 Task: Write a soql queries for arranging the data in Descending order.
Action: Mouse moved to (29, 108)
Screenshot: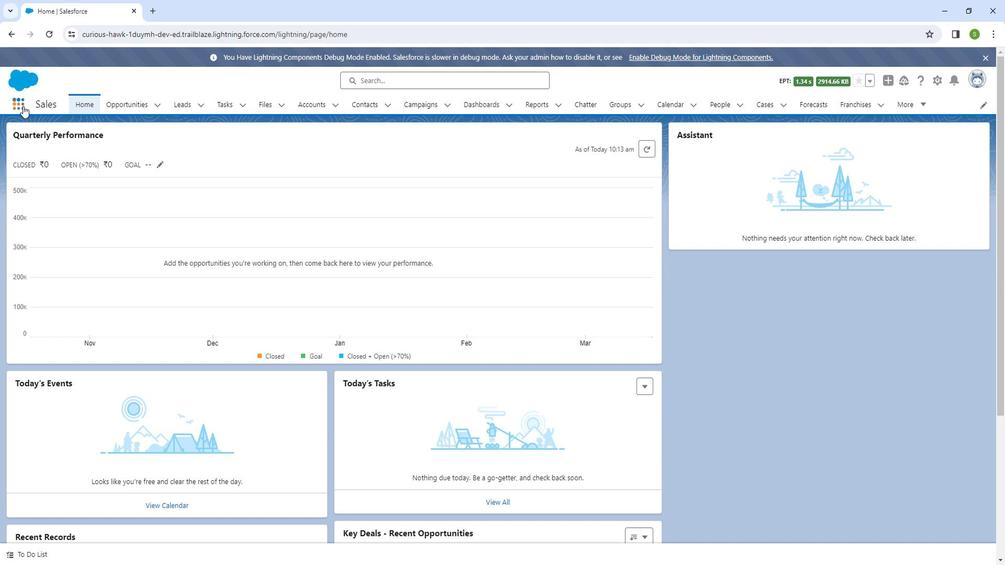 
Action: Mouse pressed left at (29, 108)
Screenshot: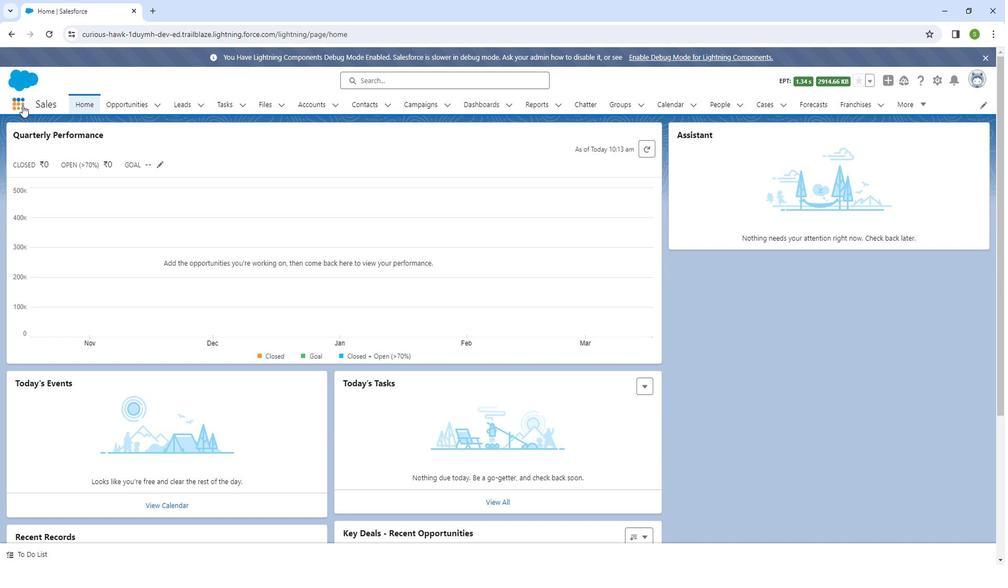 
Action: Mouse moved to (35, 292)
Screenshot: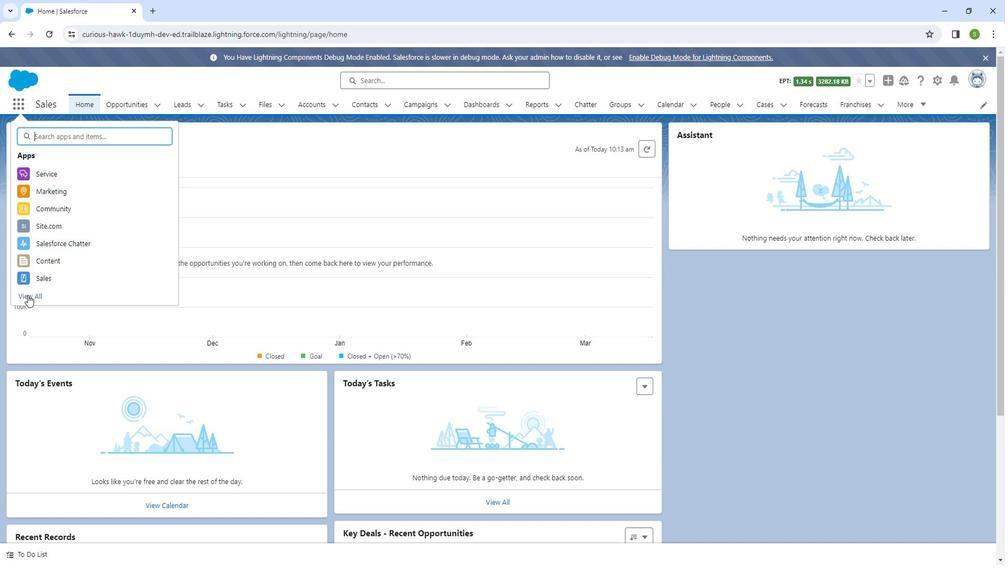 
Action: Mouse pressed left at (35, 292)
Screenshot: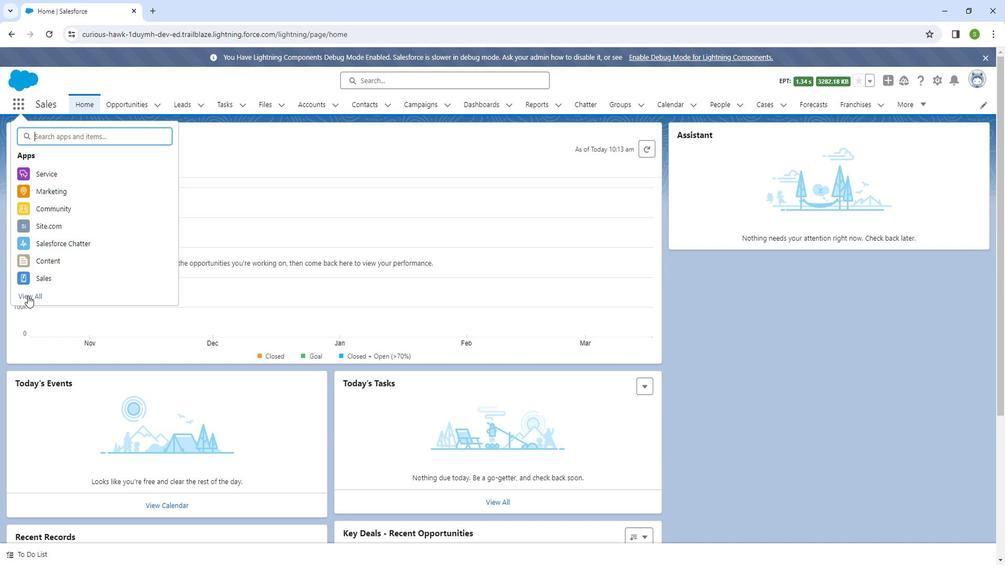 
Action: Mouse moved to (719, 390)
Screenshot: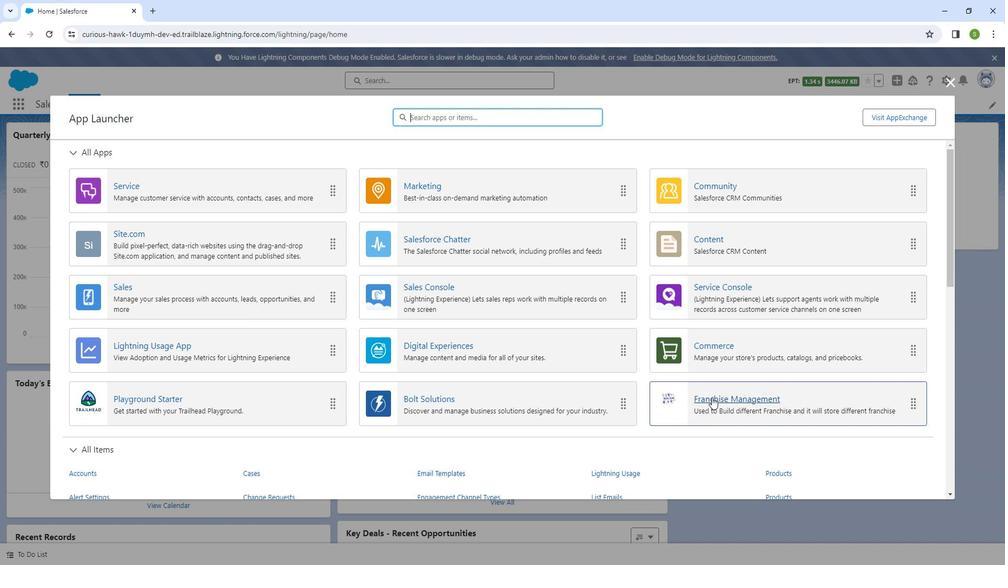 
Action: Mouse pressed left at (719, 390)
Screenshot: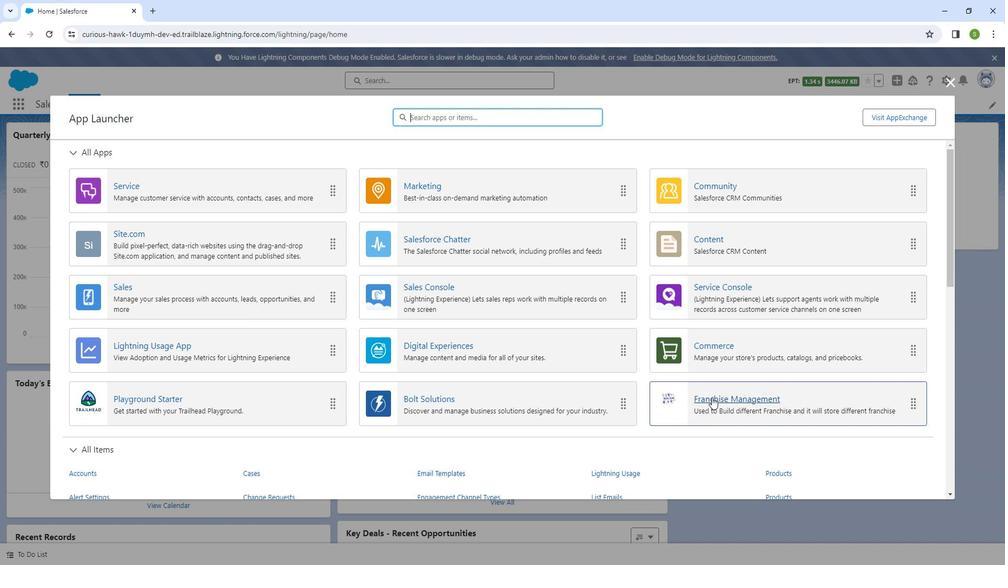 
Action: Mouse moved to (958, 86)
Screenshot: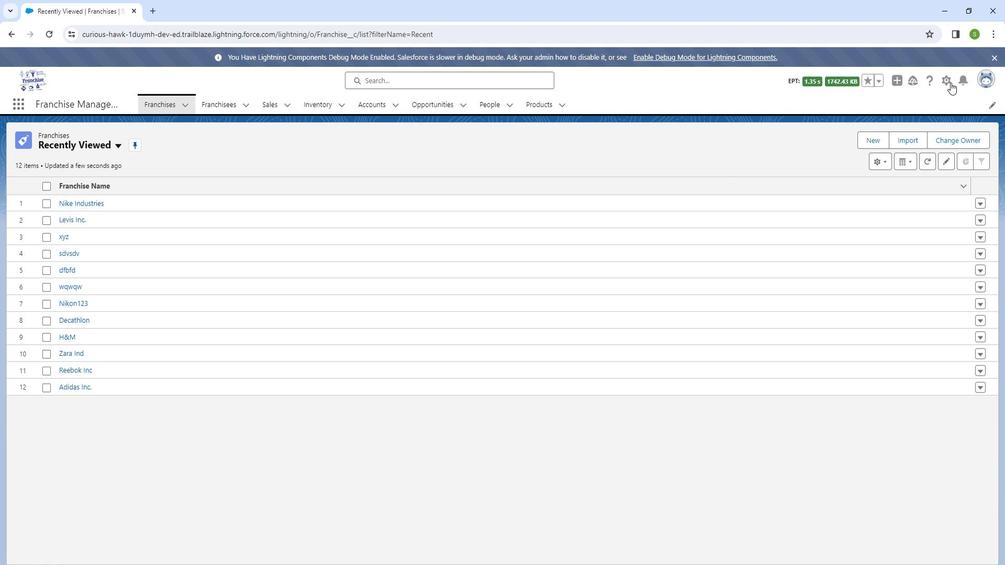 
Action: Mouse pressed left at (958, 86)
Screenshot: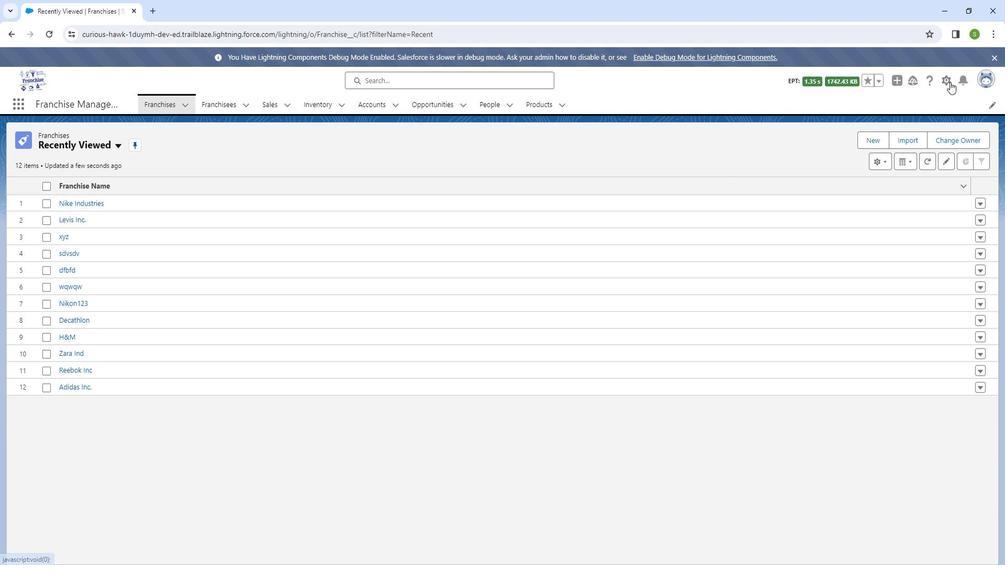
Action: Mouse moved to (913, 177)
Screenshot: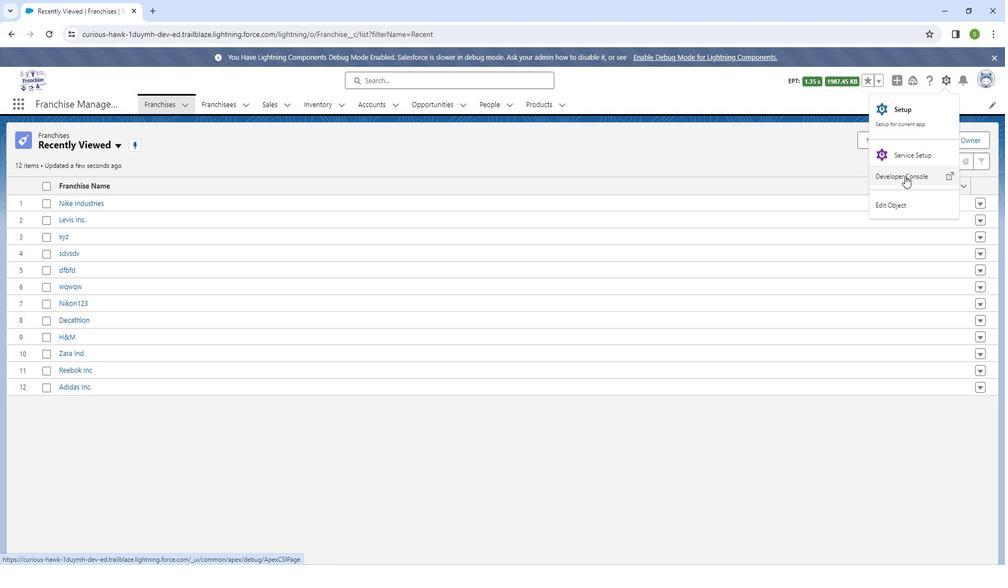 
Action: Mouse pressed right at (913, 177)
Screenshot: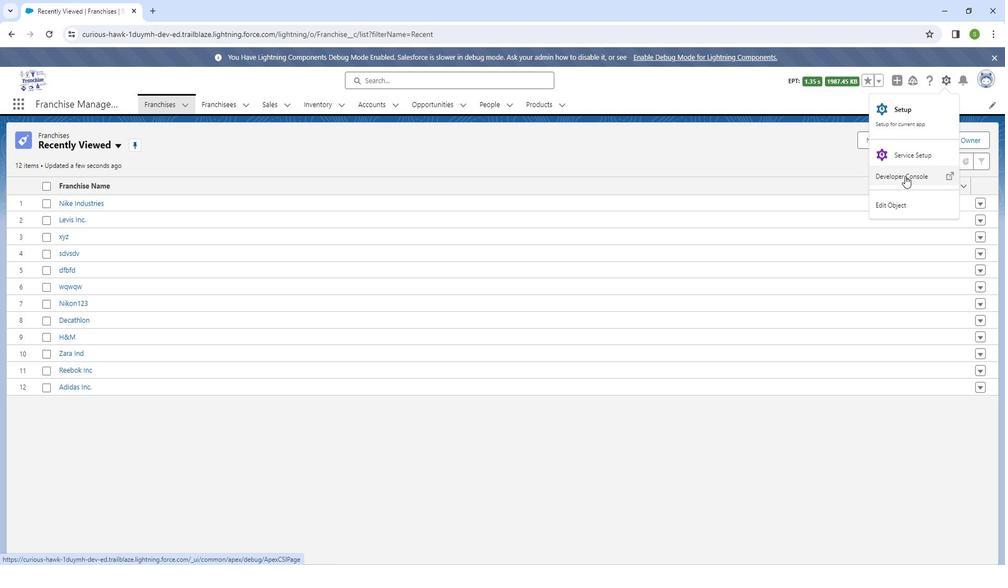 
Action: Mouse moved to (901, 186)
Screenshot: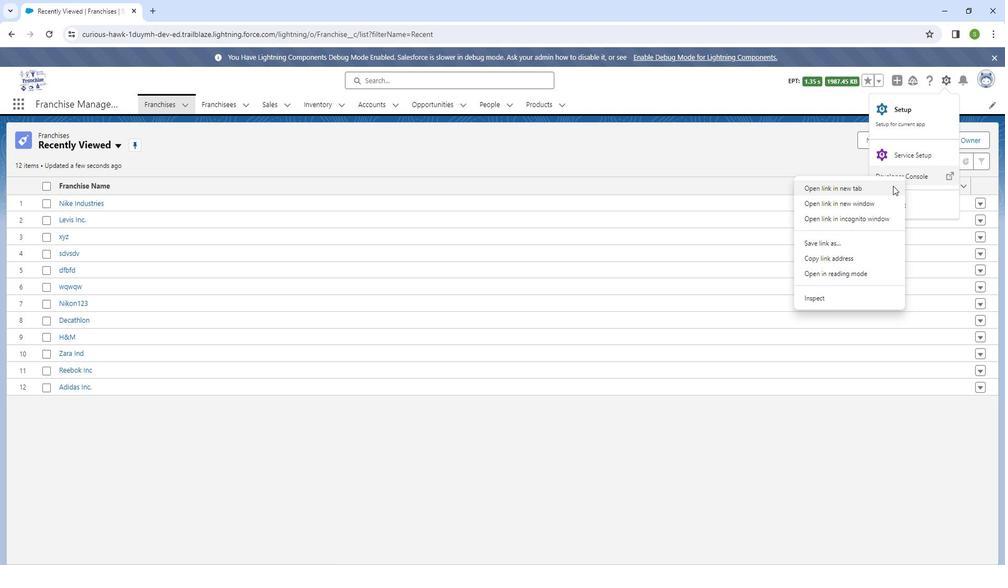 
Action: Mouse pressed left at (901, 186)
Screenshot: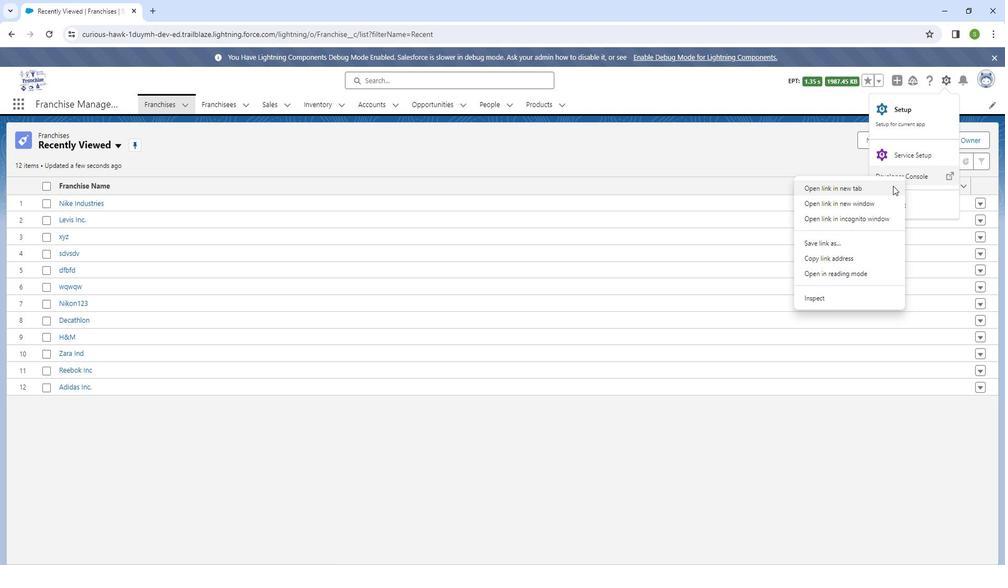 
Action: Mouse moved to (211, 16)
Screenshot: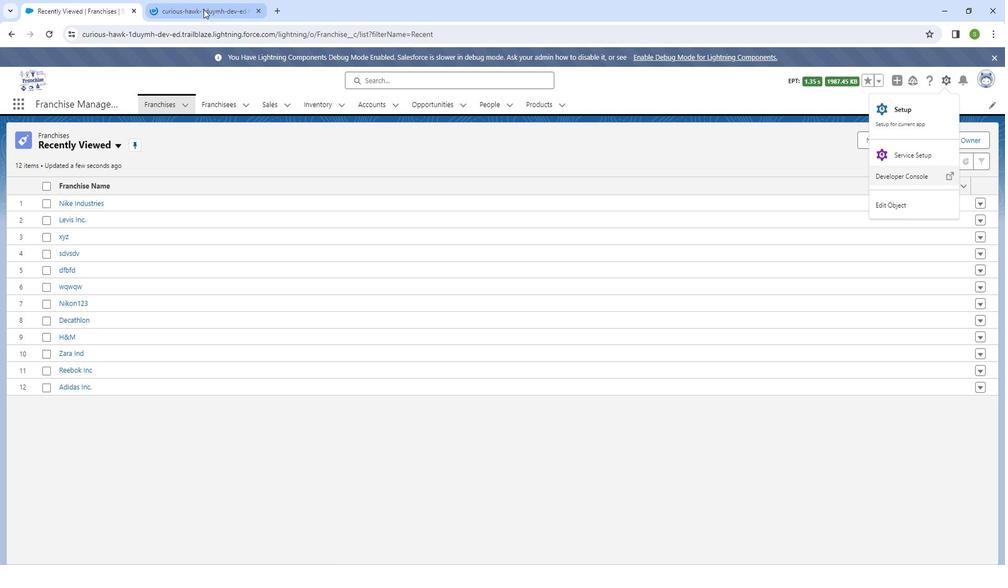 
Action: Mouse pressed left at (211, 16)
Screenshot: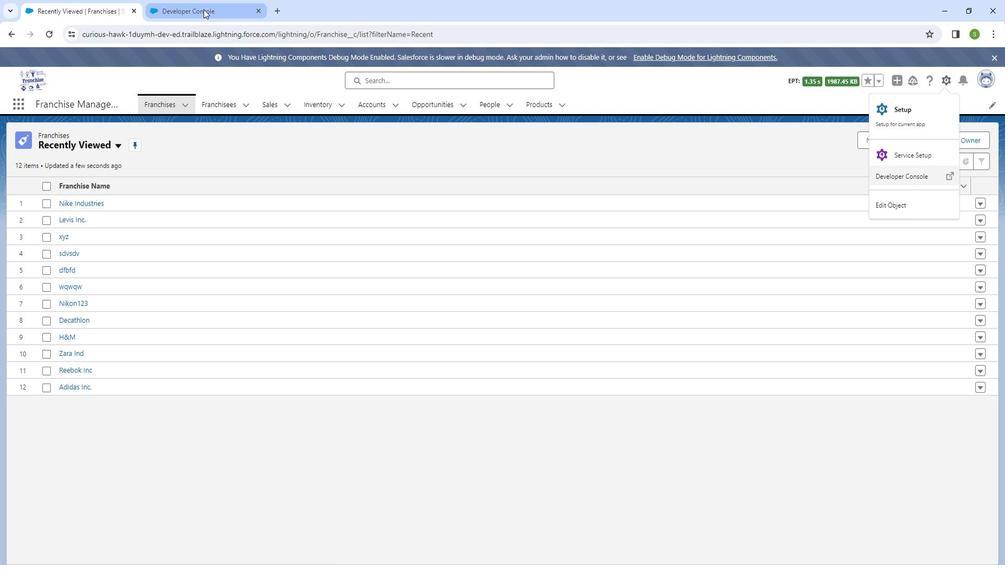 
Action: Mouse moved to (93, 84)
Screenshot: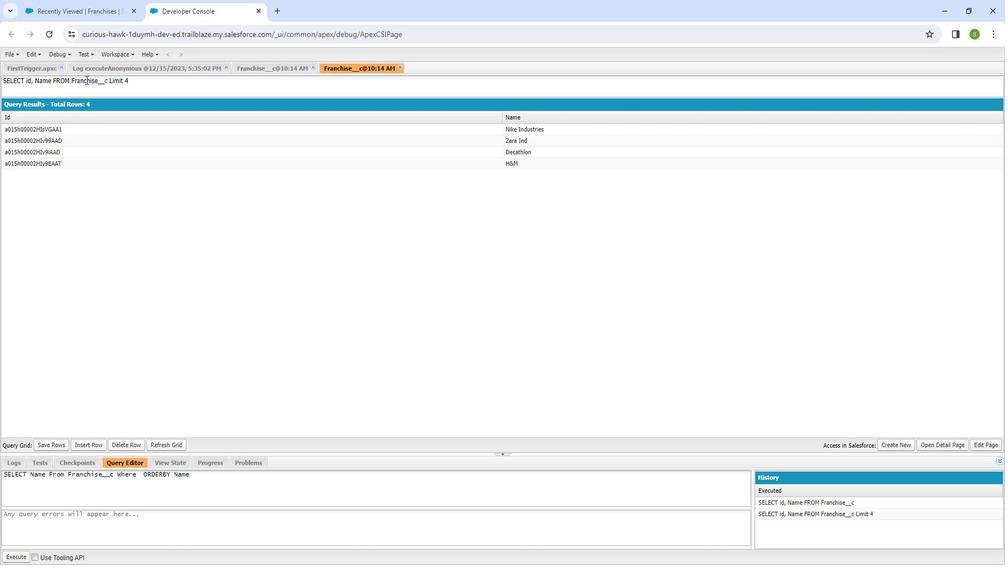 
Action: Key pressed <Key.alt_l><Key.alt_l><Key.alt_l><Key.alt_l><Key.alt_l><<191>>
Screenshot: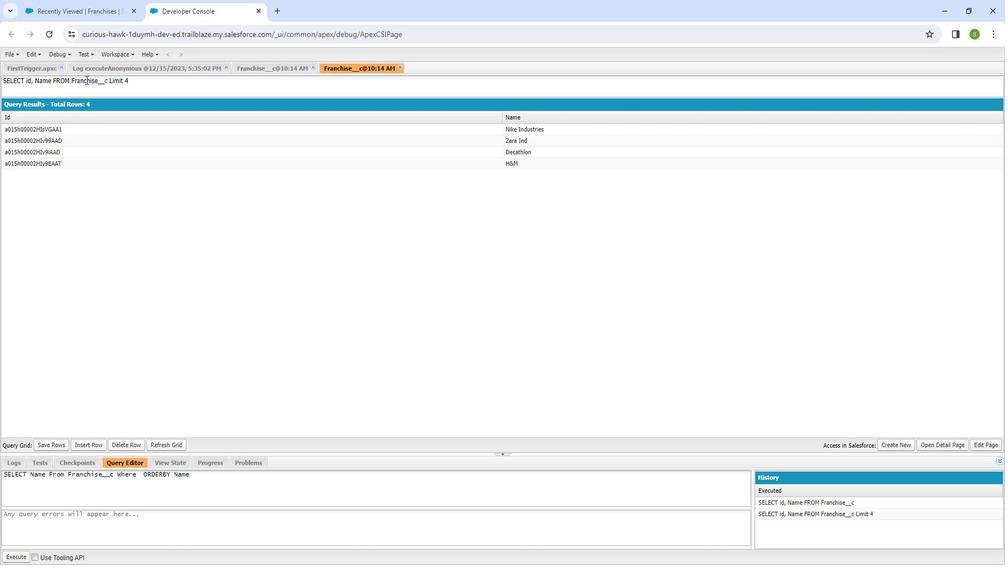 
Action: Mouse moved to (257, 449)
Screenshot: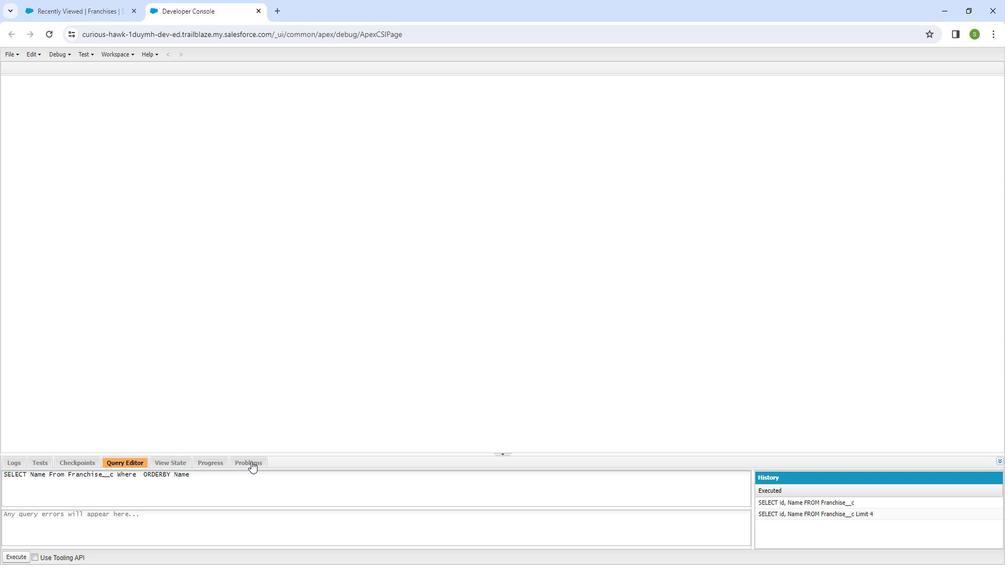 
Action: Mouse pressed left at (257, 449)
Screenshot: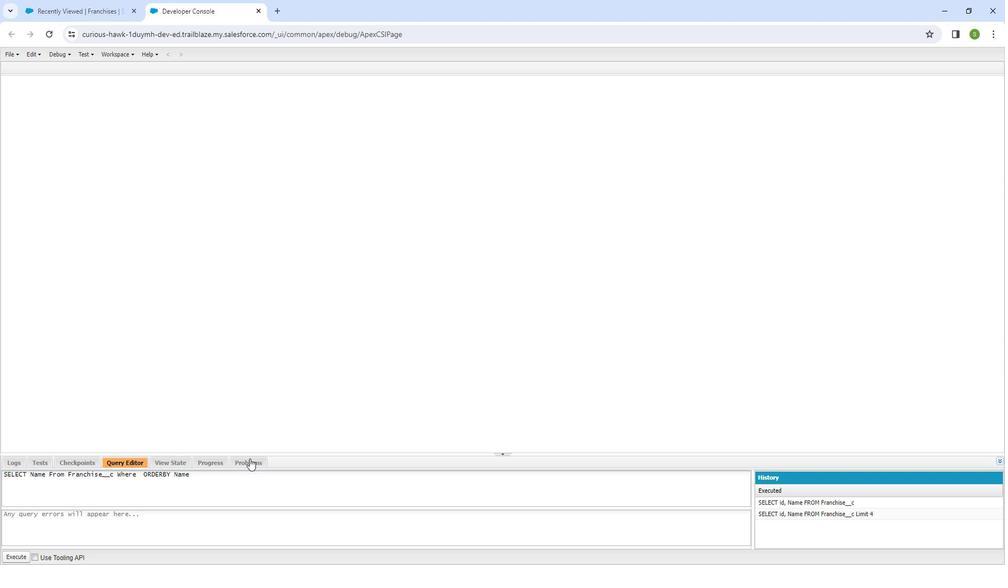 
Action: Mouse moved to (90, 129)
Screenshot: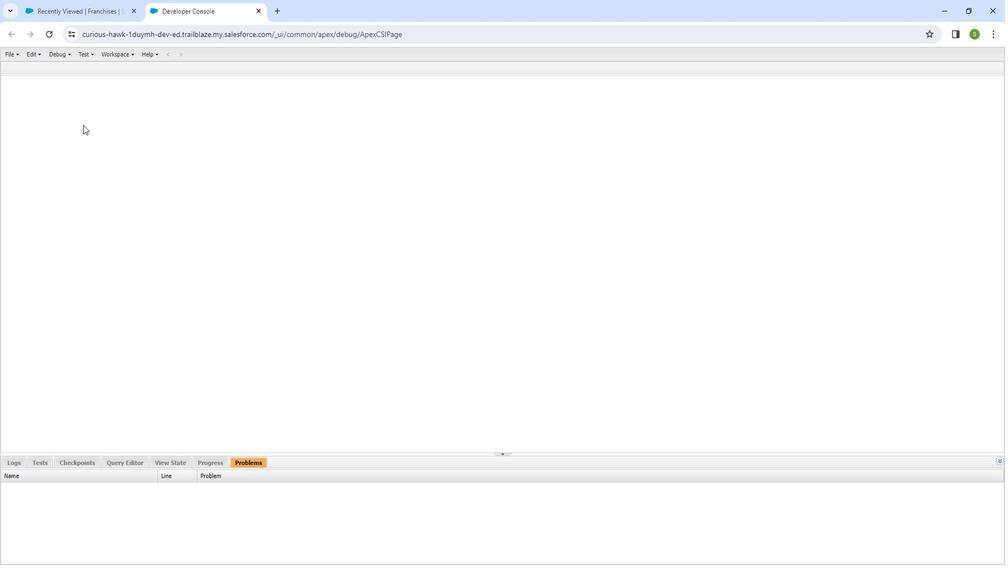 
Action: Key pressed ctrl+E
Screenshot: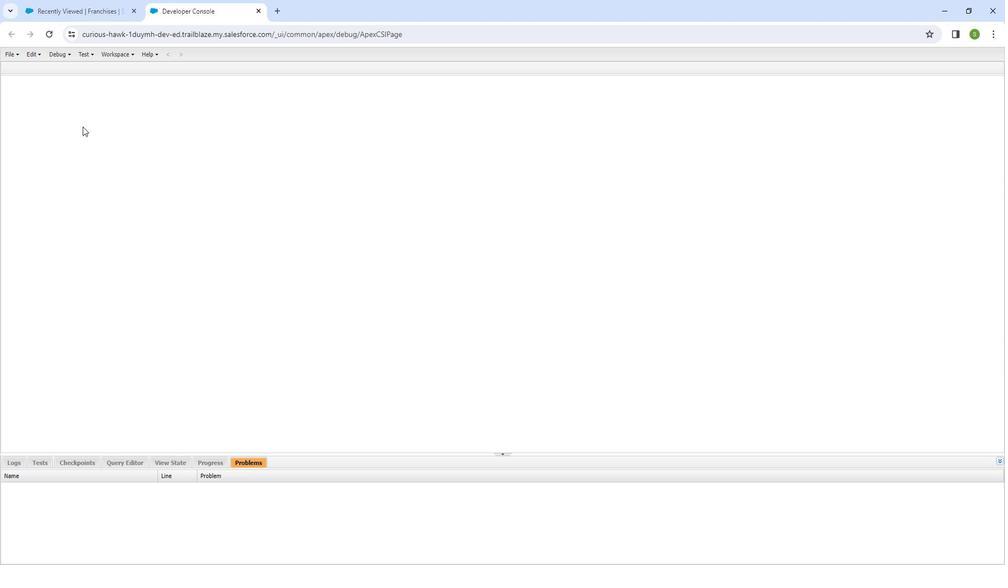 
Action: Mouse moved to (310, 277)
Screenshot: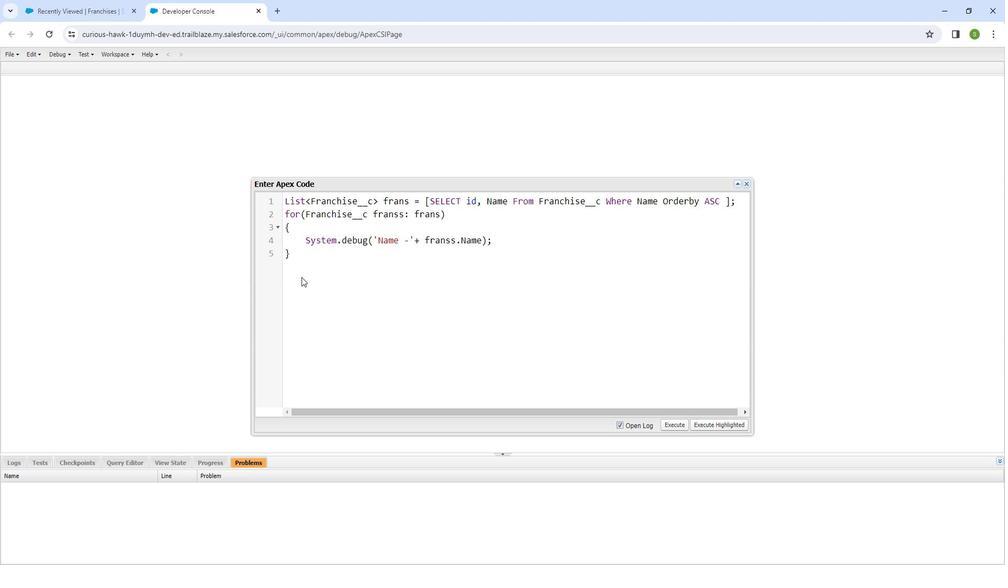 
Action: Mouse pressed left at (310, 277)
Screenshot: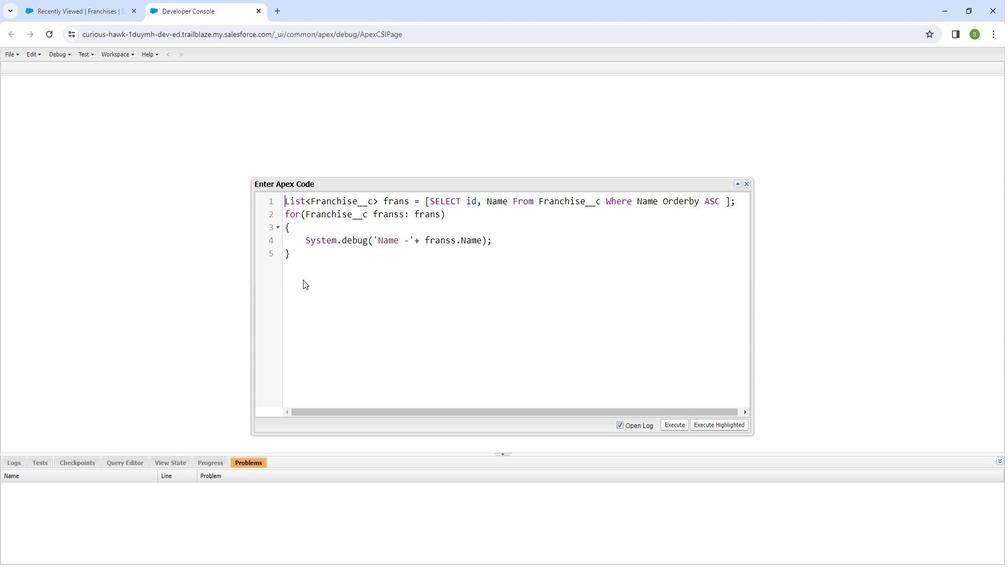 
Action: Mouse moved to (283, 202)
Screenshot: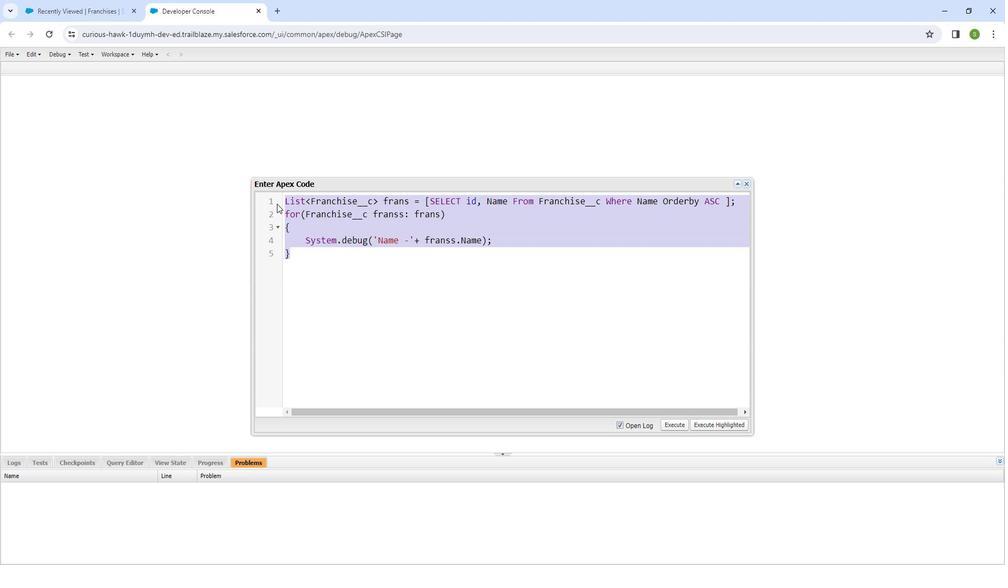 
Action: Key pressed <Key.backspace>
Screenshot: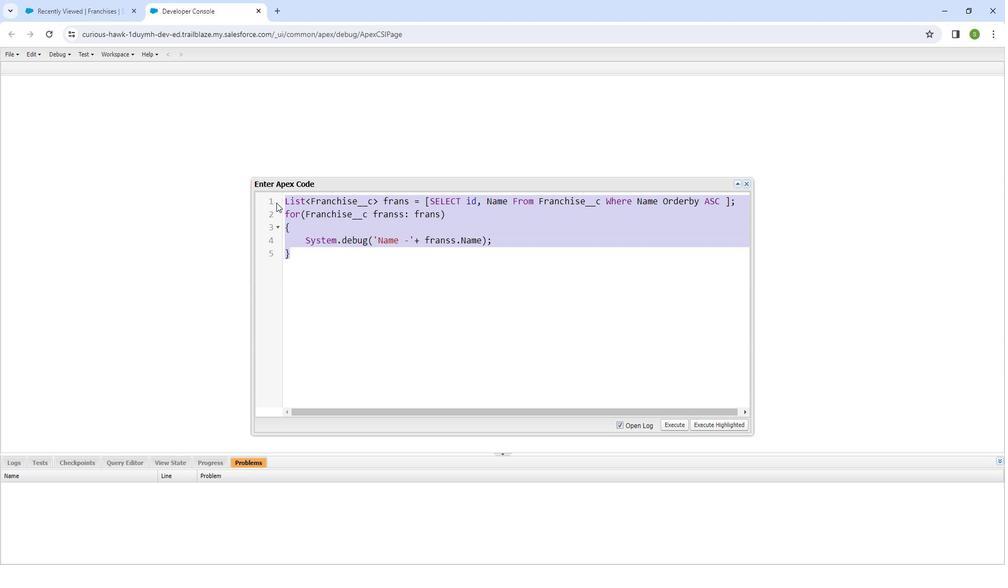 
Action: Mouse moved to (296, 204)
Screenshot: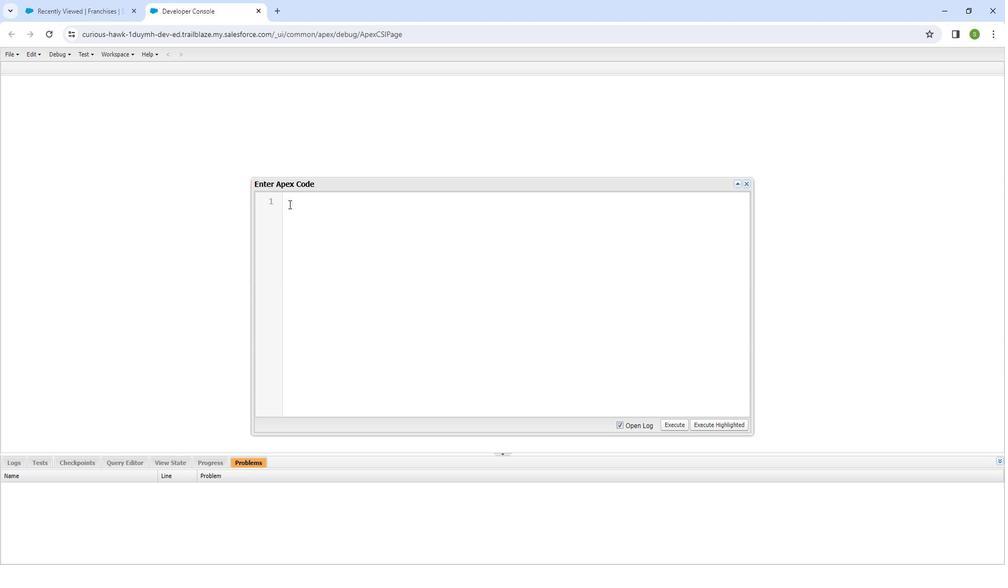 
Action: Mouse pressed left at (296, 204)
Screenshot: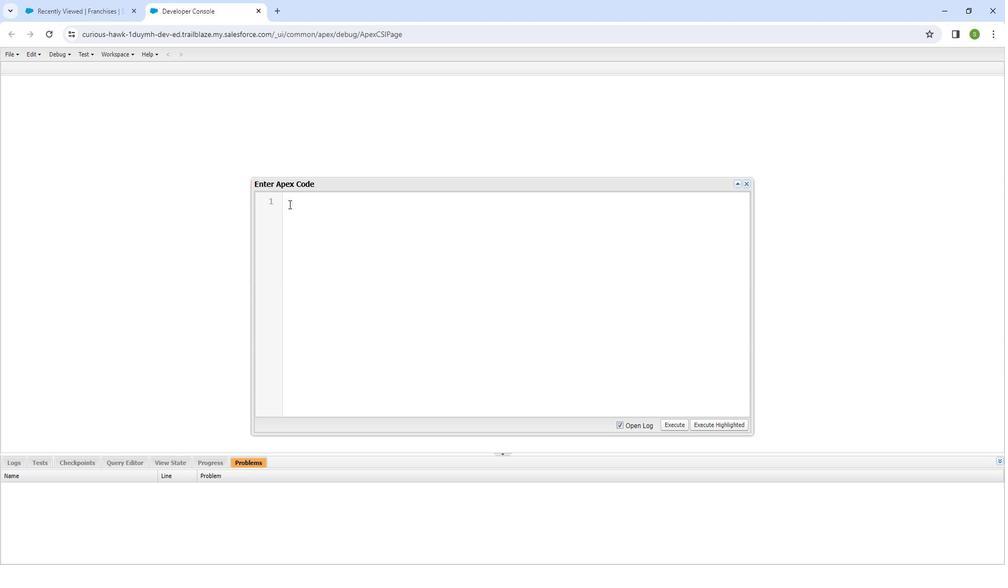 
Action: Mouse moved to (294, 204)
Screenshot: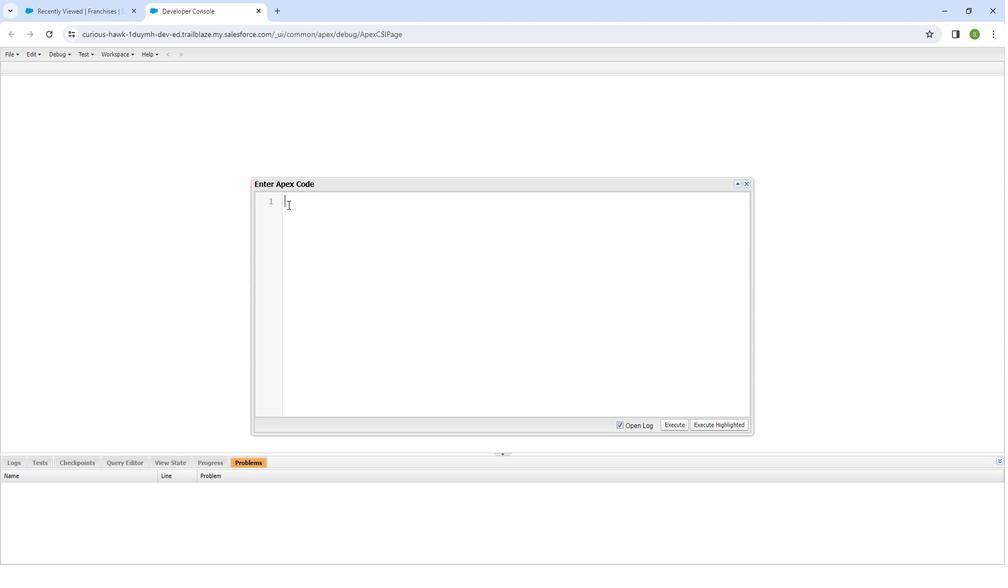 
Action: Key pressed <Key.shift_r>List<Key.shift_r><Key.shift_r><Key.shift_r><Key.shift_r><<Key.shift_r><Key.shift_r><Key.shift_r><Key.shift_r><Key.shift_r><Key.shift_r><Key.shift_r><Key.shift_r><Key.shift_r><Key.shift_r><Key.shift_r><Key.shift_r><Key.shift_r>Account<Key.shift_r>><Key.space>acclist<Key.space><Key.space>=<Key.space>[]<Key.left><Key.shift_r>SELECT<Key.space><Key.shift_r>Id<Key.backspace><Key.backspace><Key.shift_r>Name,<Key.space><Key.shift_r>Industry<Key.space><Key.shift_r>FROM<Key.space><Key.shift_r><Key.shift_r><Key.shift_r><Key.shift_r><Key.shift_r><Key.shift_r><Key.shift_r>Account<Key.space><Key.shift_r>ORDER<Key.space>b<Key.shift_r>Y<Key.backspace><Key.backspace><Key.shift_r>BY<Key.space><Key.shift_r>Industry<Key.space><Key.shift_r>DESC<Key.right>;<Key.enter>for<Key.shift_r>(<Key.shift_r>Account<Key.space>acc<Key.shift_r>:<Key.space>acclist<Key.right><Key.enter><Key.shift_r>{<Key.enter><Key.shift_r>System.debug<Key.shift_r>(;<Key.backspace>'<Key.shift_r>Industry<Key.space>-<Key.space><Key.right><Key.shift_r>:<Key.space><Key.backspace><Key.backspace>+<Key.space>acc.<Key.shift_r>Industry<Key.right>;<Key.enter>
Screenshot: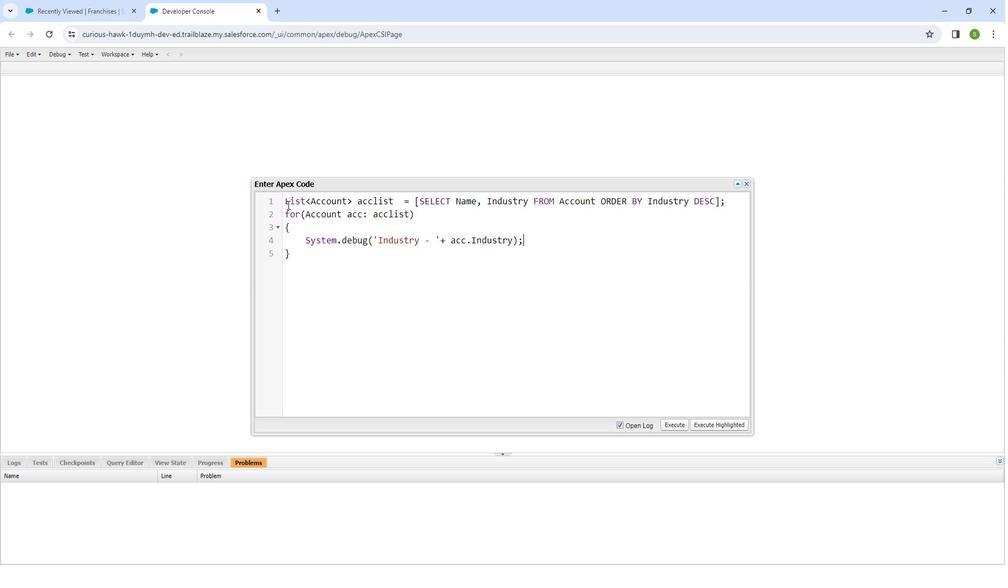 
Action: Mouse moved to (679, 416)
Screenshot: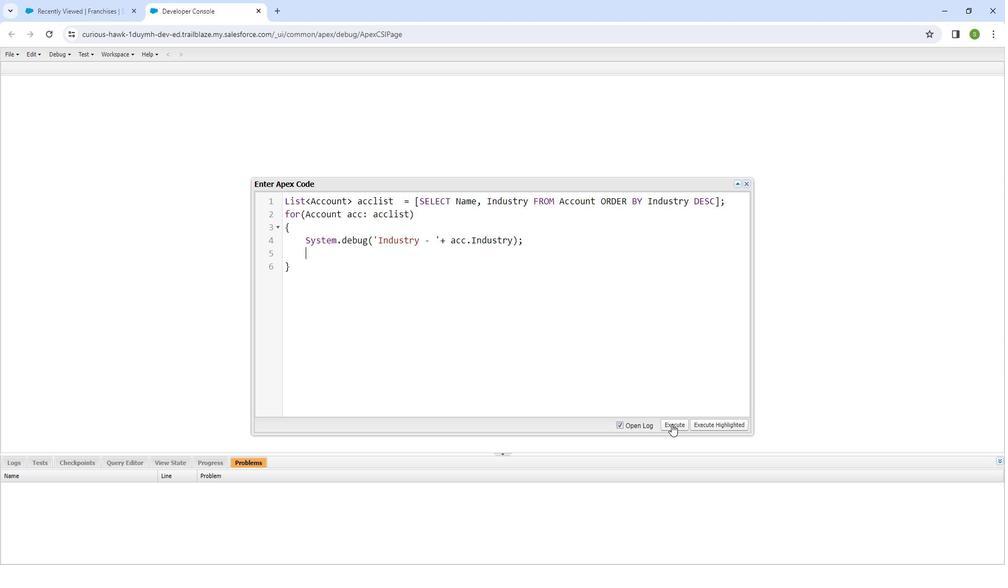 
Action: Mouse pressed left at (679, 416)
Screenshot: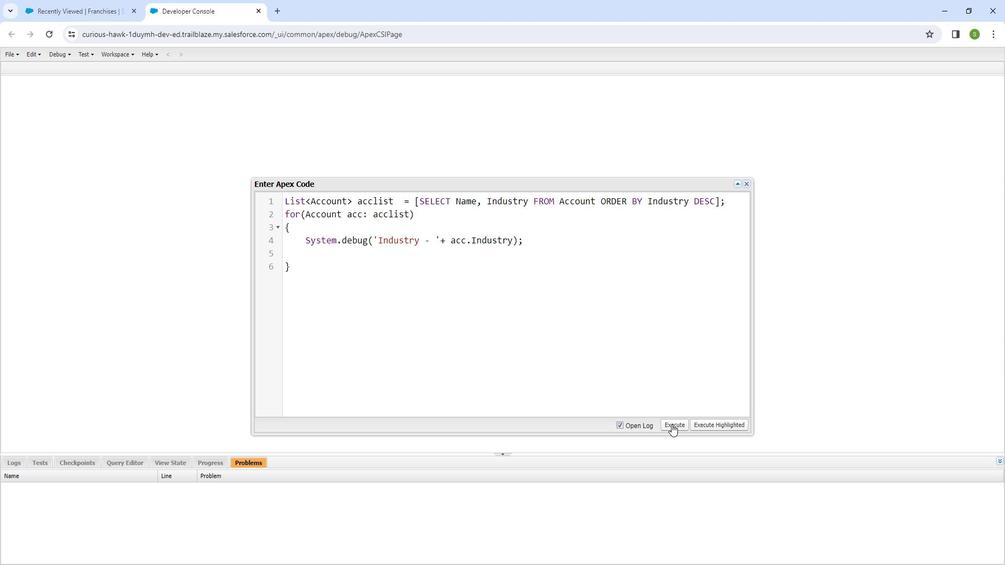 
Action: Mouse moved to (102, 437)
Screenshot: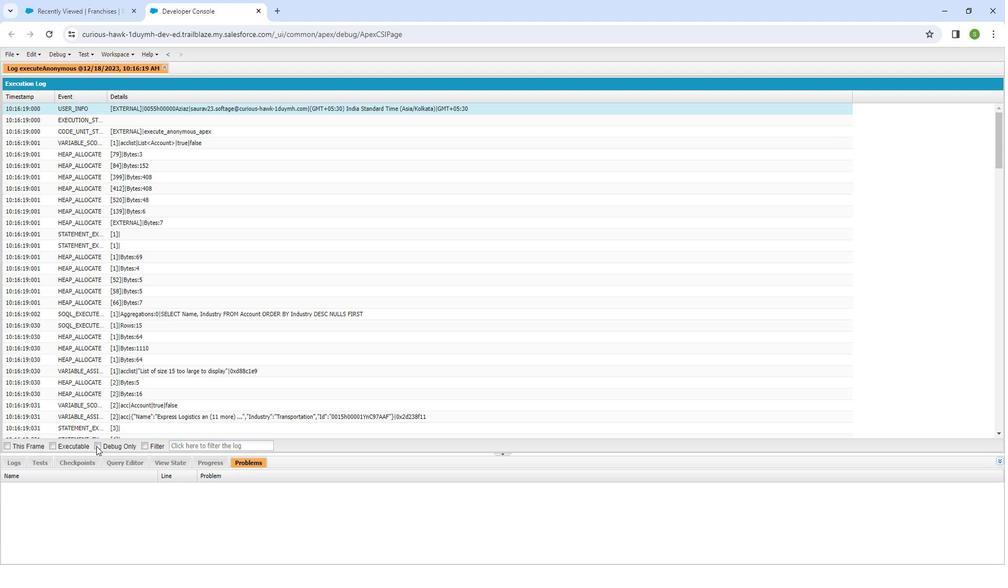
Action: Mouse pressed left at (102, 437)
Screenshot: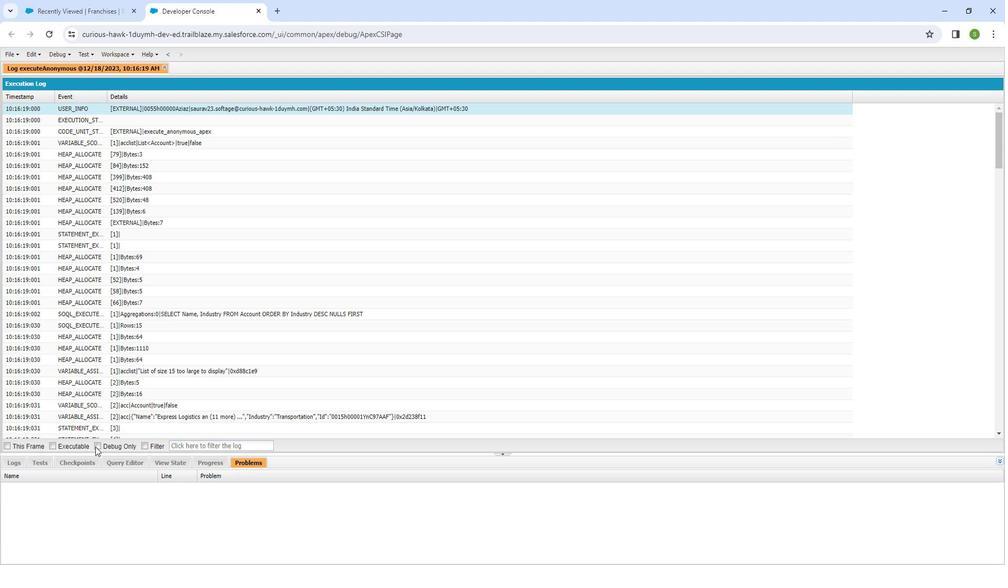 
Action: Mouse moved to (140, 455)
Screenshot: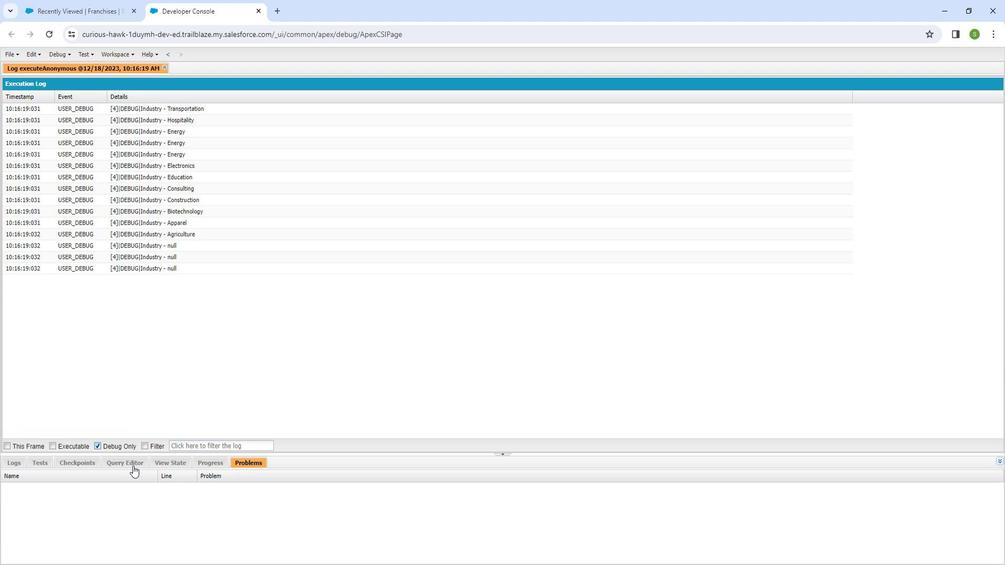 
Action: Mouse pressed left at (140, 455)
Screenshot: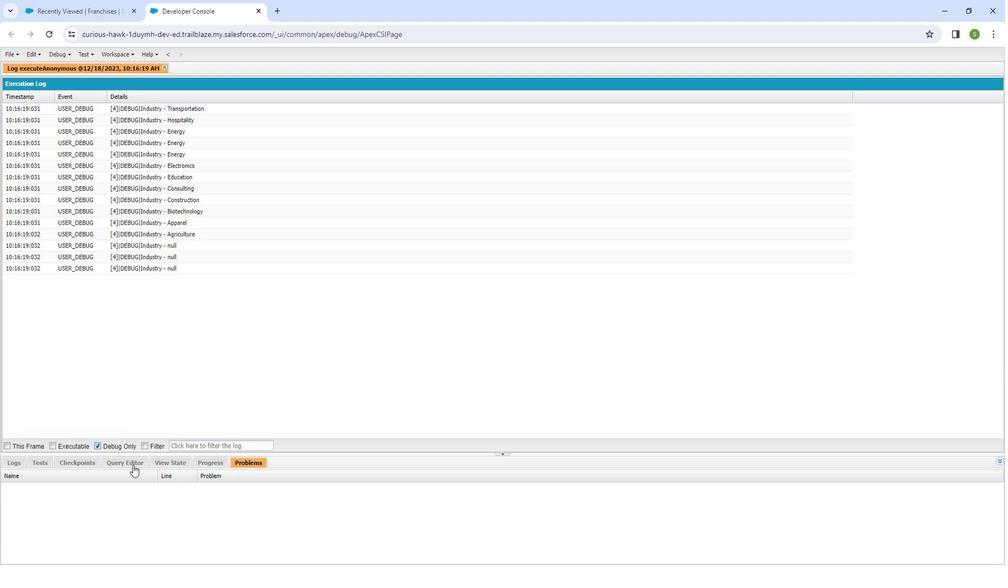 
Action: Mouse moved to (199, 467)
Screenshot: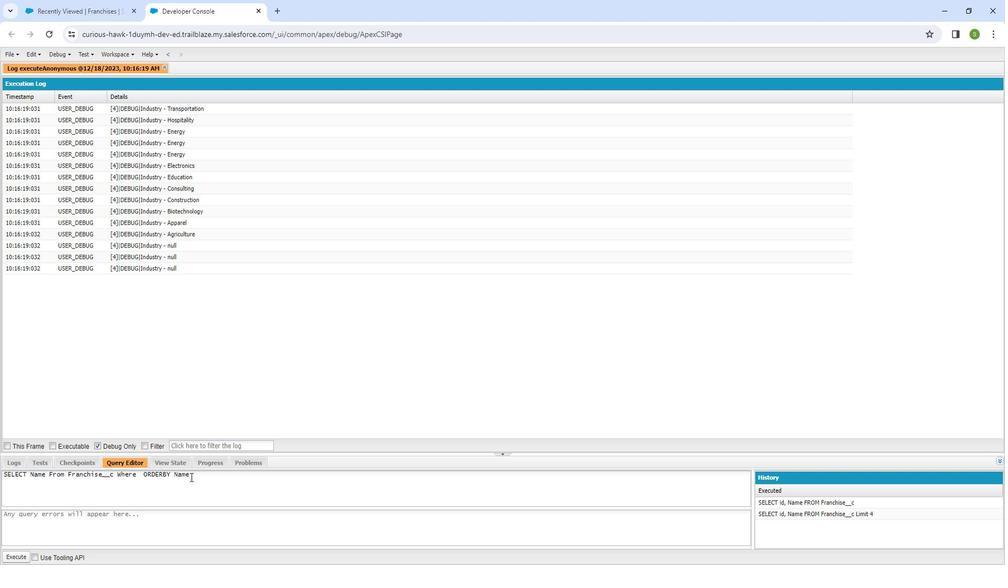
Action: Mouse pressed left at (199, 467)
Screenshot: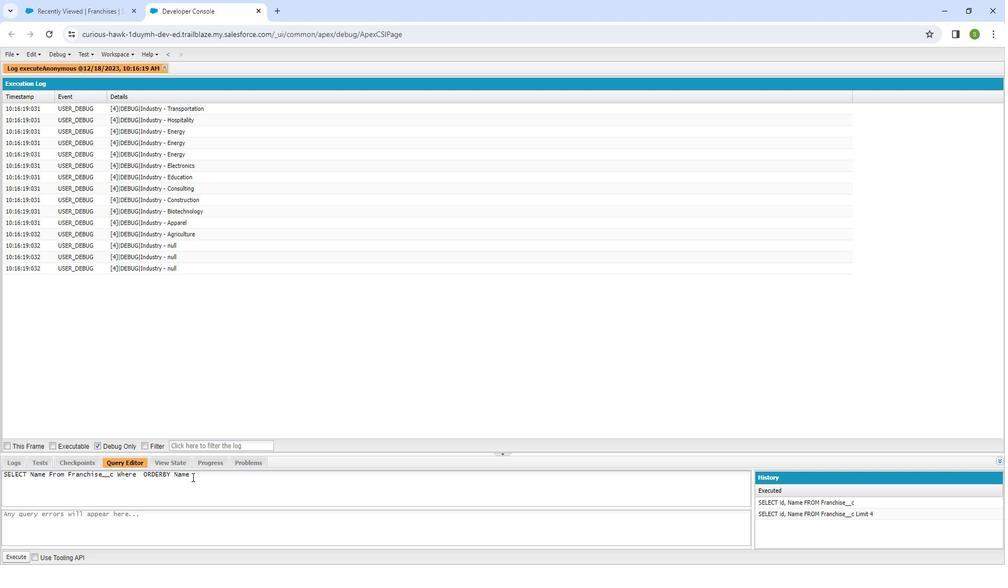 
Action: Mouse moved to (7, 465)
Screenshot: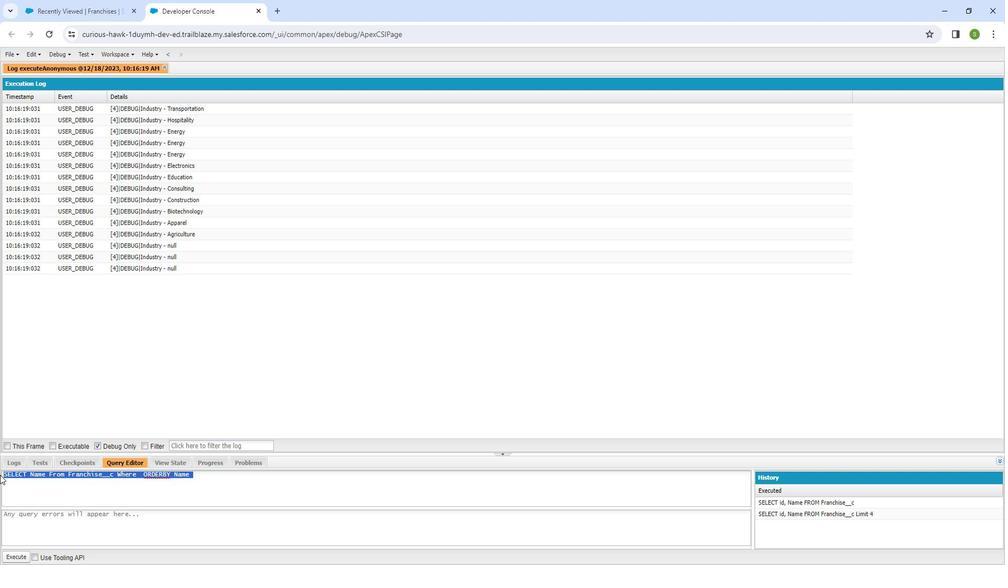 
Action: Key pressed <Key.backspace>
Screenshot: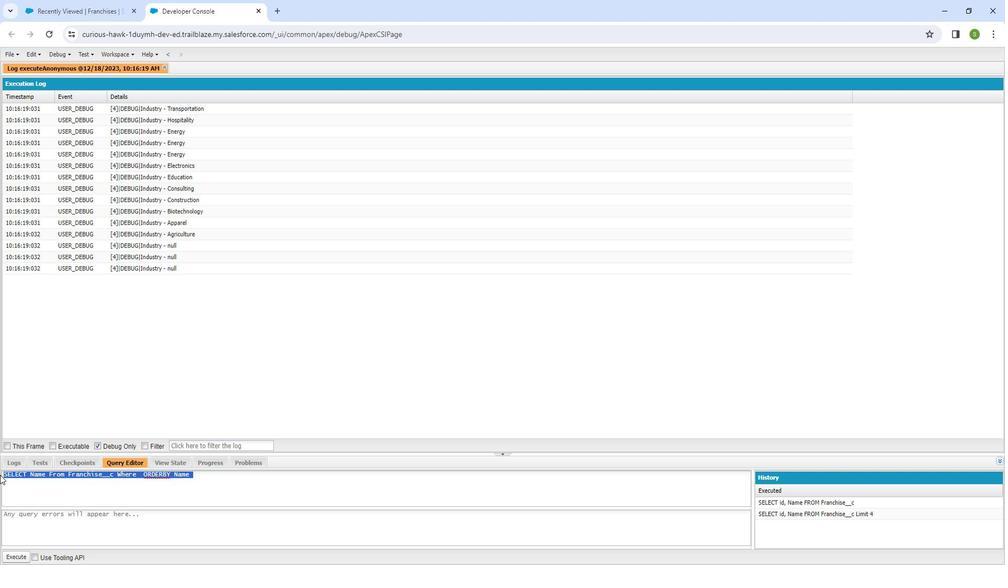 
Action: Mouse moved to (42, 470)
Screenshot: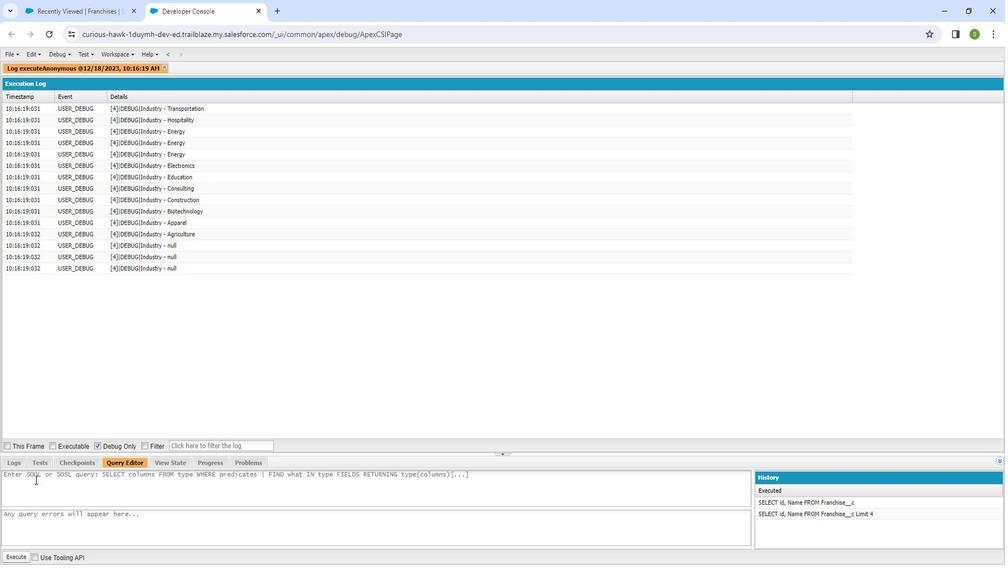 
Action: Mouse pressed left at (42, 470)
Screenshot: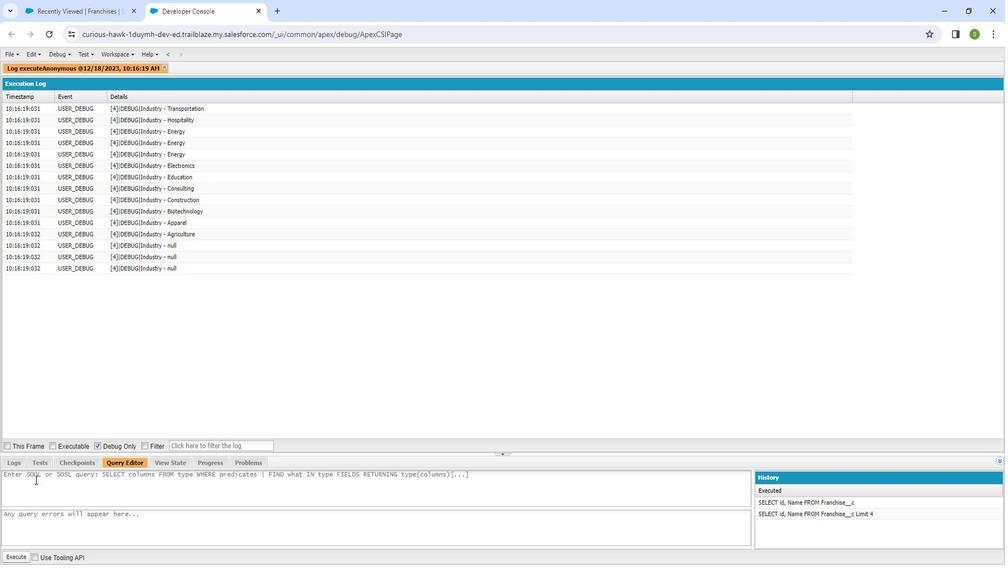 
Action: Mouse moved to (55, 467)
Screenshot: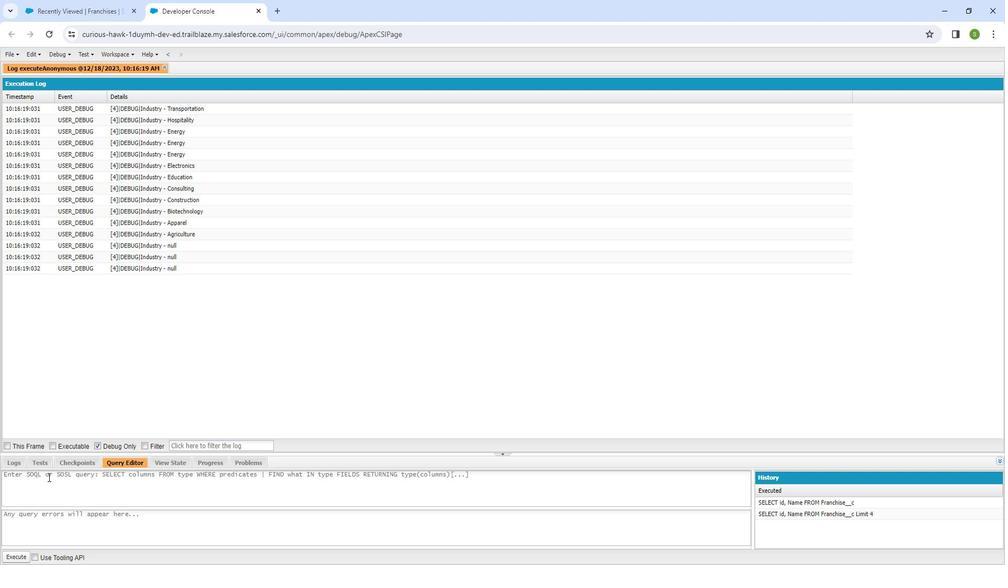 
Action: Key pressed <Key.shift_r>SLE<Key.backspace><Key.backspace><Key.shift_r>ELECT<Key.space><Key.shift_r><Key.shift_r><Key.shift_r><Key.shift_r><Key.shift_r><Key.shift_r><Key.shift_r><Key.shift_r><Key.shift_r><Key.shift_r><Key.shift_r><Key.shift_r><Key.shift_r><Key.shift_r><Key.shift_r><Key.shift_r><Key.shift_r><Key.shift_r><Key.shift_r><Key.shift_r><Key.shift_r><Key.shift_r><Key.shift_r><Key.shift_r><Key.shift_r><Key.shift_r><Key.shift_r><Key.shift_r><Key.shift_r><Key.shift_r><Key.shift_r><Key.shift_r><Key.shift_r>NA<Key.backspace><Key.backspace><Key.shift_r>Id,<Key.shift_r><Key.shift_r><Key.shift_r><Key.shift_r><Key.shift_r><Key.space><Key.shift_r>Name,<Key.space><Key.shift_r>Indystry<Key.backspace><Key.backspace><Key.backspace><Key.backspace><Key.backspace>ustry<Key.space><Key.shift_r>FO<Key.backspace><Key.shift_r><Key.shift_r><Key.shift_r>ROM<Key.space><Key.shift_r><Key.shift_r><Key.shift_r><Key.shift_r><Key.shift_r><Key.shift_r><Key.shift_r><Key.shift_r><Key.shift_r><Key.shift_r><Key.shift_r><Key.shift_r>Account<Key.space><Key.shift_r>WH<Key.backspace><Key.backspace><Key.shift_r><Key.shift_r><Key.shift_r><Key.shift_r><Key.shift_r><Key.shift_r><Key.shift_r><Key.shift_r><Key.shift_r><Key.shift_r><Key.shift_r><Key.shift_r><Key.shift_r><Key.shift_r><Key.shift_r><Key.shift_r><Key.shift_r><Key.shift_r><Key.shift_r><Key.shift_r><Key.shift_r><Key.shift_r><Key.shift_r><Key.shift_r><Key.shift_r><Key.shift_r><Key.shift_r><Key.shift_r><Key.shift_r>O<Key.backspace><Key.shift_r>WHer<Key.backspace><Key.backspace><Key.shift_r>ERE<Key.space><Key.shift_r><Key.shift_r><Key.shift_r><Key.shift_r><Key.shift_r><Key.shift_r><Key.shift_r><Key.shift_r><Key.shift_r><Key.shift_r><Key.shift_r><Key.shift_r><Key.shift_r><Key.shift_r><Key.shift_r><Key.shift_r><Key.shift_r><Key.shift_r>Industry<Key.space><Key.shift_r>ORder<Key.backspace><Key.backspace><Key.backspace><Key.shift_r>DER<Key.space><Key.shift_r>BY<Key.space><Key.shift_r>DESC
Screenshot: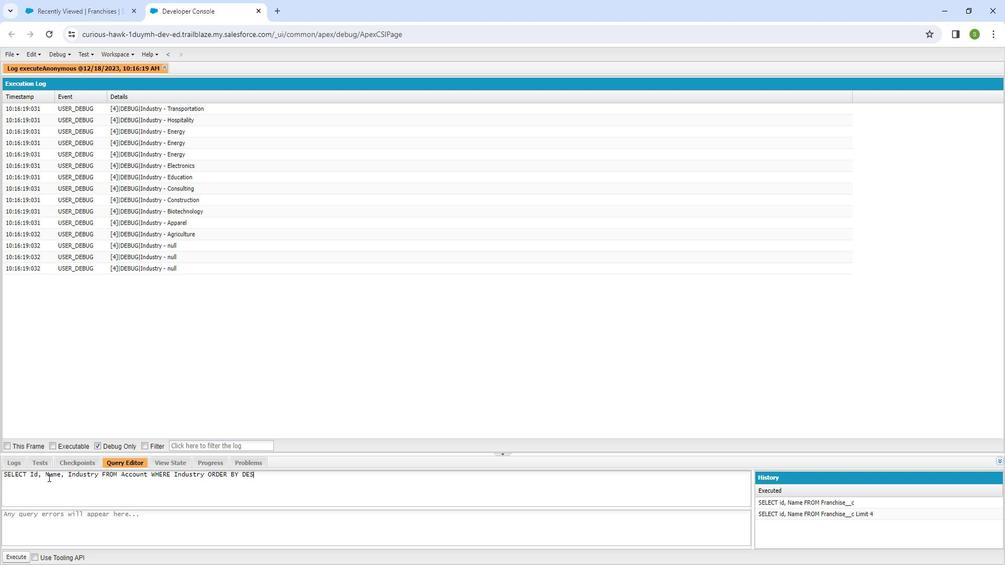 
Action: Mouse moved to (28, 545)
Screenshot: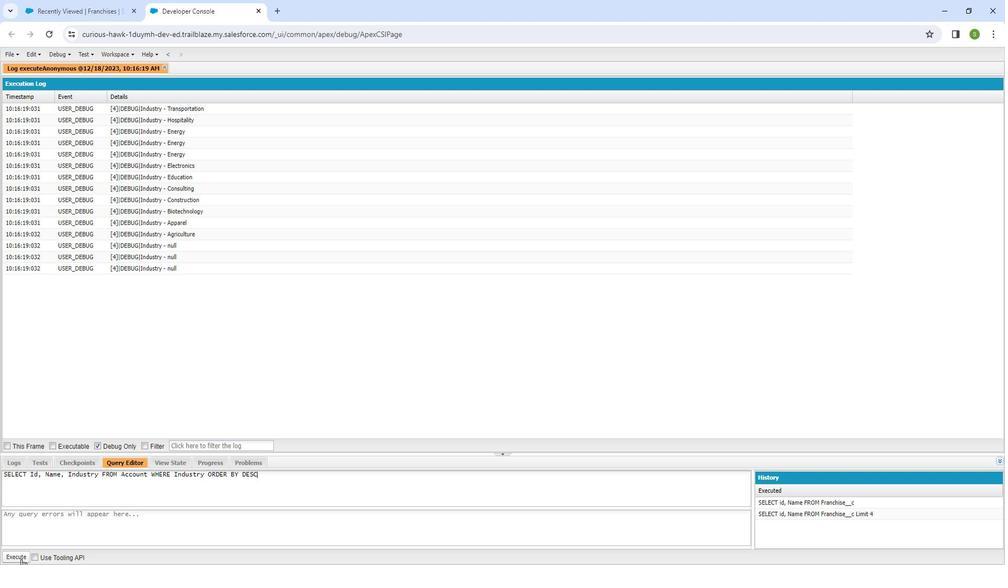 
Action: Mouse pressed left at (28, 545)
Screenshot: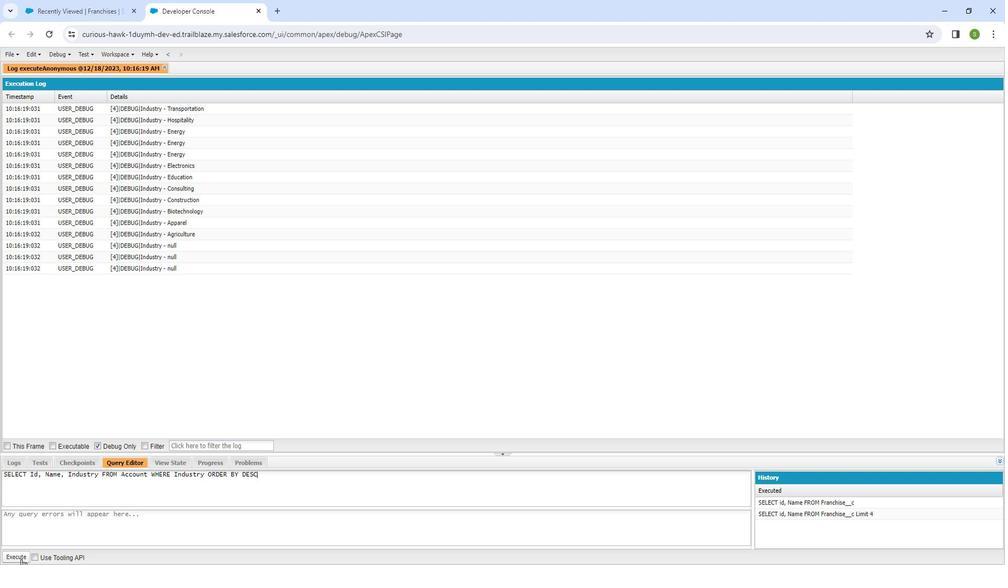 
Action: Mouse moved to (85, 500)
Screenshot: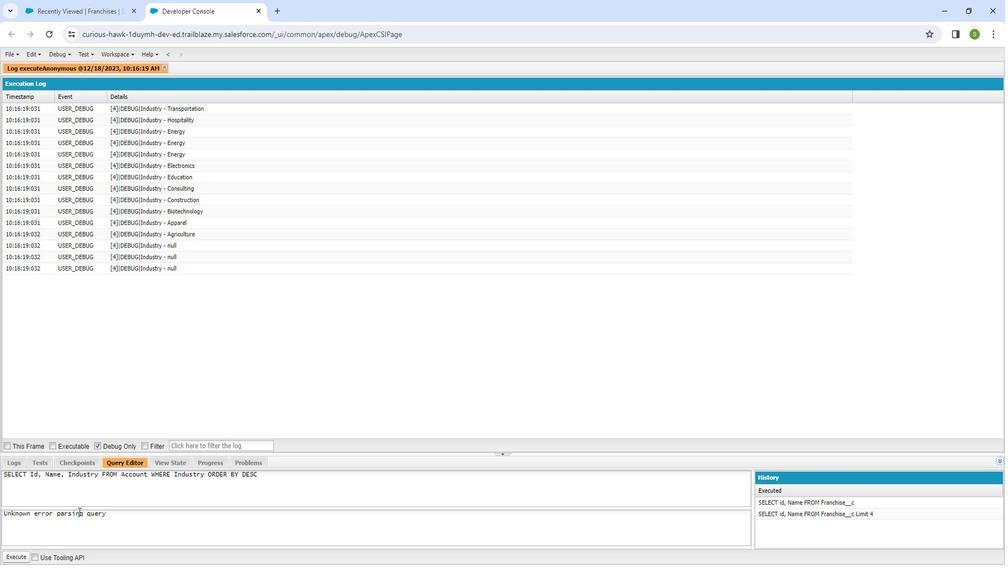 
Action: Key pressed ctrl+E
Screenshot: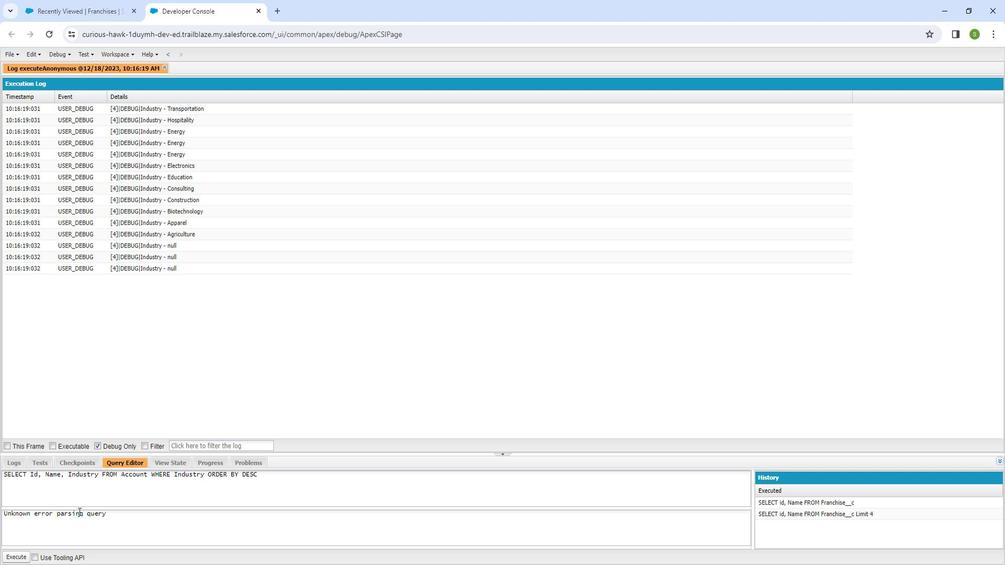 
Action: Mouse moved to (213, 465)
Screenshot: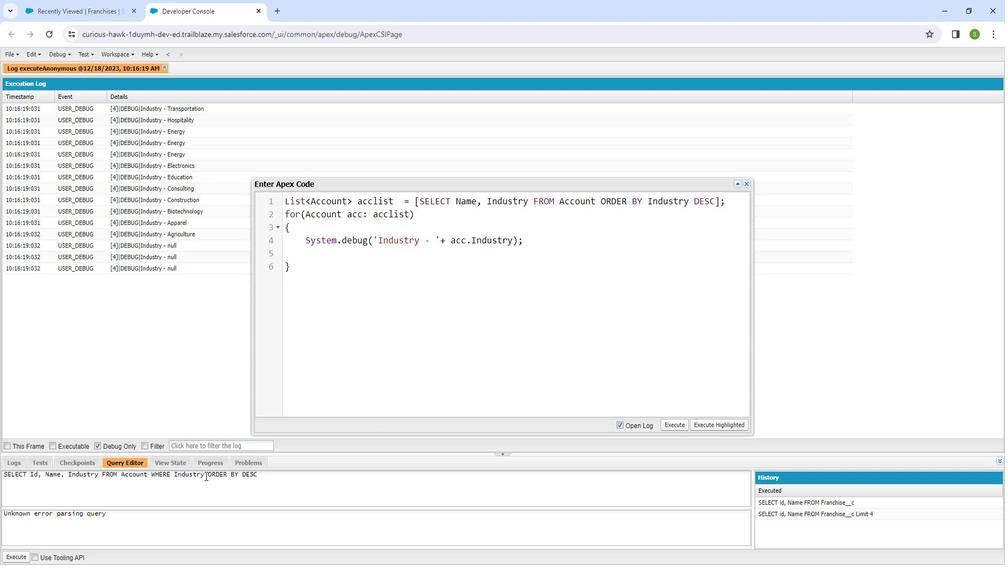 
Action: Mouse pressed left at (213, 465)
Screenshot: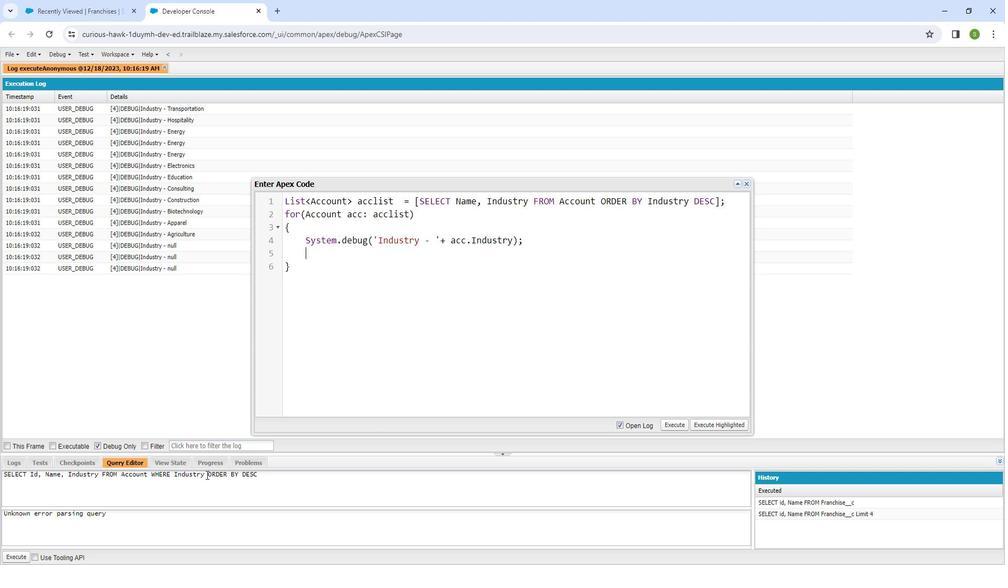 
Action: Mouse moved to (159, 463)
Screenshot: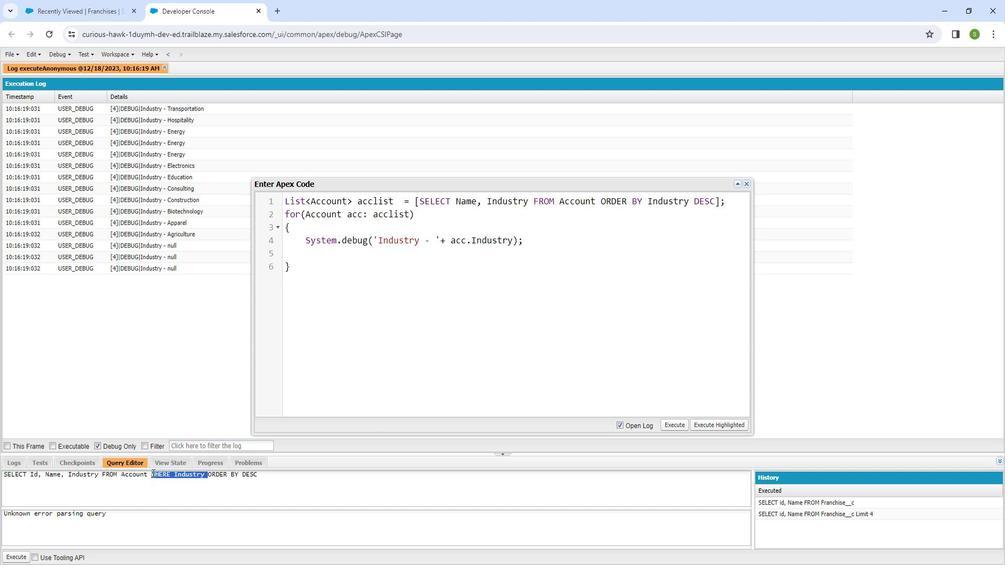 
Action: Key pressed <Key.backspace>
Screenshot: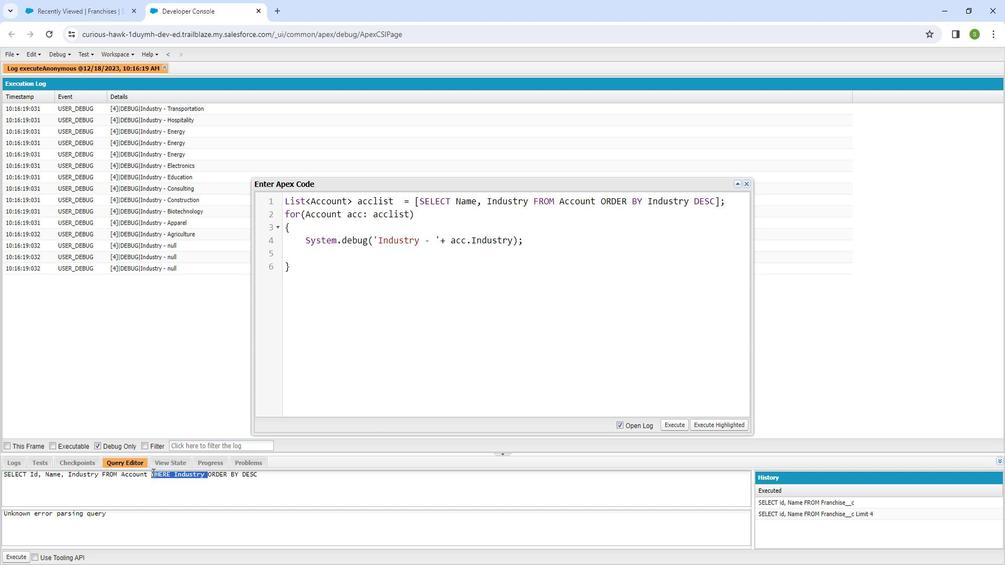 
Action: Mouse moved to (159, 462)
Screenshot: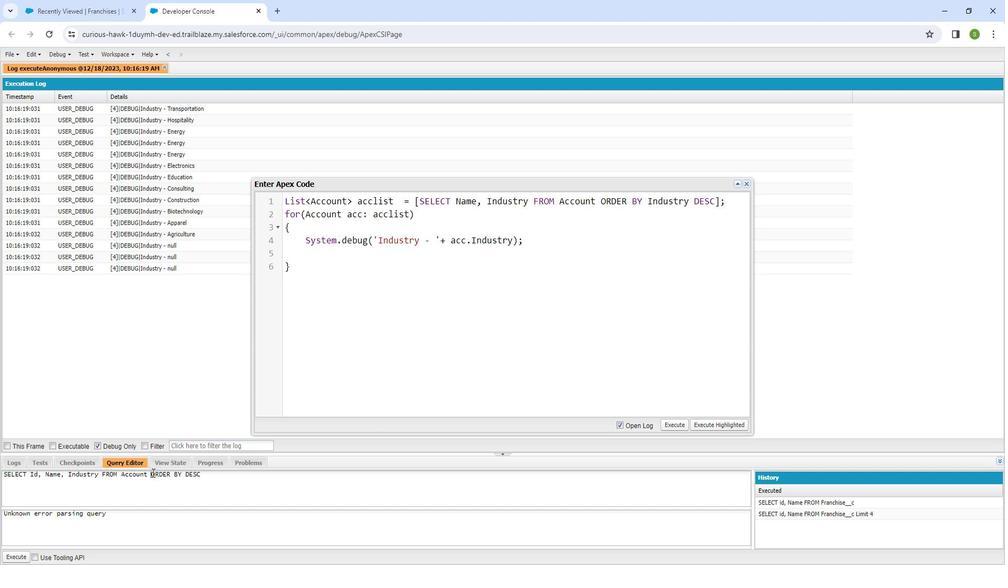 
Action: Key pressed <Key.backspace>
Screenshot: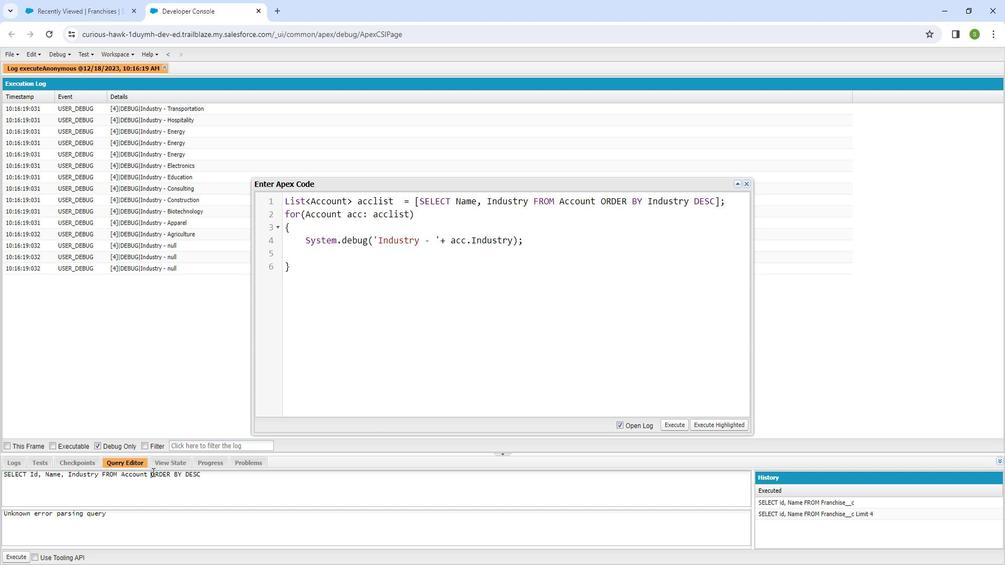 
Action: Mouse moved to (168, 478)
Screenshot: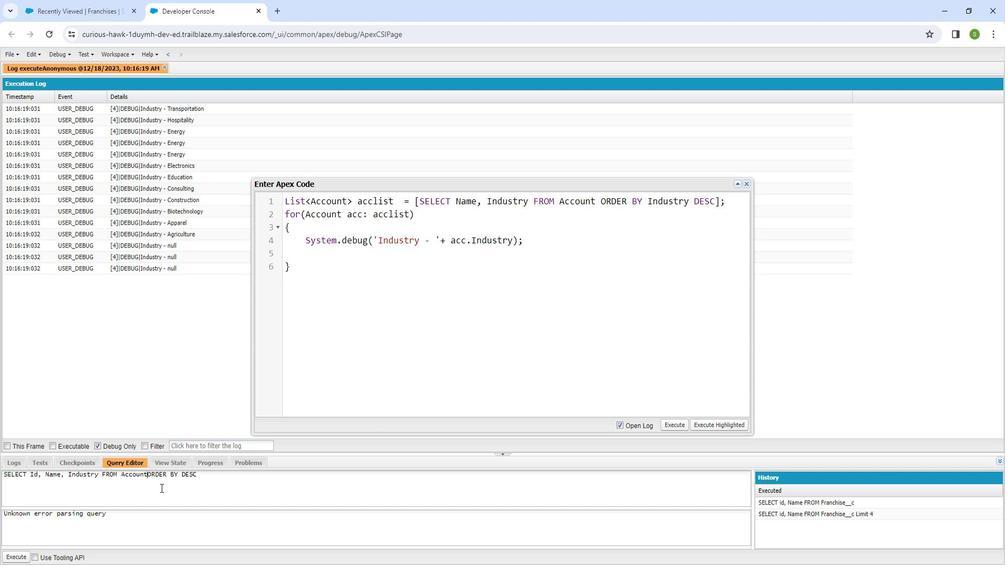 
Action: Key pressed <Key.space>
Screenshot: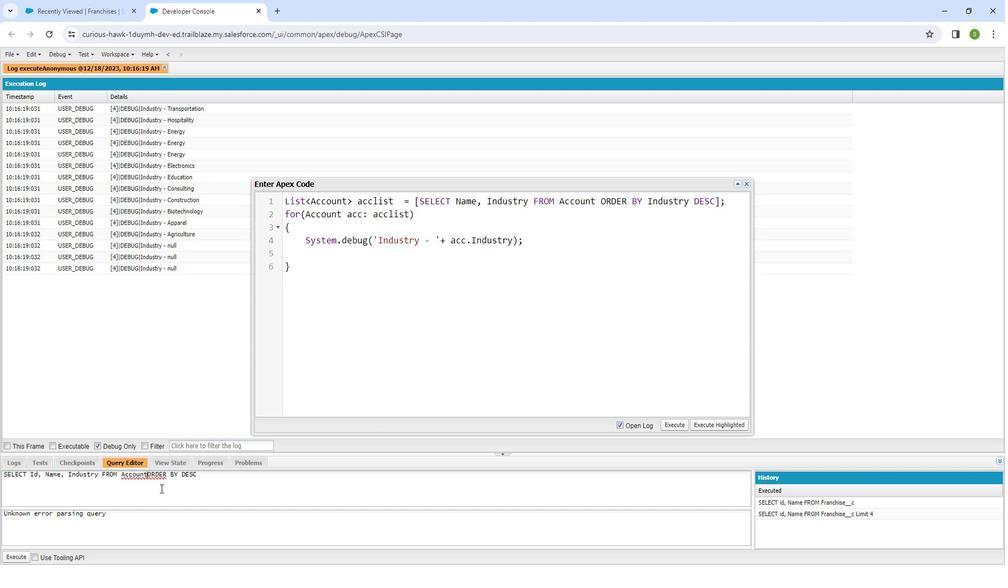 
Action: Mouse moved to (28, 542)
Screenshot: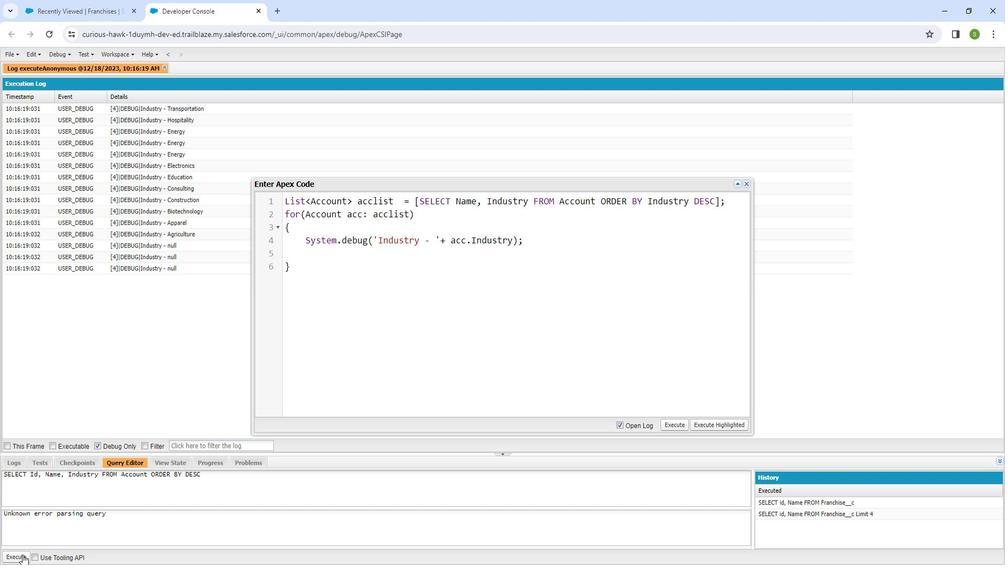 
Action: Mouse pressed left at (28, 542)
Screenshot: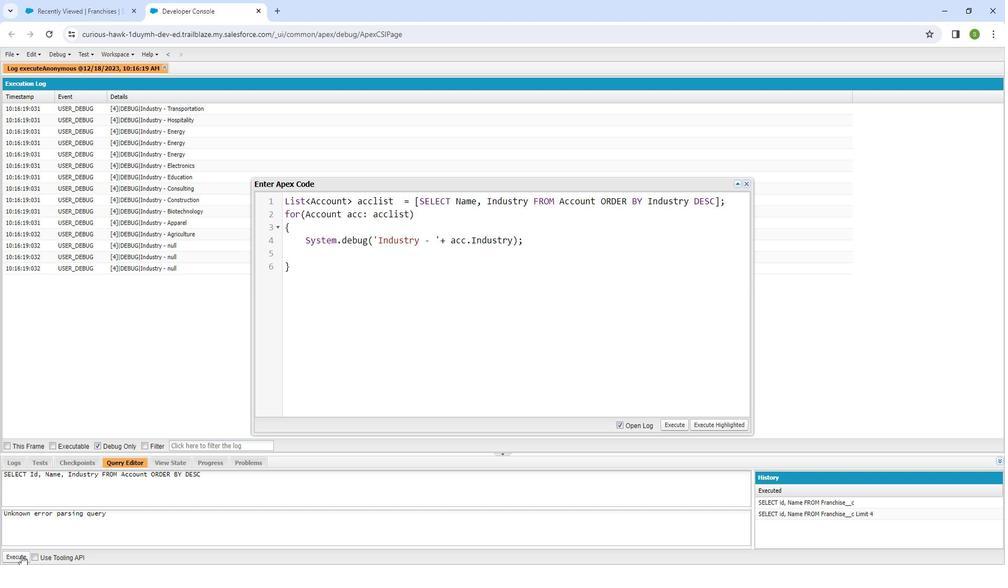 
Action: Mouse moved to (49, 465)
Screenshot: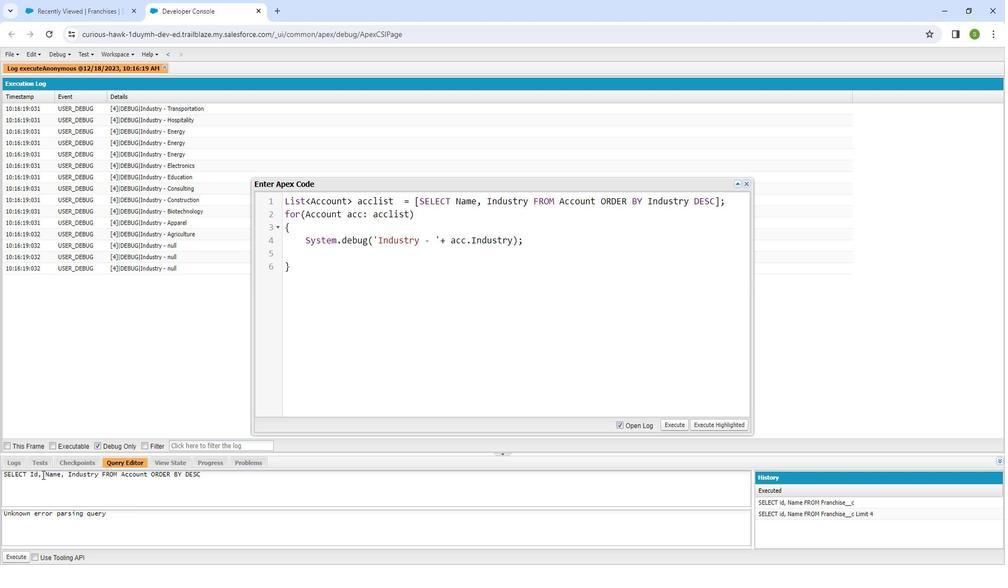 
Action: Mouse pressed left at (49, 465)
Screenshot: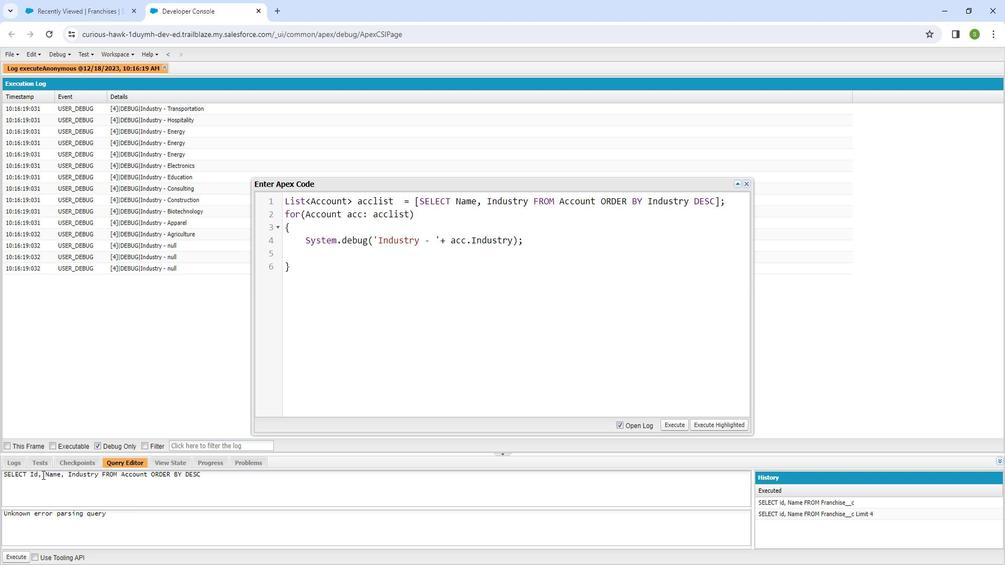 
Action: Mouse moved to (80, 465)
Screenshot: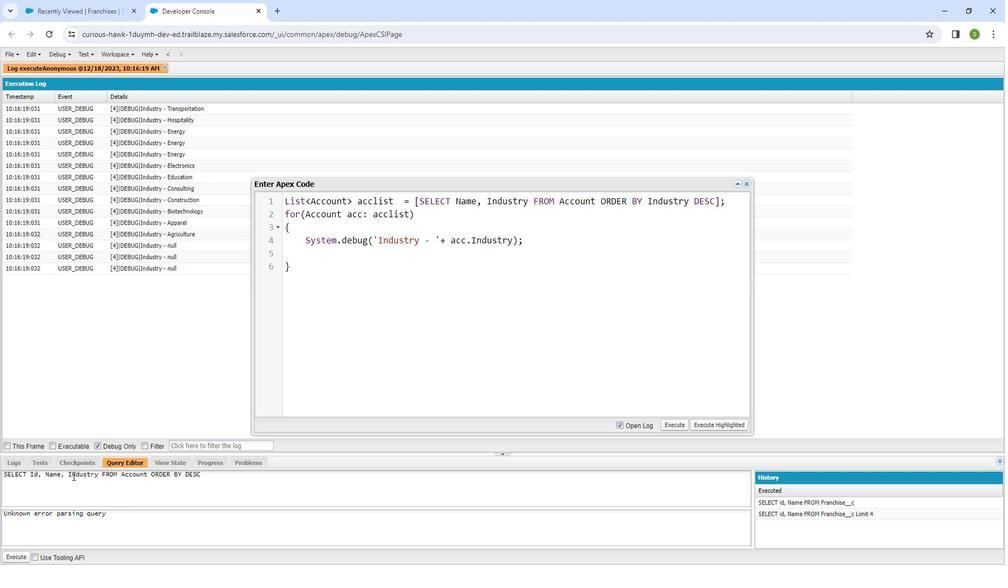 
Action: Key pressed <Key.backspace><Key.backspace><Key.backspace>
Screenshot: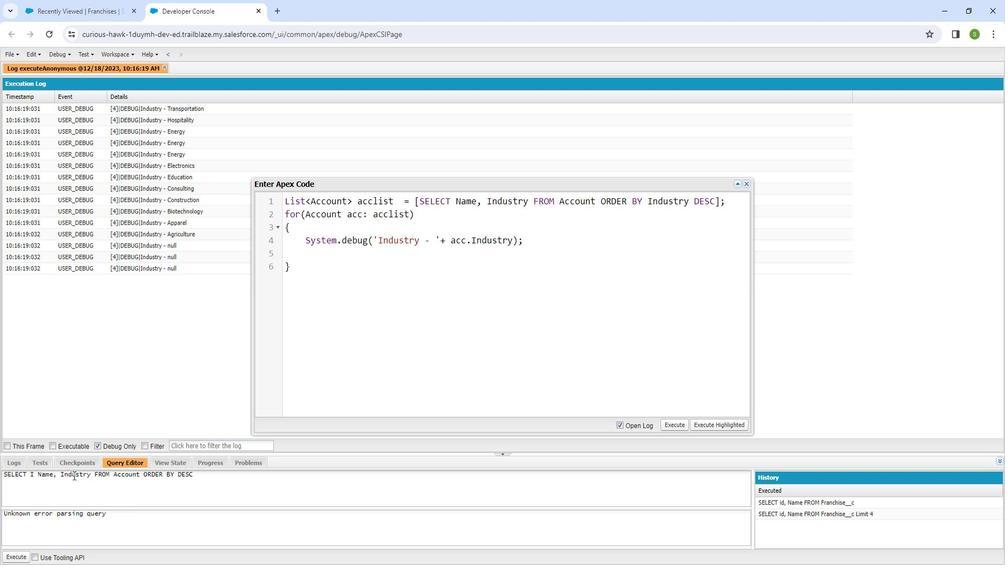
Action: Mouse moved to (199, 465)
Screenshot: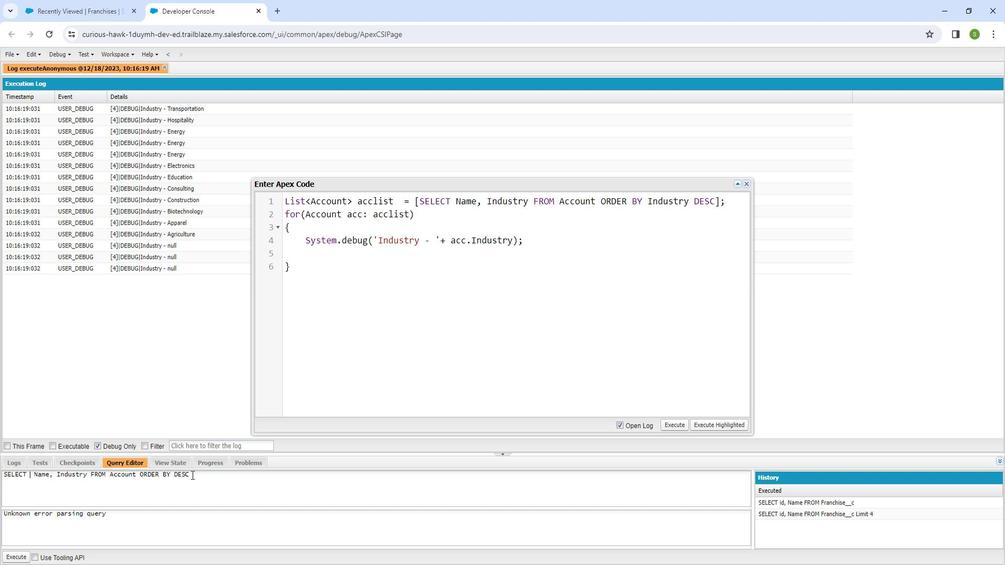 
Action: Mouse pressed left at (199, 465)
Screenshot: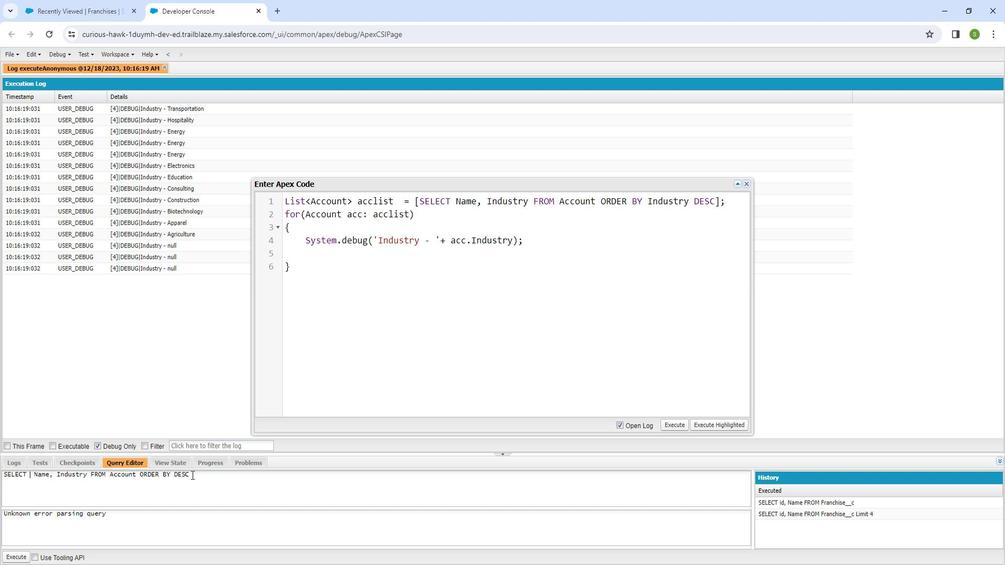 
Action: Mouse moved to (181, 467)
Screenshot: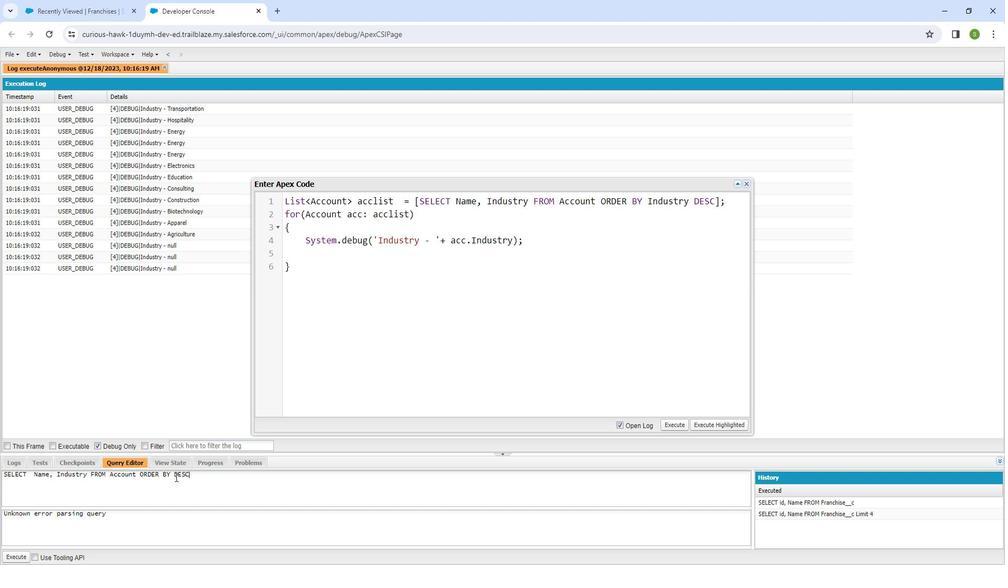 
Action: Mouse pressed left at (181, 467)
Screenshot: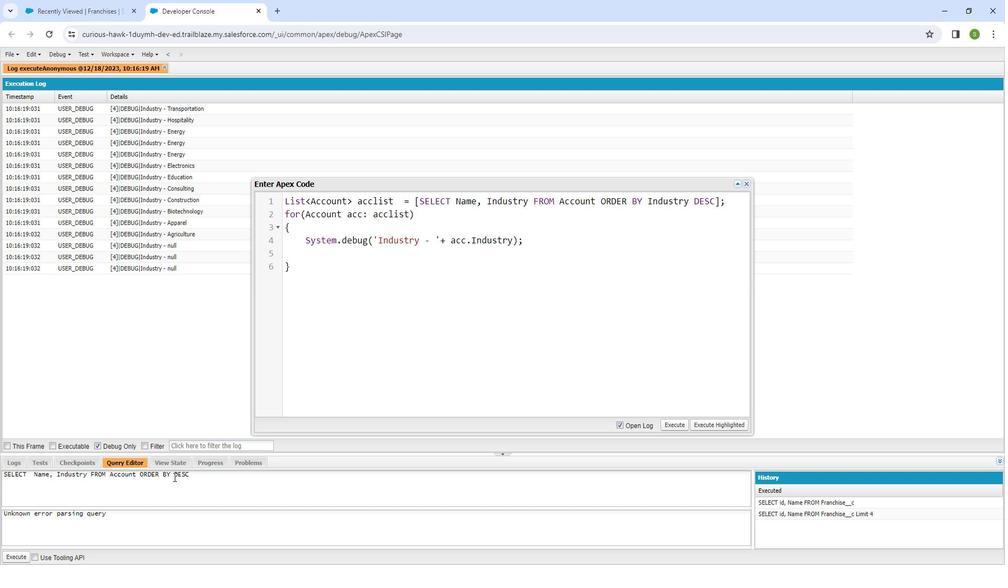 
Action: Mouse moved to (163, 472)
Screenshot: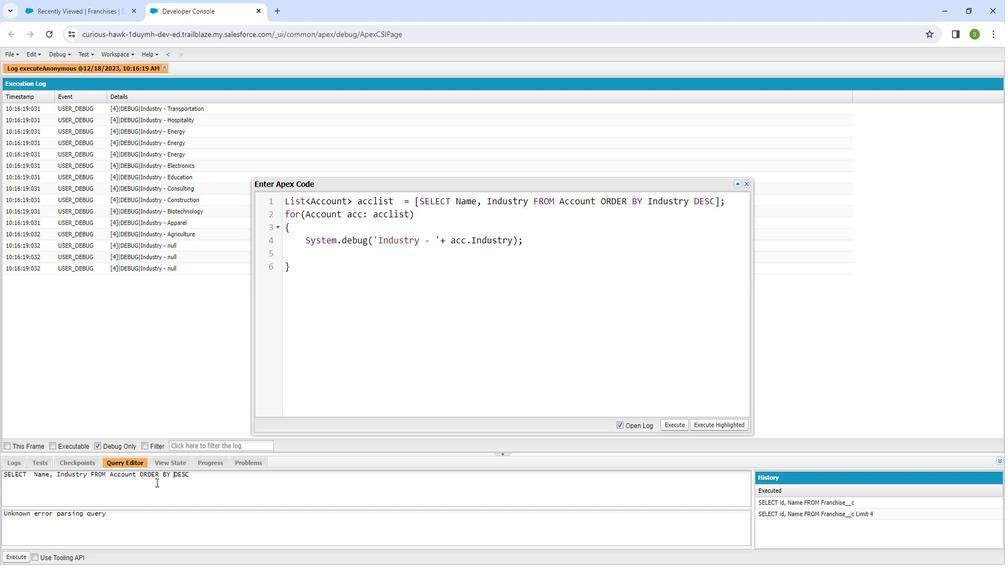 
Action: Key pressed <Key.shift_r>Industry<Key.space>
Screenshot: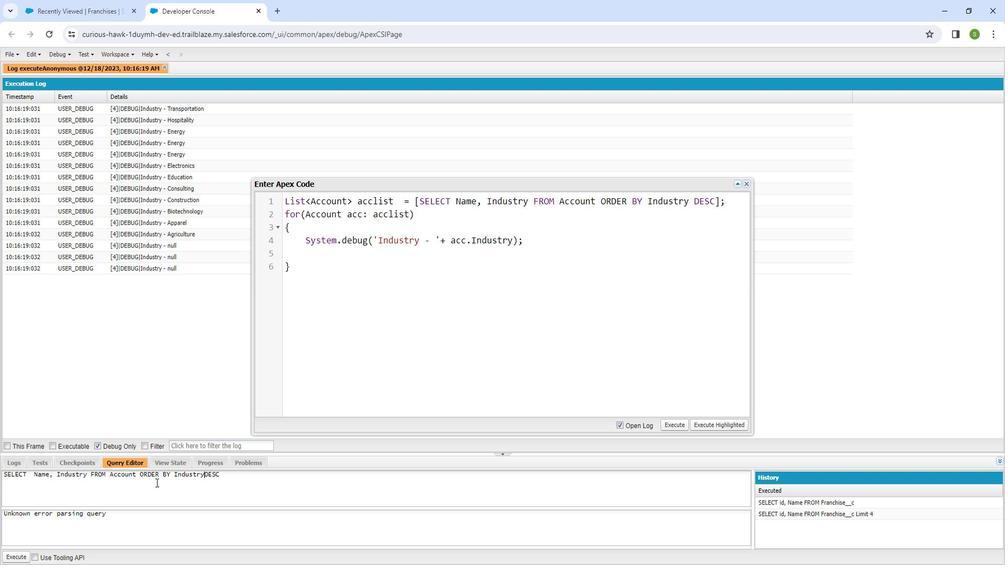 
Action: Mouse moved to (15, 544)
Screenshot: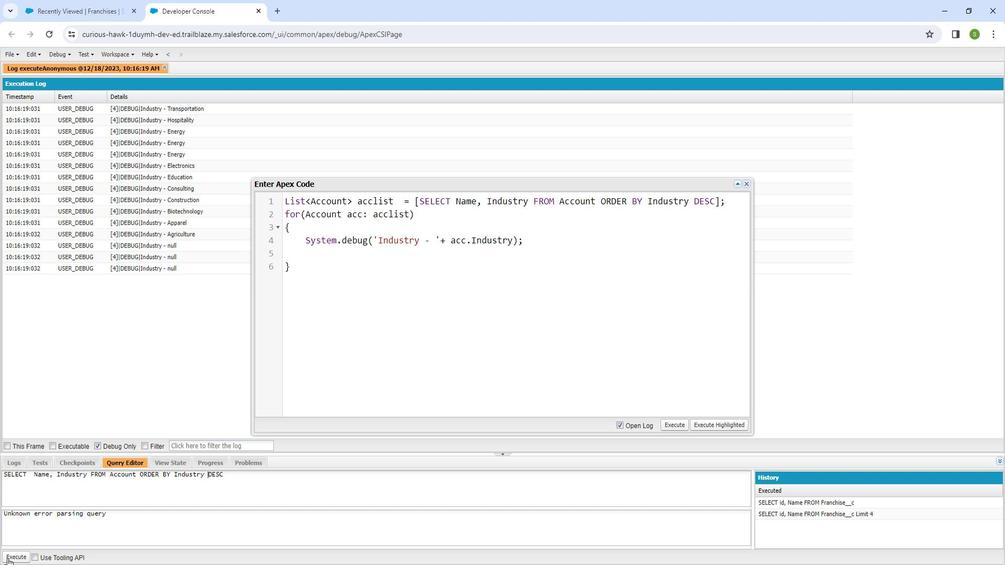 
Action: Mouse pressed left at (15, 544)
Screenshot: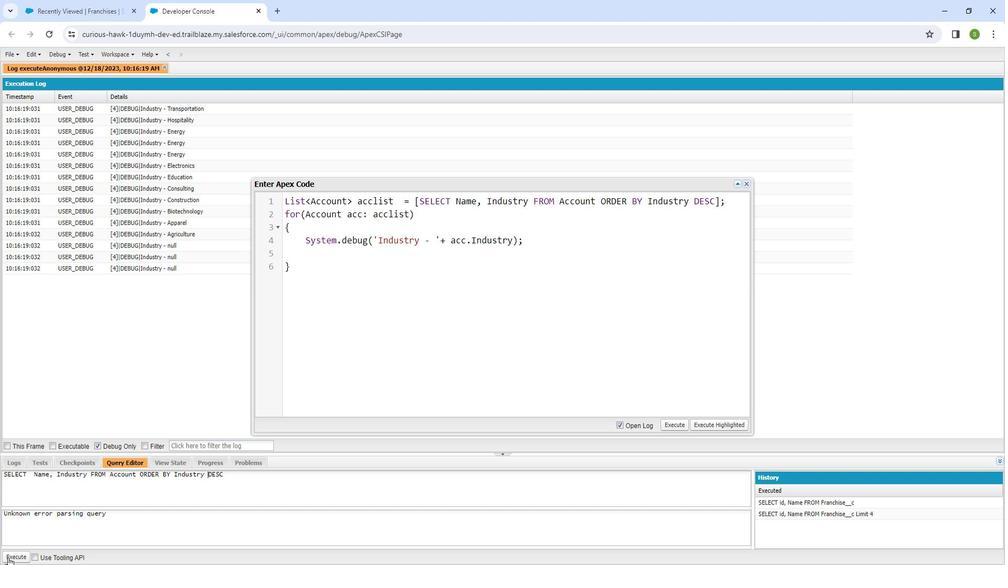 
Action: Mouse moved to (753, 183)
Screenshot: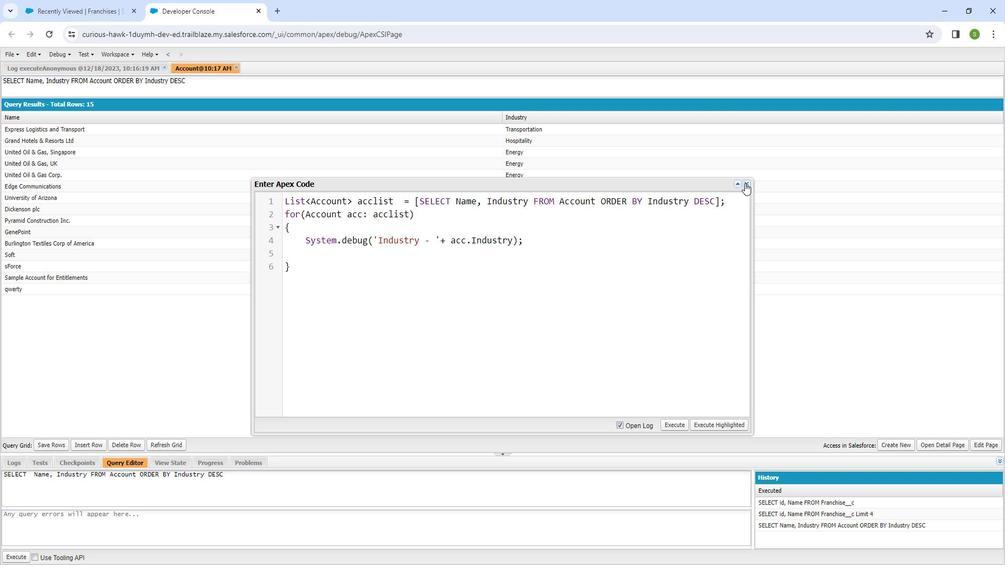 
Action: Mouse pressed left at (753, 183)
Screenshot: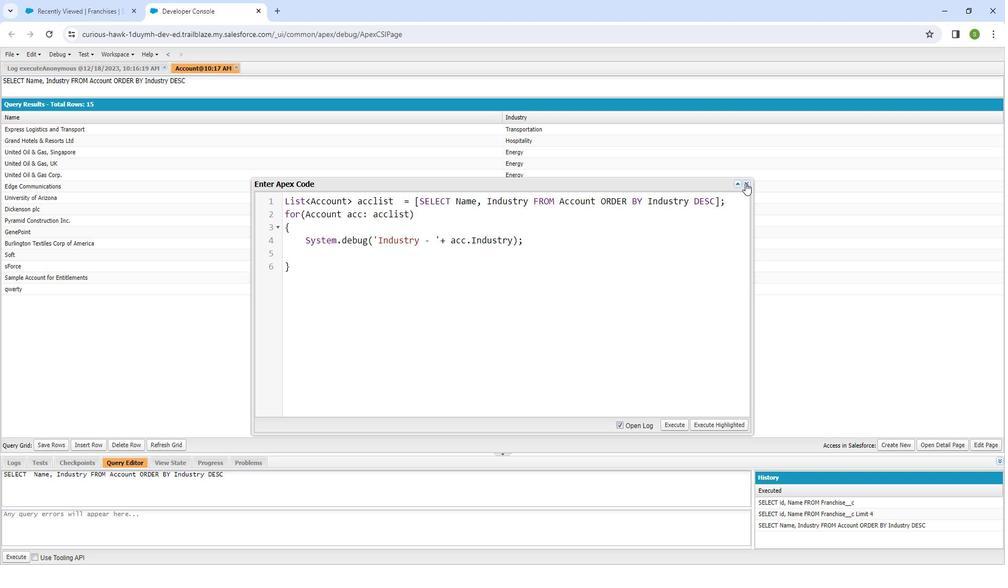 
Action: Mouse moved to (86, 154)
Screenshot: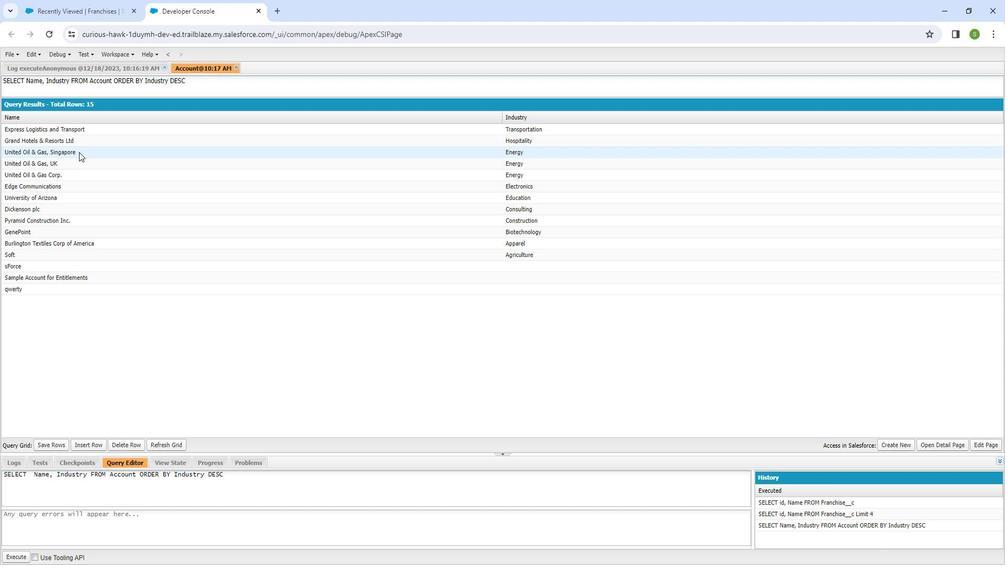 
Action: Key pressed ctrl+E
Screenshot: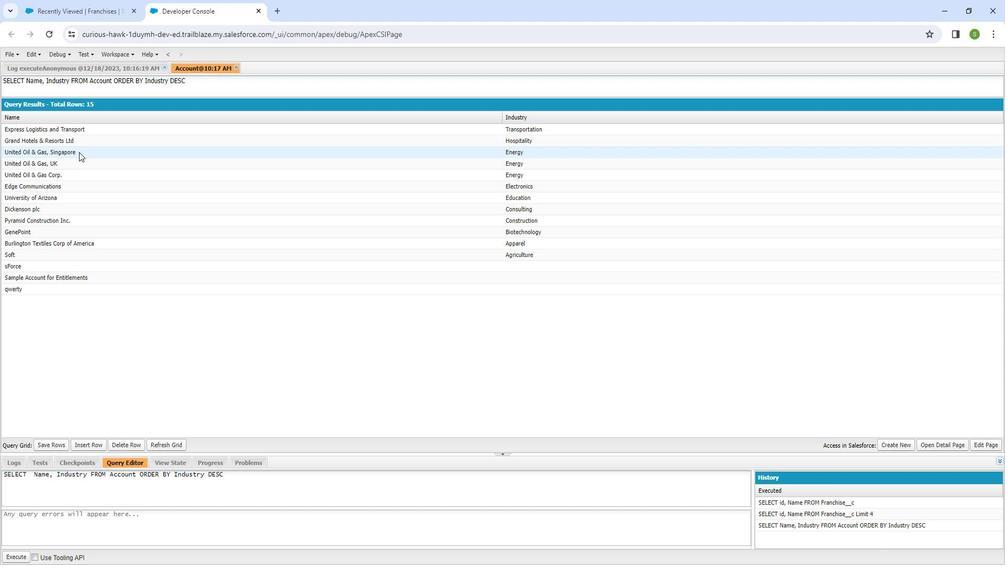 
Action: Mouse moved to (299, 261)
Screenshot: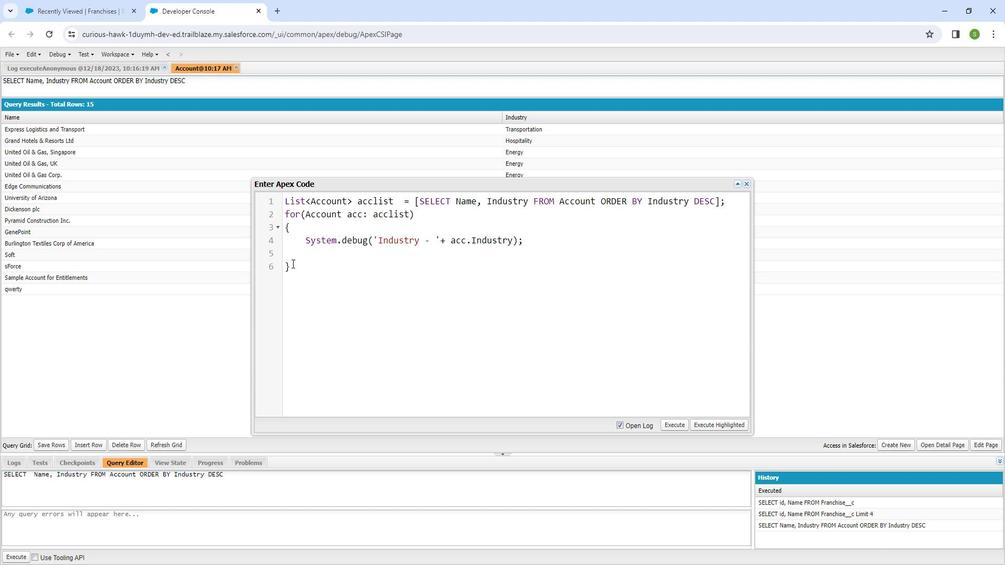 
Action: Mouse pressed left at (299, 261)
Screenshot: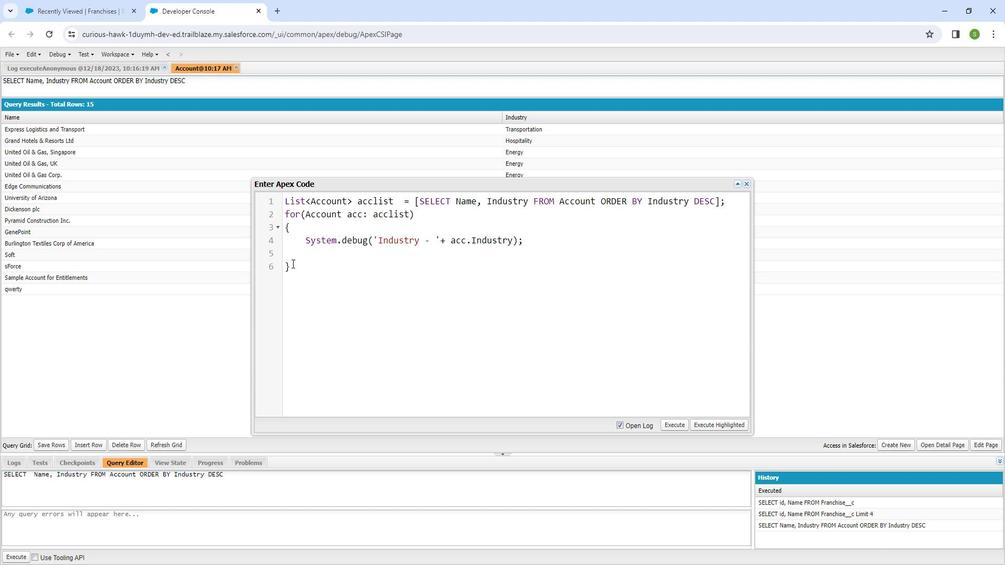 
Action: Mouse moved to (283, 205)
Screenshot: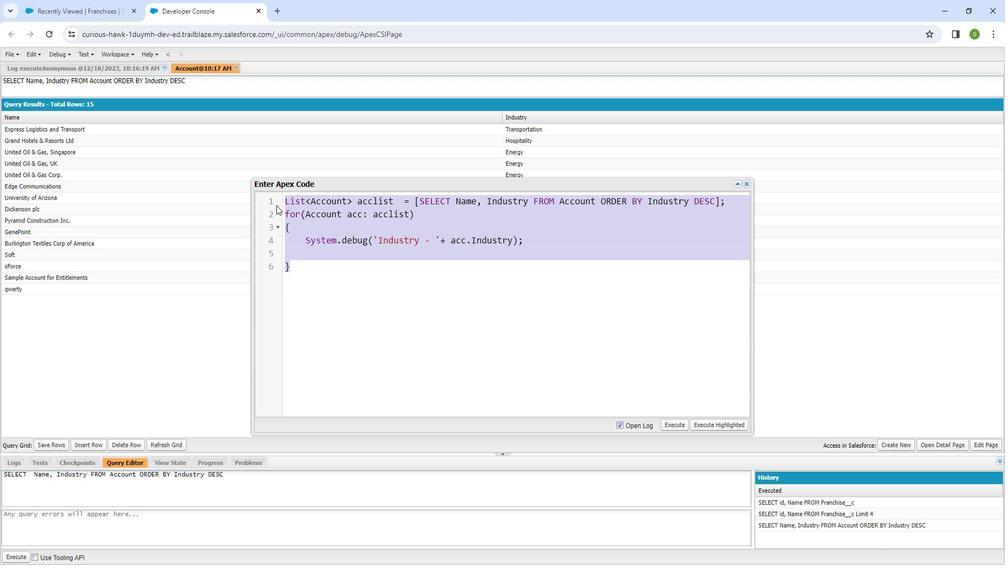 
Action: Key pressed <Key.backspace><Key.shift_r>List<Key.shift_r><<Key.shift_r><Key.shift_r><Key.shift_r><Key.shift_r><Key.shift_r>Franchise<Key.shift_r>__c<Key.shift_r><Key.shift_r><Key.shift_r><Key.shift_r><Key.shift_r><Key.shift_r><Key.shift_r><Key.shift_r>><Key.space>frans<Key.space>=<Key.space><Key.shift_r><Key.shift_r><Key.shift_r>[]<Key.left><Key.shift_r>SELECT<Key.space><Key.shift_r><Key.shift_r><Key.shift_r><Key.shift_r><Key.shift_r><Key.shift_r><Key.shift_r><Key.shift_r><Key.shift_r><Key.shift_r><Key.shift_r><Key.shift_r><Key.shift_r><Key.shift_r><Key.shift_r><Key.shift_r><Key.shift_r><Key.shift_r><Key.shift_r><Key.shift_r><Key.shift_r><Key.shift_r><Key.shift_r><Key.shift_r><Key.shift_r><Key.shift_r><Key.shift_r><Key.shift_r><Key.shift_r><Key.shift_r><Key.shift_r><Key.shift_r><Key.shift_r><Key.shift_r><Key.shift_r><Key.shift_r><Key.shift_r><Key.shift_r>ID<Key.backspace>d,<Key.space><Key.shift_r><Key.shift_r><Key.shift_r>NAm<Key.backspace><Key.backspace>ame<Key.space><Key.shift_r>FROM<Key.space><Key.shift_r>Franchise<Key.shift_r>__c<Key.space><Key.shift_r>ORde<Key.backspace><Key.backspace><Key.shift_r>DER<Key.space><Key.shift_r>BY<Key.space><Key.shift_r><Key.shift_r><Key.shift_r><Key.shift_r><Key.shift_r><Key.shift_r><Key.shift_r><Key.shift_r><Key.shift_r><Key.shift_r><Key.shift_r><Key.shift_r>Name<Key.space><Key.shift_r><Key.shift_r><Key.shift_r><Key.shift_r><Key.shift_r><Key.shift_r><Key.shift_r><Key.shift_r><Key.shift_r><Key.shift_r><Key.shift_r>DESc<Key.backspace><Key.shift_r>C<Key.right>;<Key.enter><Key.shift_r>For<Key.backspace><Key.backspace><Key.backspace>for<Key.shift_r>(<Key.shift_r><Key.shift_r><Key.shift_r><Key.shift_r><Key.shift_r><Key.shift_r><Key.shift_r><Key.shift_r><Key.shift_r><Key.shift_r><Key.shift_r>Franchise<Key.shift_r>__c<Key.space>frans
Screenshot: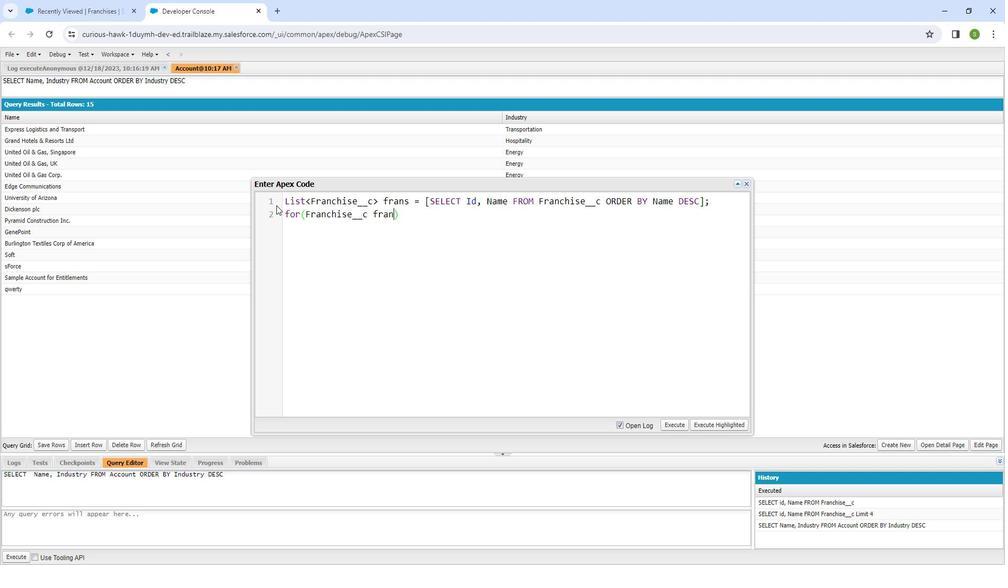 
Action: Mouse moved to (413, 202)
Screenshot: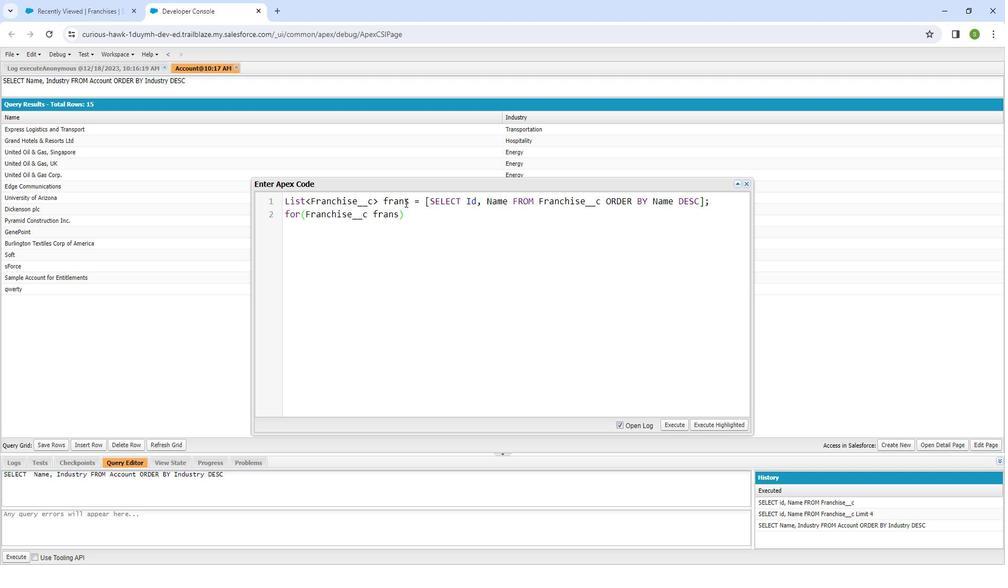 
Action: Mouse pressed left at (413, 202)
Screenshot: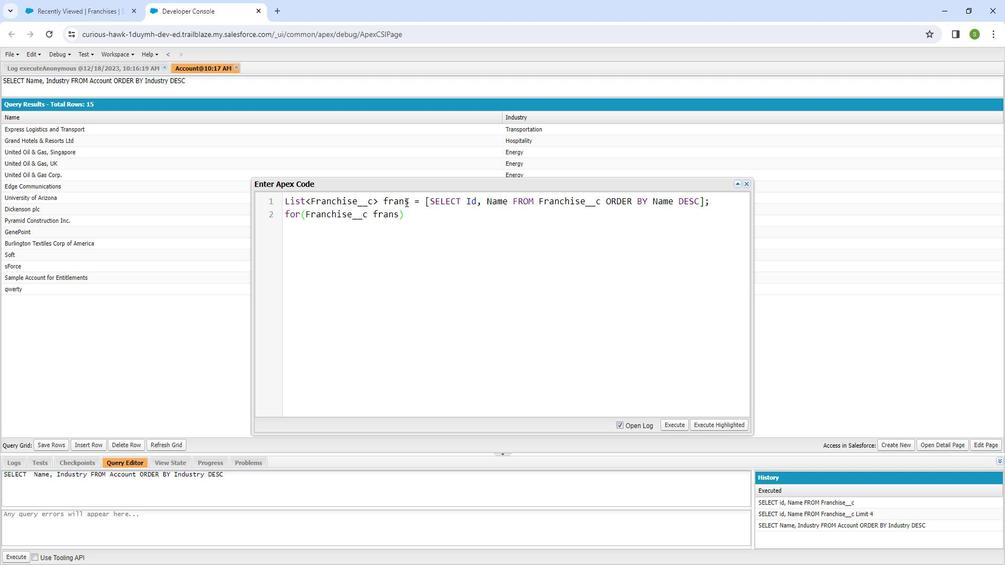 
Action: Mouse moved to (417, 201)
Screenshot: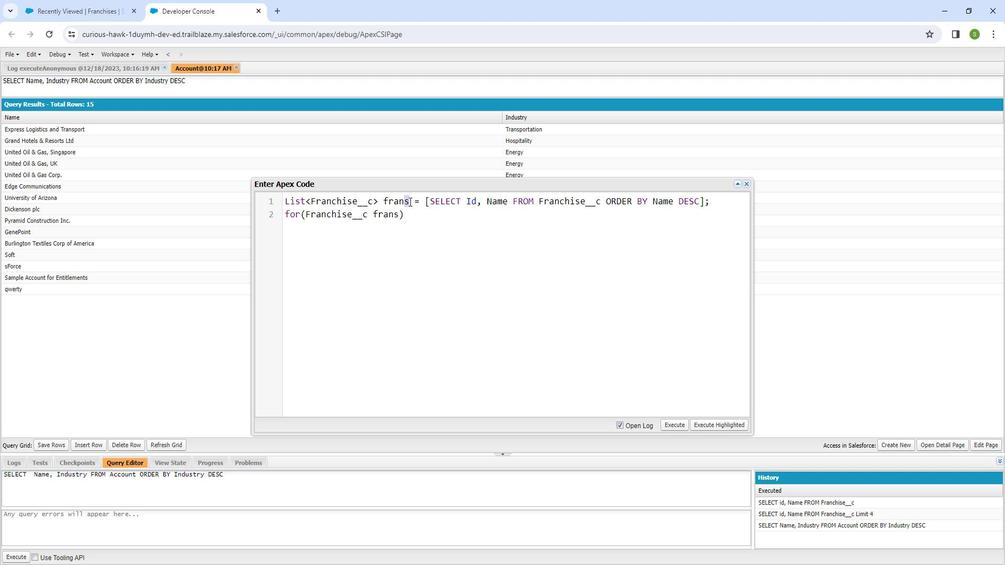 
Action: Mouse pressed left at (417, 201)
Screenshot: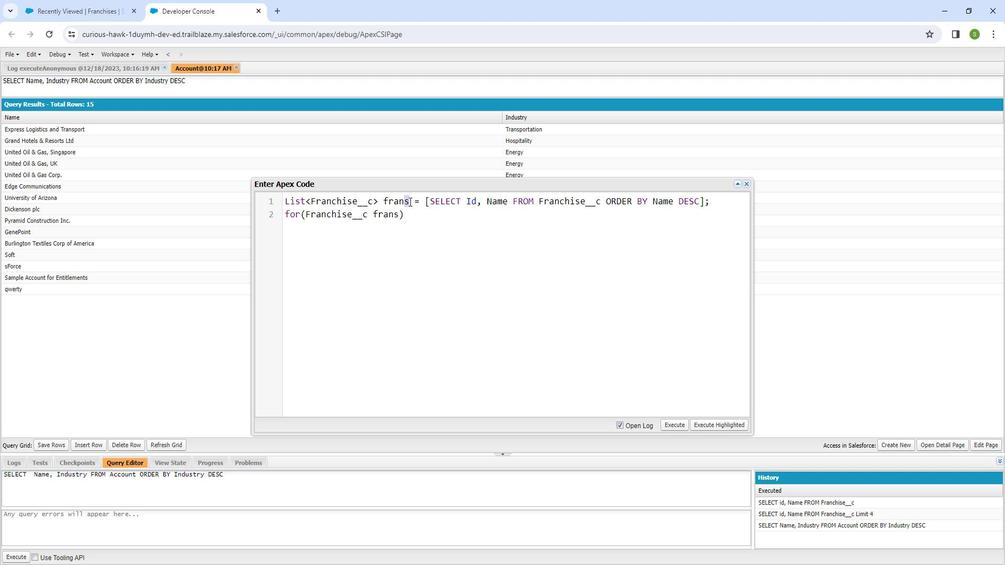 
Action: Mouse moved to (320, 233)
Screenshot: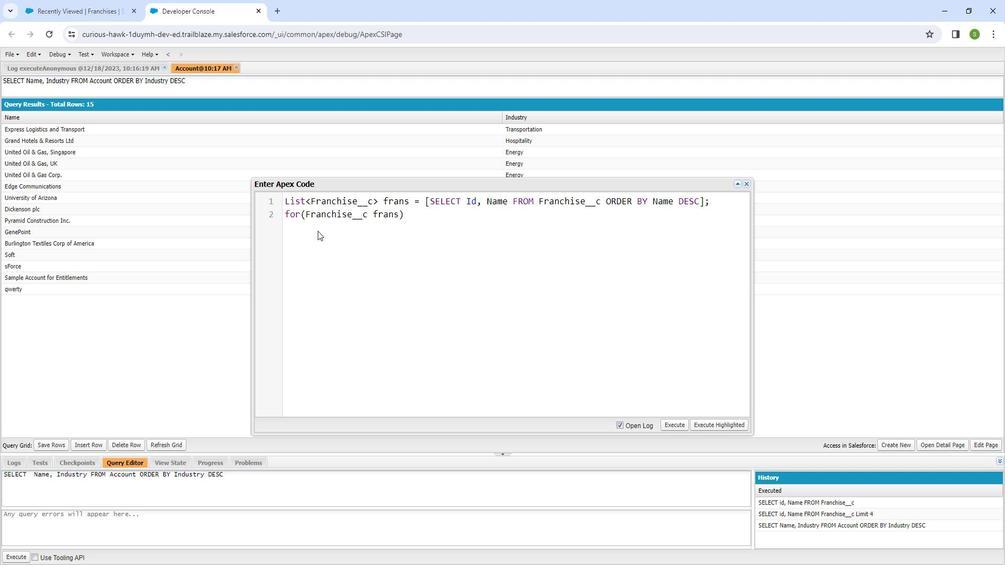 
Action: Key pressed list
Screenshot: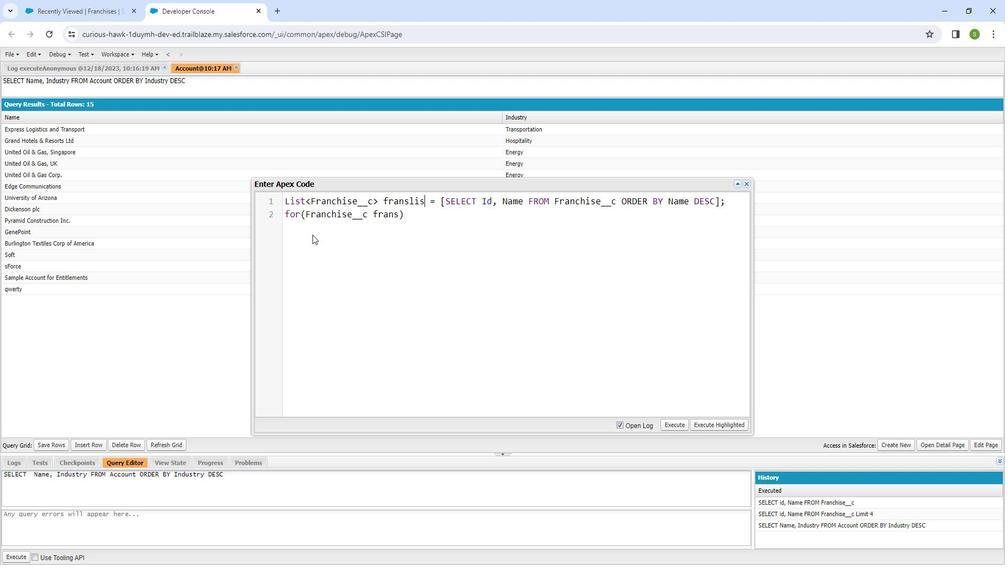 
Action: Mouse moved to (407, 215)
Screenshot: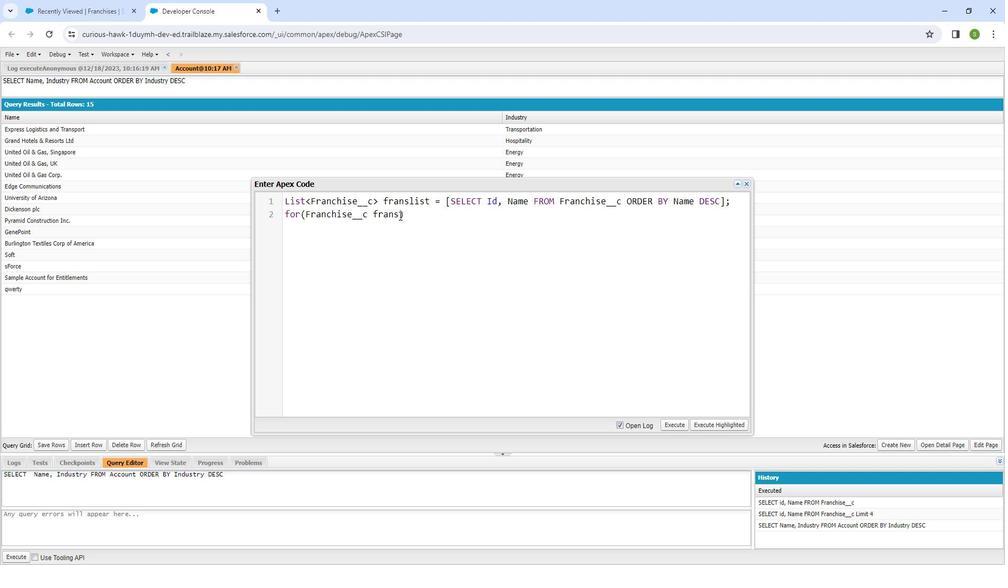 
Action: Mouse pressed left at (407, 215)
Screenshot: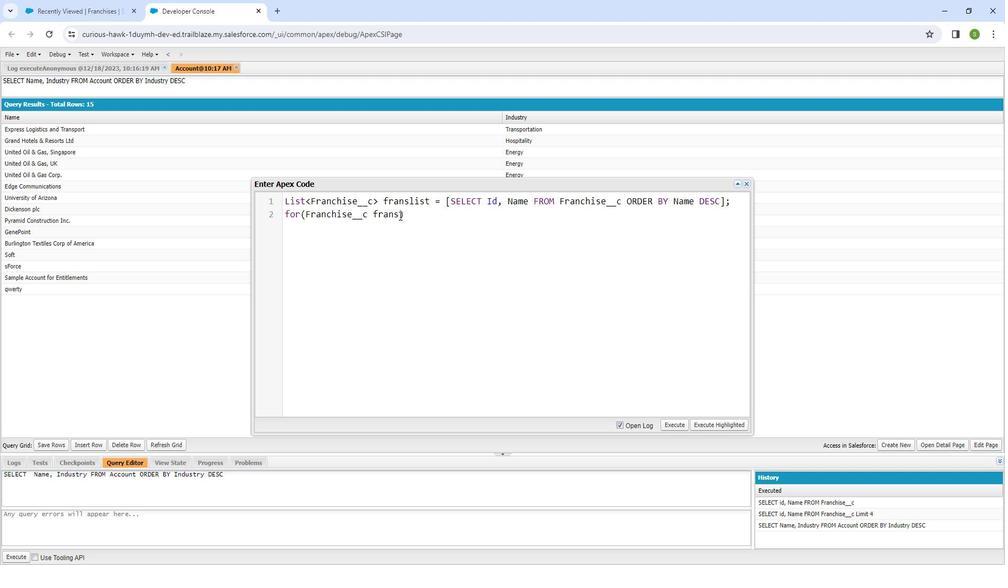 
Action: Mouse moved to (394, 218)
Screenshot: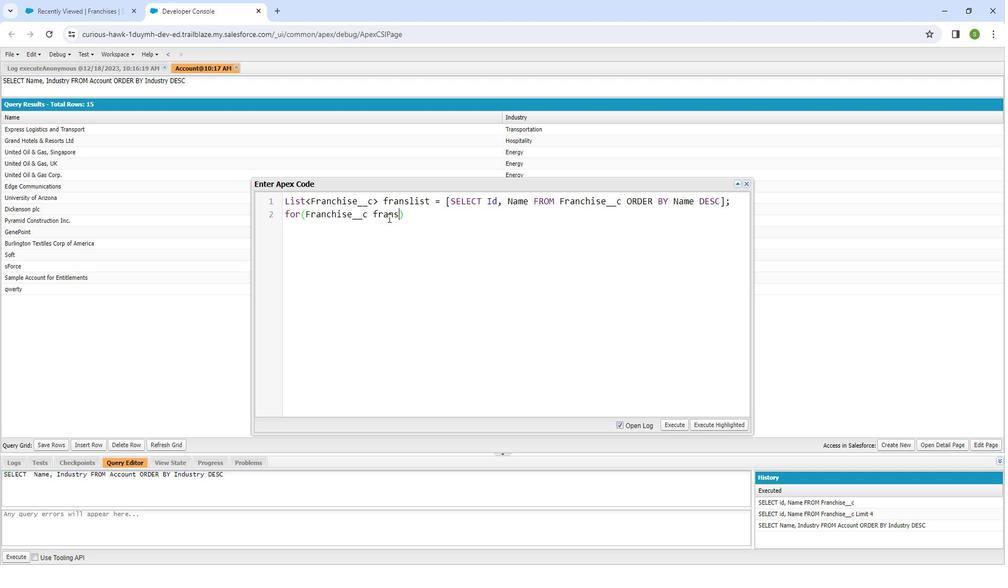 
Action: Key pressed <Key.shift_r>:<Key.space>franslist<Key.right><Key.enter><Key.shift_r>{<Key.enter>fr<Key.backspace><Key.backspace><Key.shift_r>System.debug<Key.shift_r>(<Key.shift_r><Key.shift_r><Key.shift_r><Key.shift_r><Key.shift_r><Key.shift_r><Key.shift_r>'<Key.enter>ctrl+Z<Key.shift_r>Name<Key.space>-<Key.space><Key.right>+<Key.space>frans.<Key.shift_r><Key.shift_r><Key.shift_r><Key.shift_r><Key.shift_r><Key.shift_r><Key.shift_r><Key.shift_r><Key.shift_r><Key.shift_r><Key.shift_r><Key.shift_r><Key.shift_r>NAme<Key.backspace><Key.backspace><Key.backspace>ame<Key.right>;
Screenshot: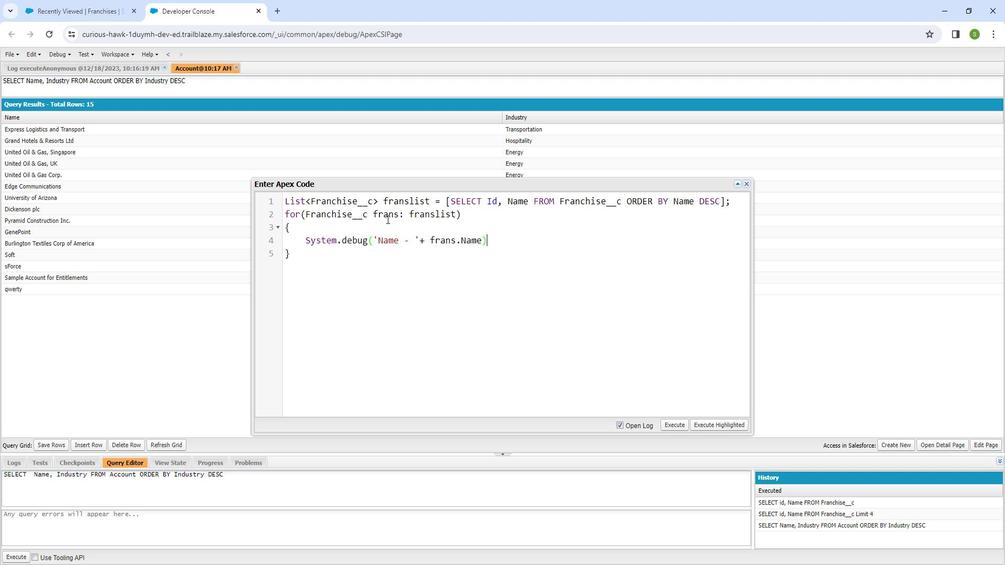 
Action: Mouse moved to (682, 416)
Screenshot: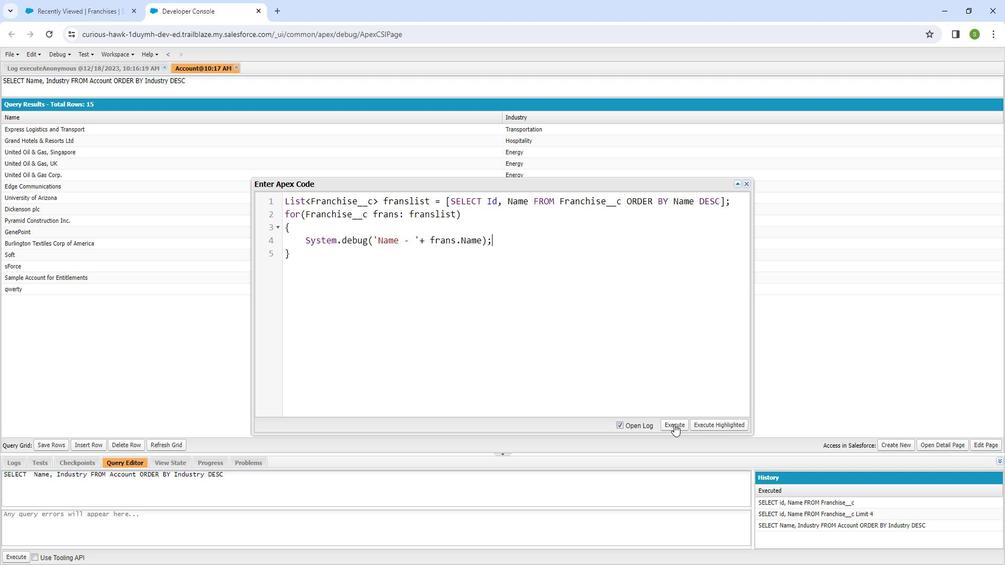 
Action: Mouse pressed left at (682, 416)
Screenshot: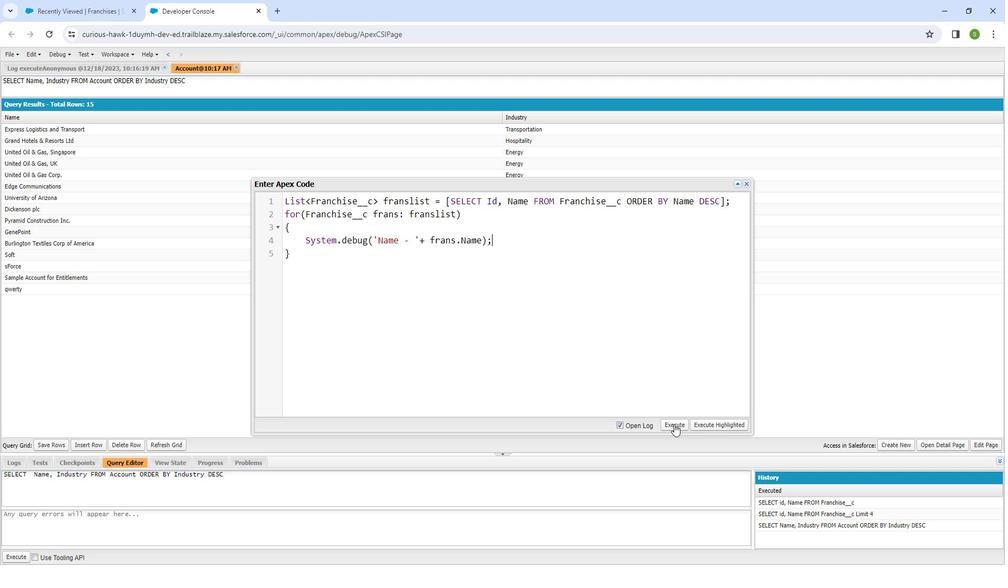 
Action: Mouse moved to (104, 438)
Screenshot: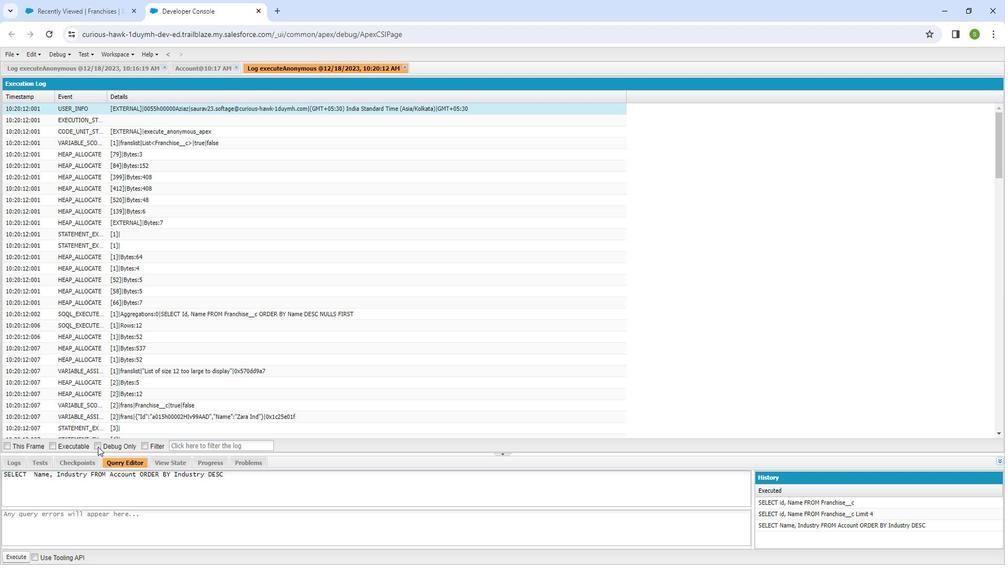 
Action: Mouse pressed left at (104, 438)
Screenshot: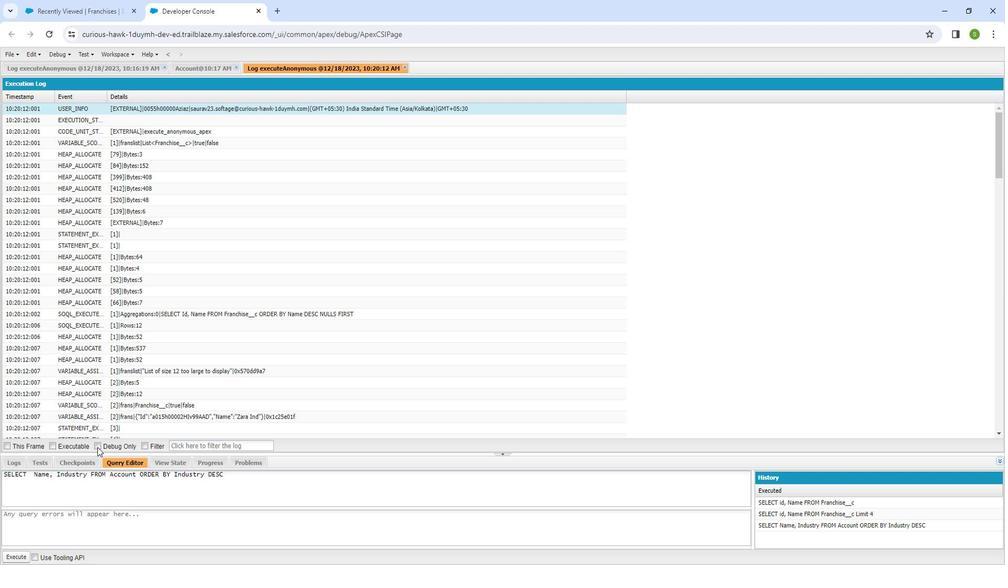 
Action: Mouse moved to (238, 469)
Screenshot: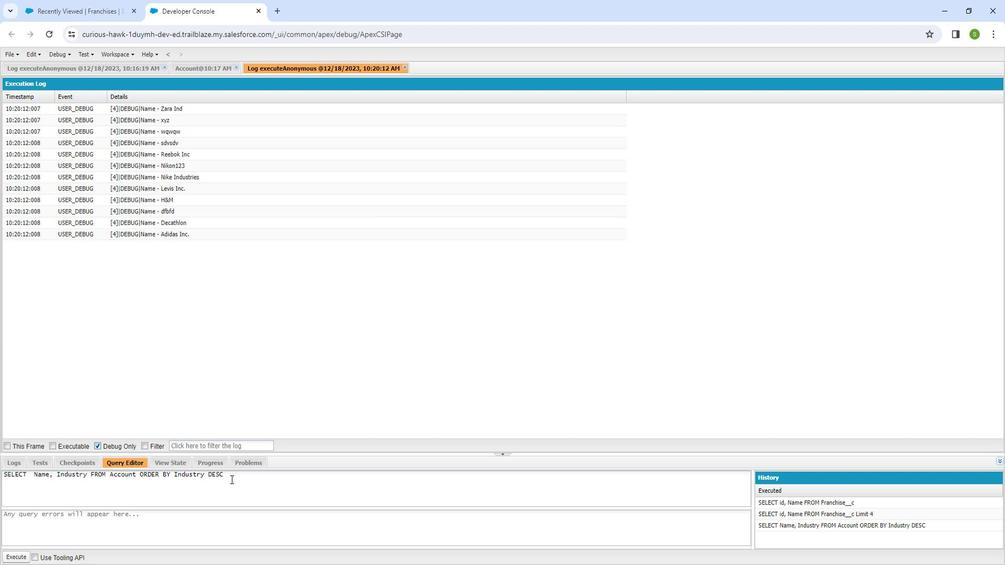 
Action: Mouse pressed left at (238, 469)
Screenshot: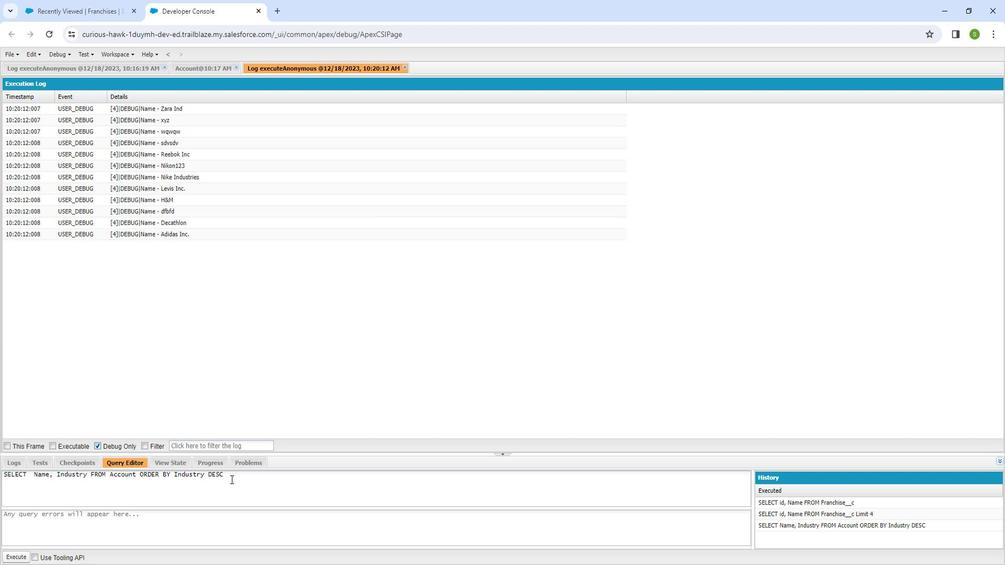 
Action: Mouse moved to (7, 470)
Screenshot: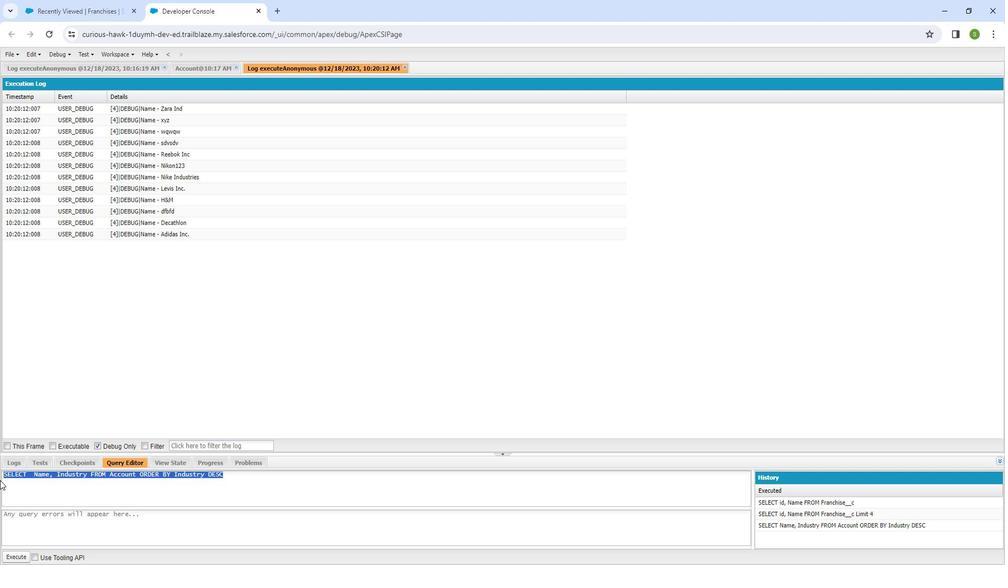 
Action: Key pressed <Key.backspace>
Screenshot: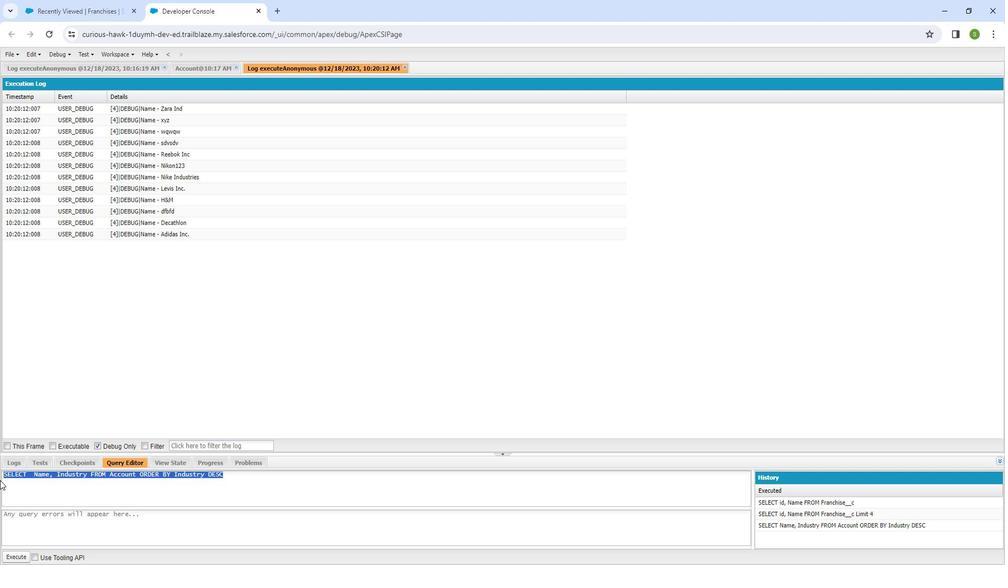 
Action: Mouse moved to (23, 464)
Screenshot: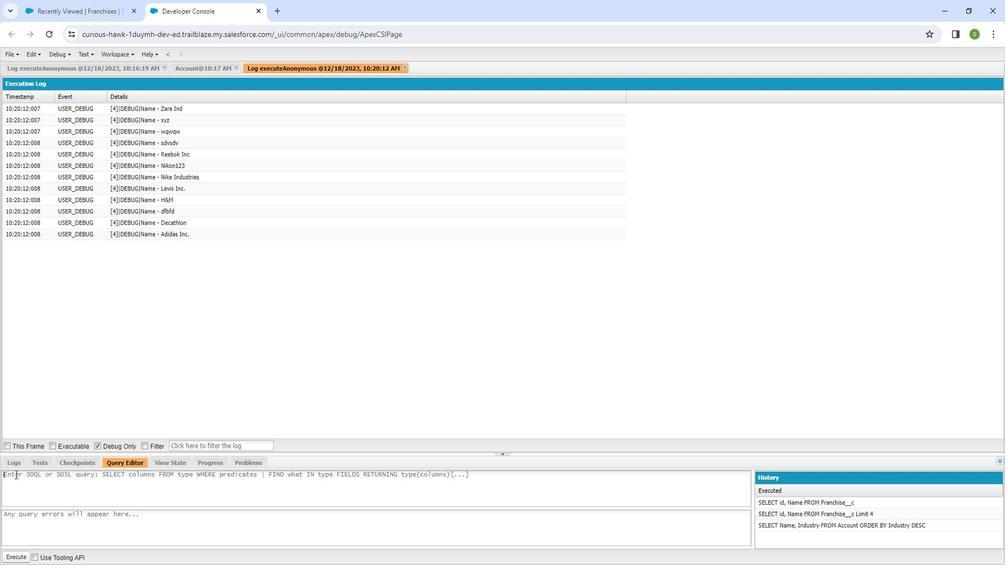 
Action: Mouse pressed left at (23, 464)
Screenshot: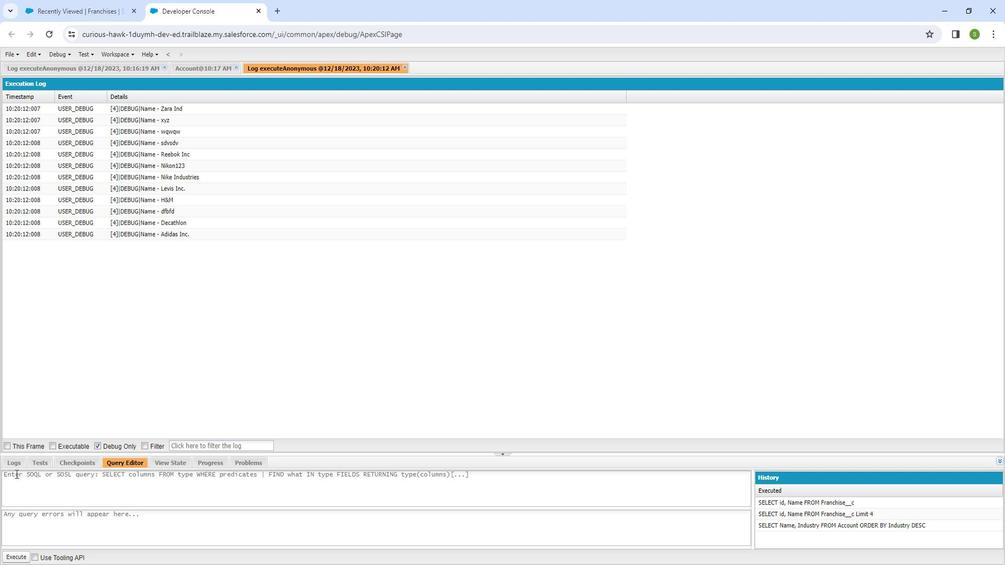 
Action: Mouse moved to (34, 460)
Screenshot: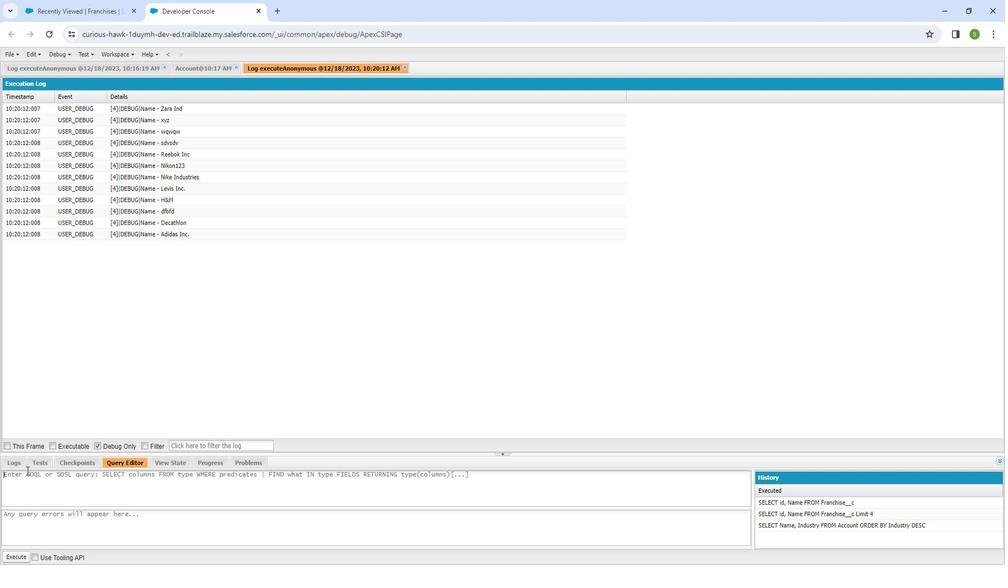 
Action: Key pressed <Key.shift_r>SELECT<Key.space>id,<Key.space><Key.shift_r>Name<Key.space><Key.shift_r>FROM<Key.space><Key.shift_r>FRA<Key.backspace><Key.backspace>ranchise<Key.shift_r>__c<Key.space><Key.shift_r>FROM<Key.space><Key.shift_r>Acc<Key.backspace><Key.backspace><Key.backspace><Key.shift_r>Franchise<Key.shift_r>__c<Key.space><Key.shift_r>ORDER<Key.space>b<Key.shift_r>Y<Key.backspace><Key.backspace><Key.shift_r>BY<Key.space><Key.shift_r>In<Key.backspace><Key.backspace><Key.shift_r>Name<Key.space><Key.shift_r>DE<Key.shift_r>SC
Screenshot: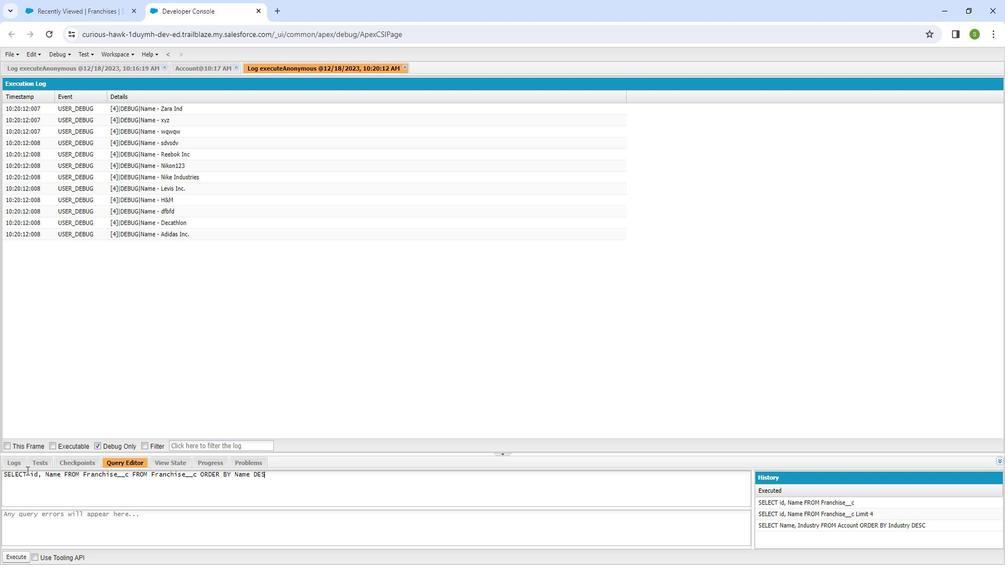 
Action: Mouse moved to (28, 546)
Screenshot: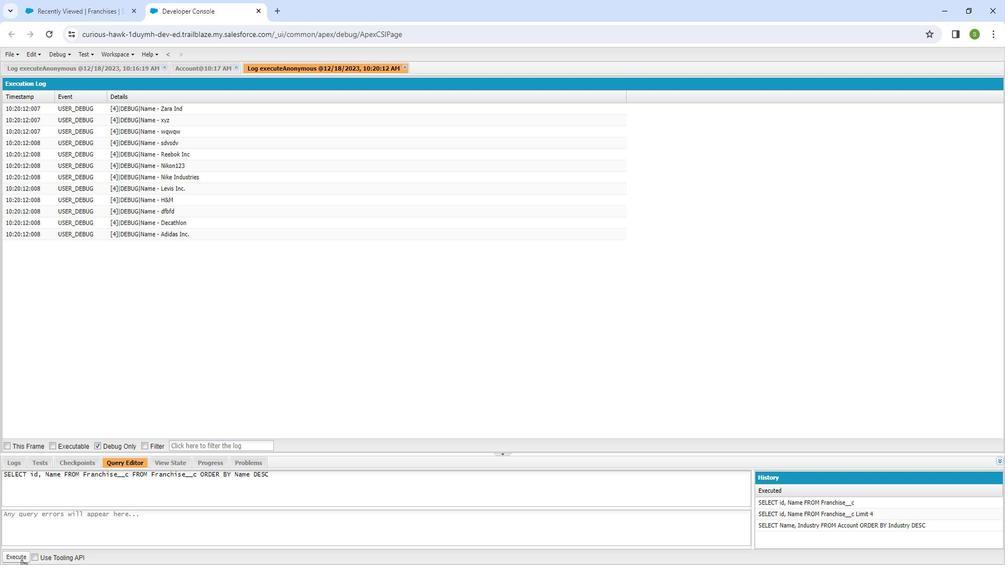 
Action: Mouse pressed left at (28, 546)
Screenshot: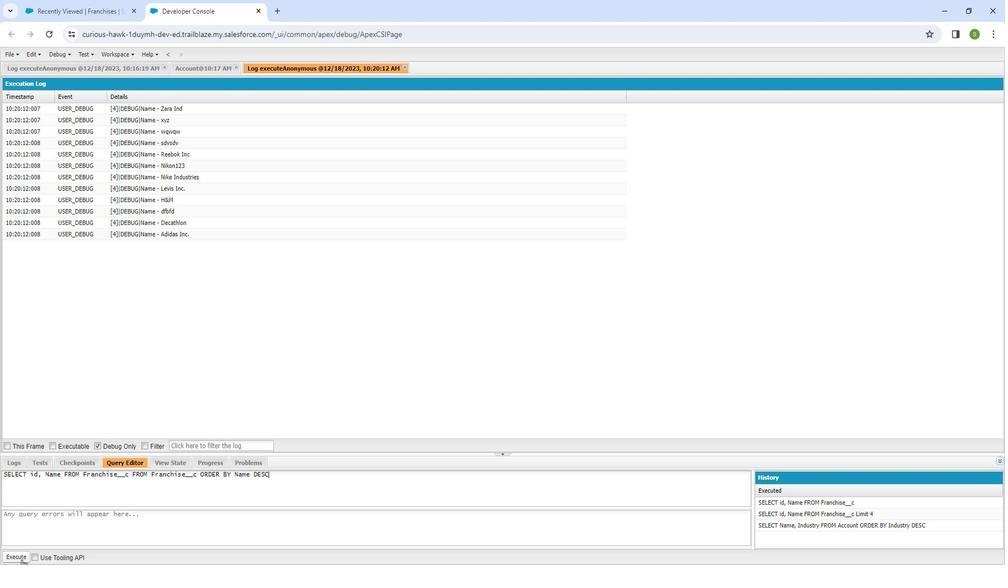 
Action: Mouse moved to (69, 474)
Screenshot: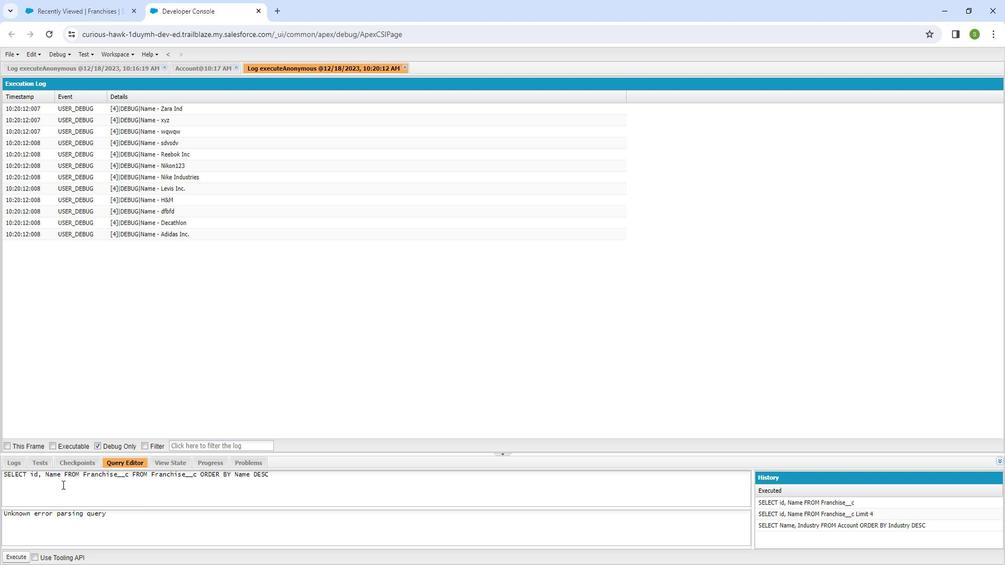 
Action: Key pressed ctrl+E
Screenshot: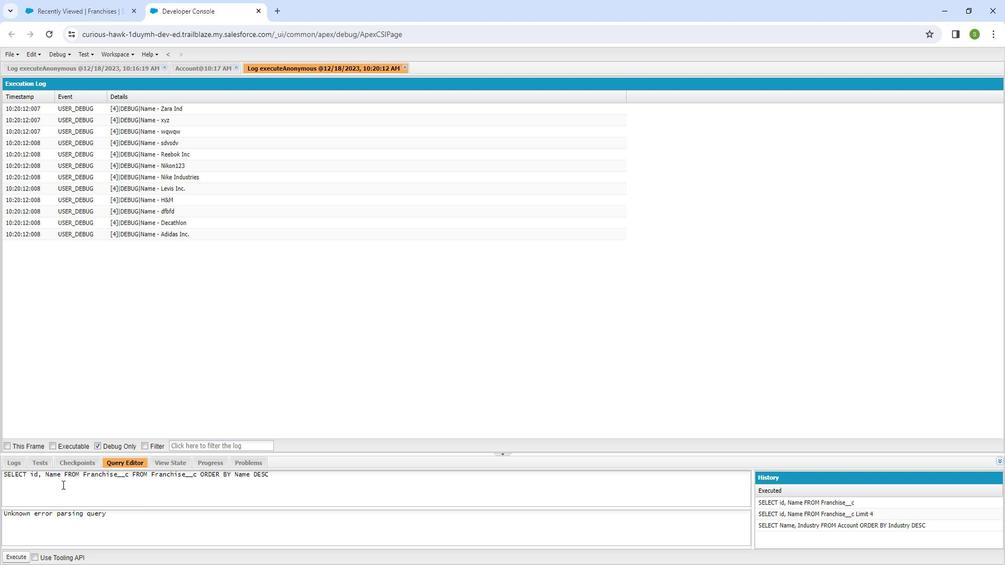 
Action: Mouse moved to (245, 467)
Screenshot: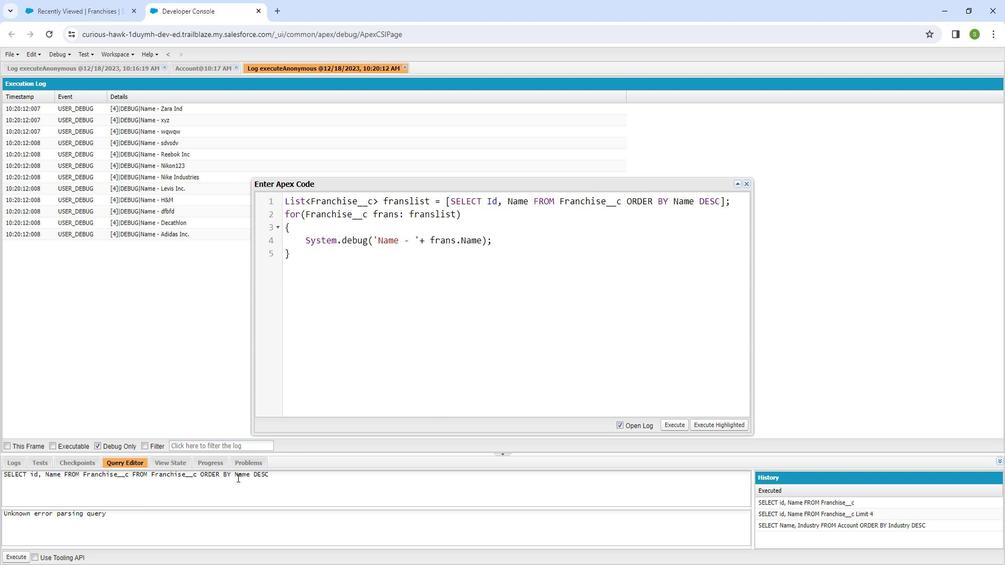 
Action: Mouse pressed left at (245, 467)
Screenshot: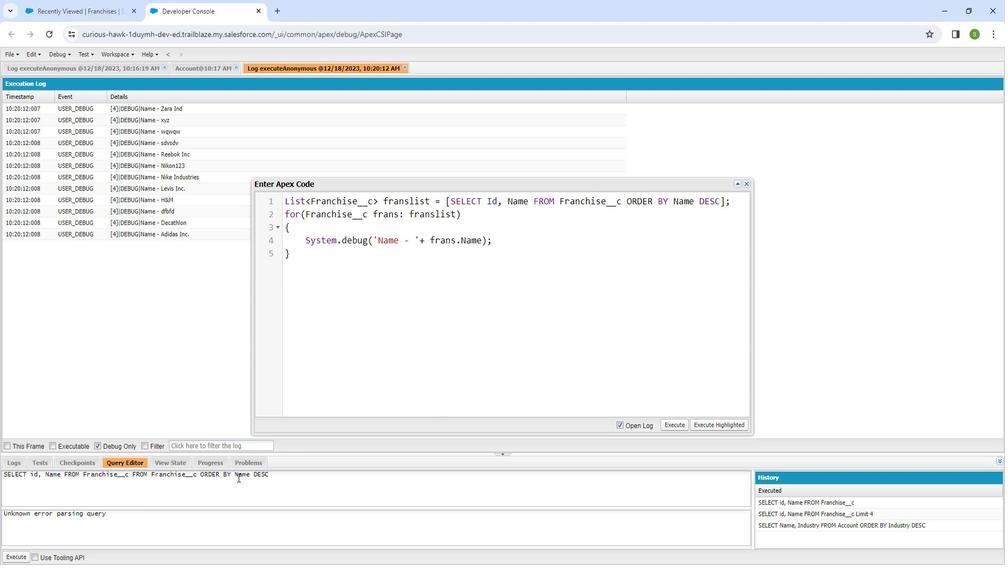 
Action: Mouse moved to (26, 539)
Screenshot: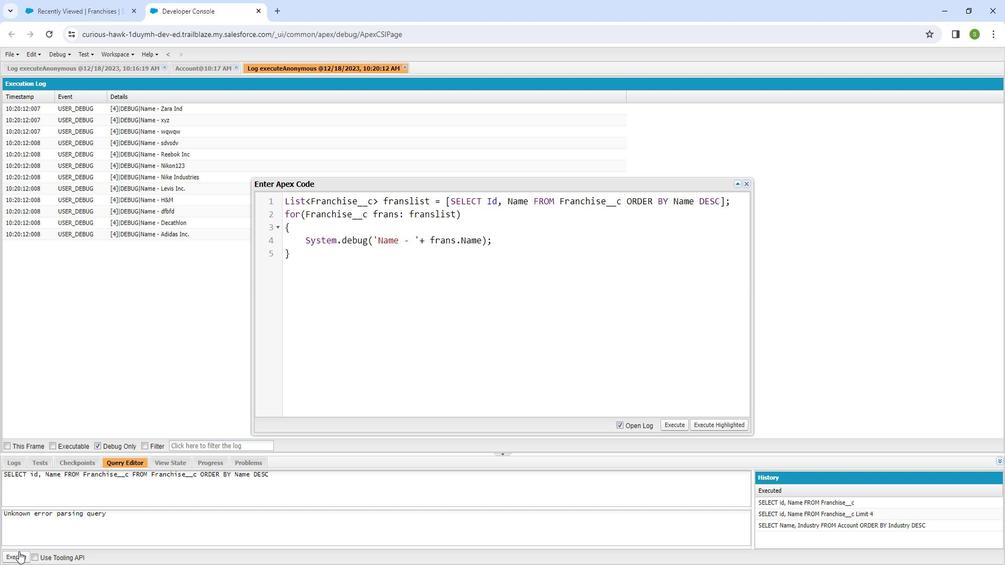 
Action: Mouse pressed left at (26, 539)
Screenshot: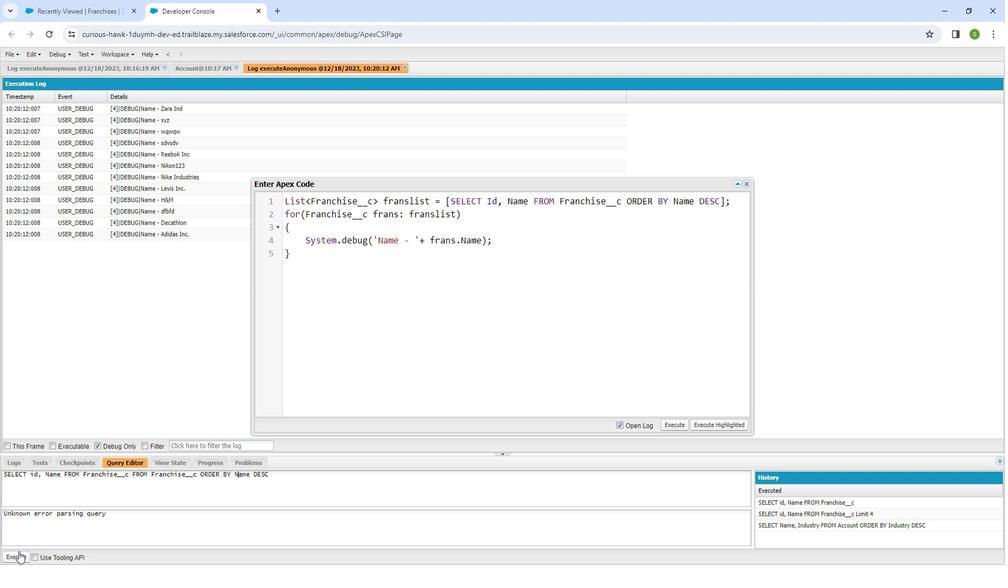 
Action: Mouse moved to (47, 464)
Screenshot: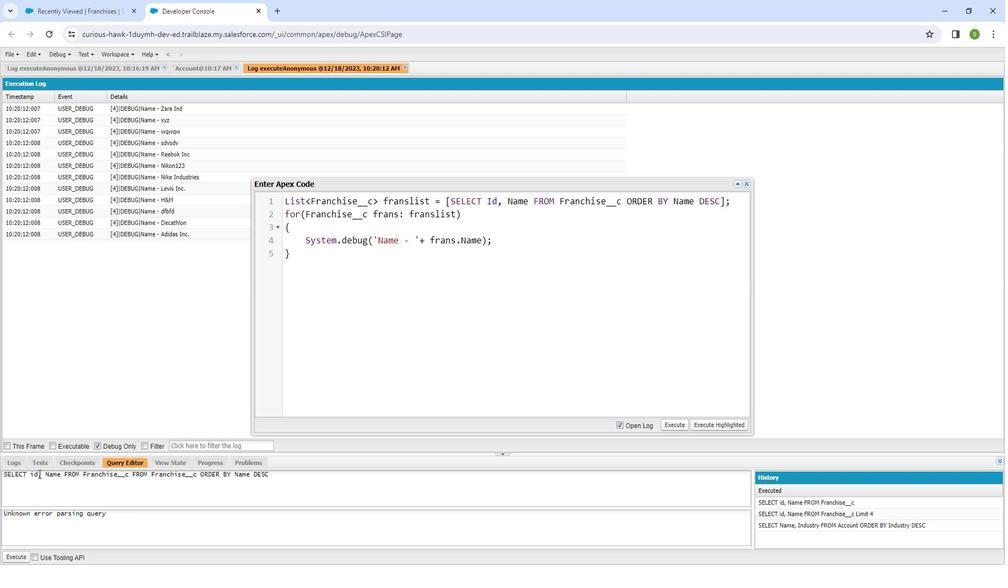 
Action: Mouse pressed left at (47, 464)
Screenshot: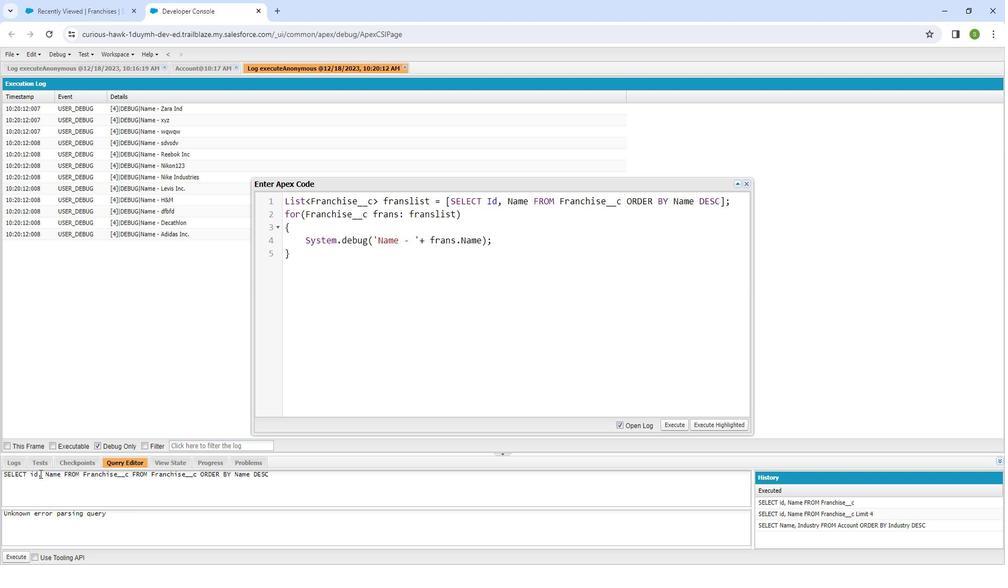 
Action: Mouse moved to (148, 480)
Screenshot: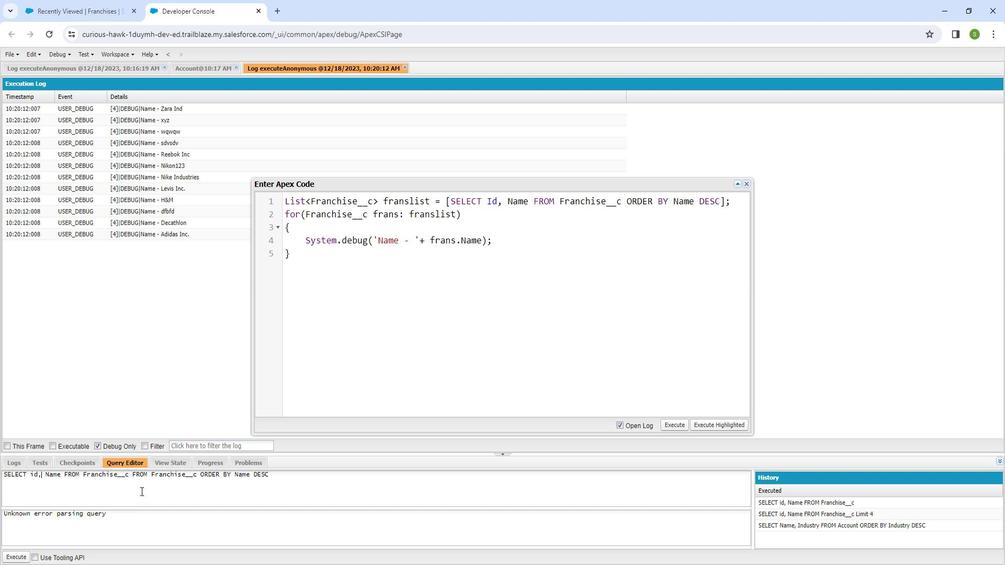 
Action: Key pressed <Key.backspace><Key.backspace>
Screenshot: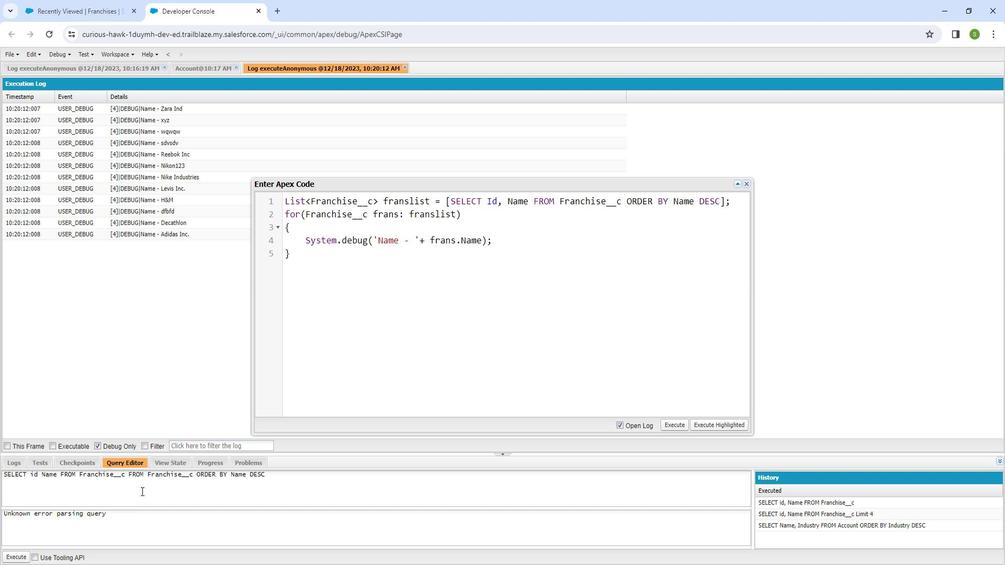 
Action: Mouse moved to (143, 489)
Screenshot: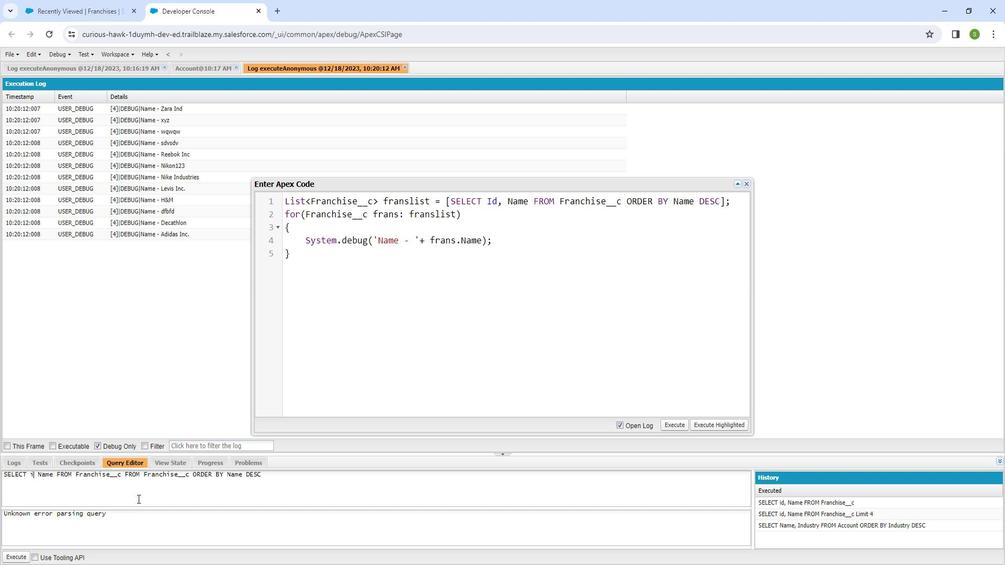 
Action: Key pressed <Key.backspace>
Screenshot: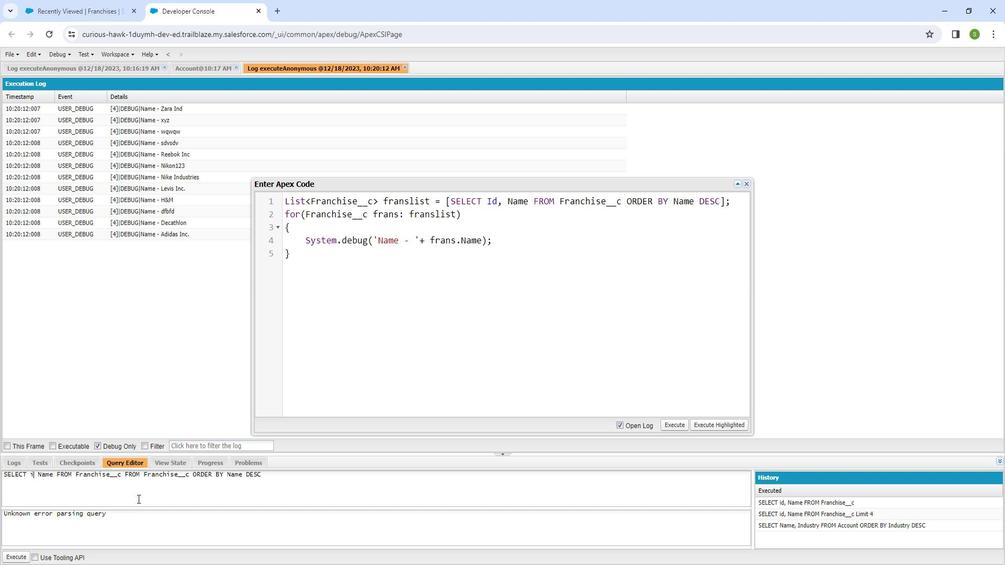 
Action: Mouse moved to (18, 545)
Screenshot: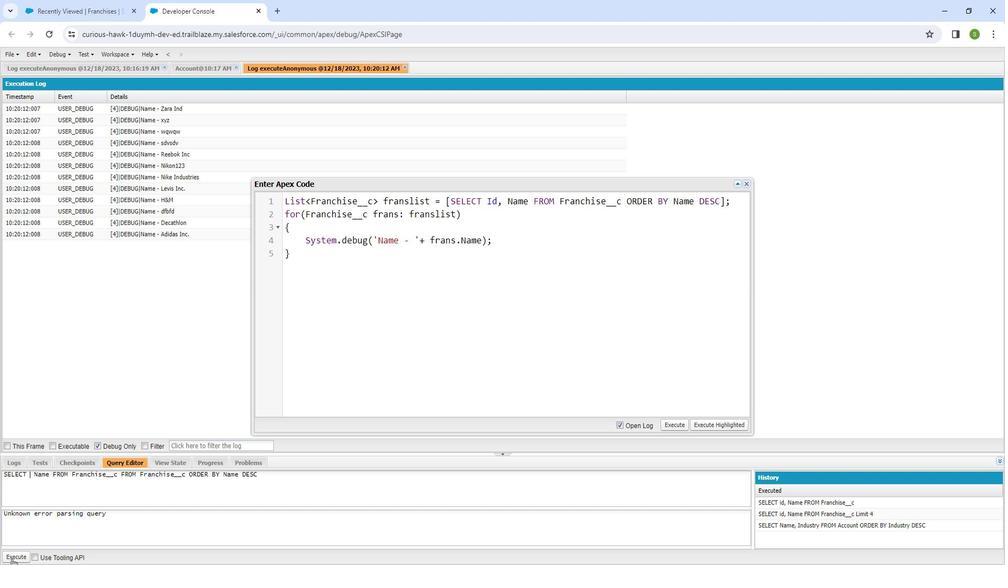 
Action: Mouse pressed left at (18, 545)
Screenshot: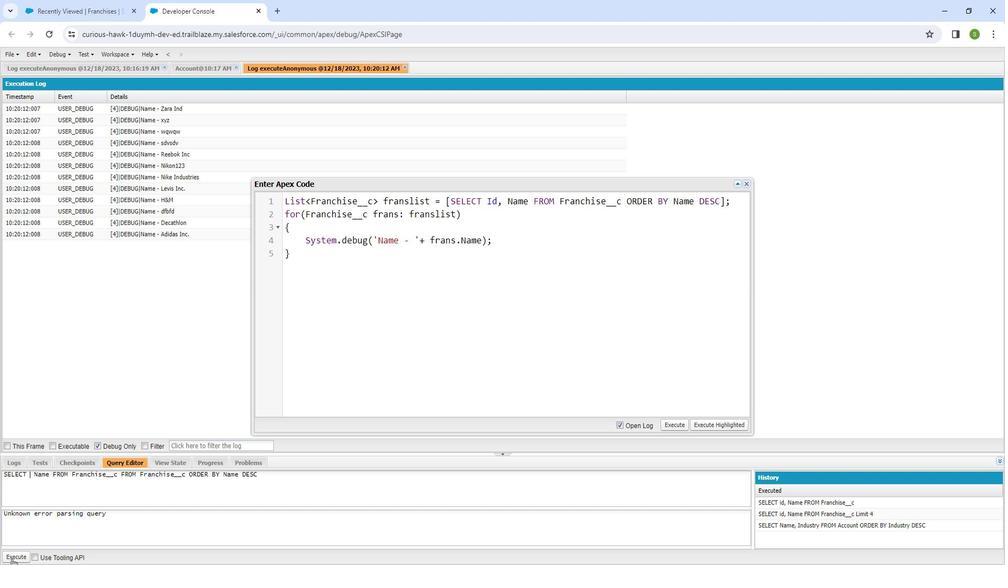
Action: Mouse moved to (728, 200)
Screenshot: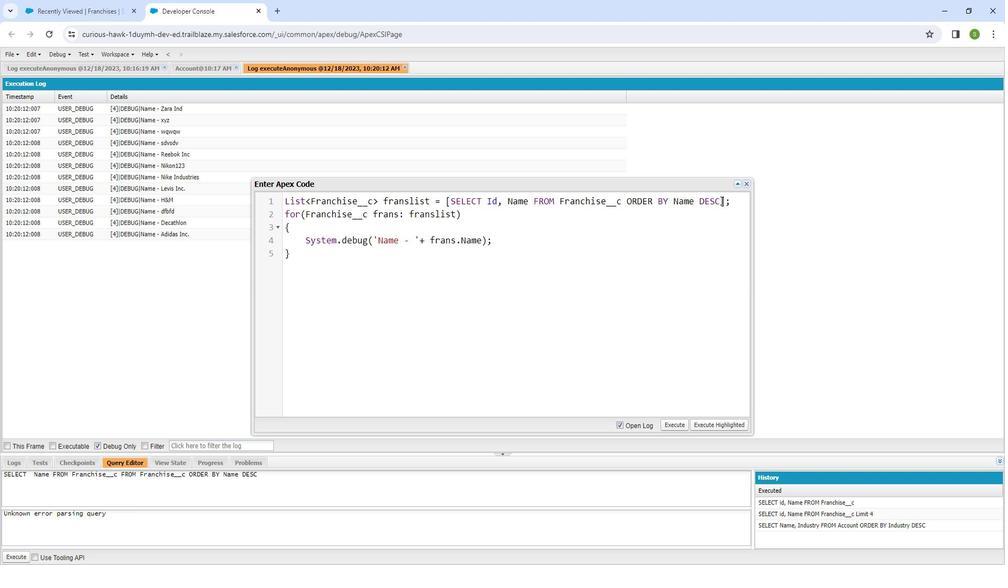 
Action: Mouse pressed left at (728, 200)
Screenshot: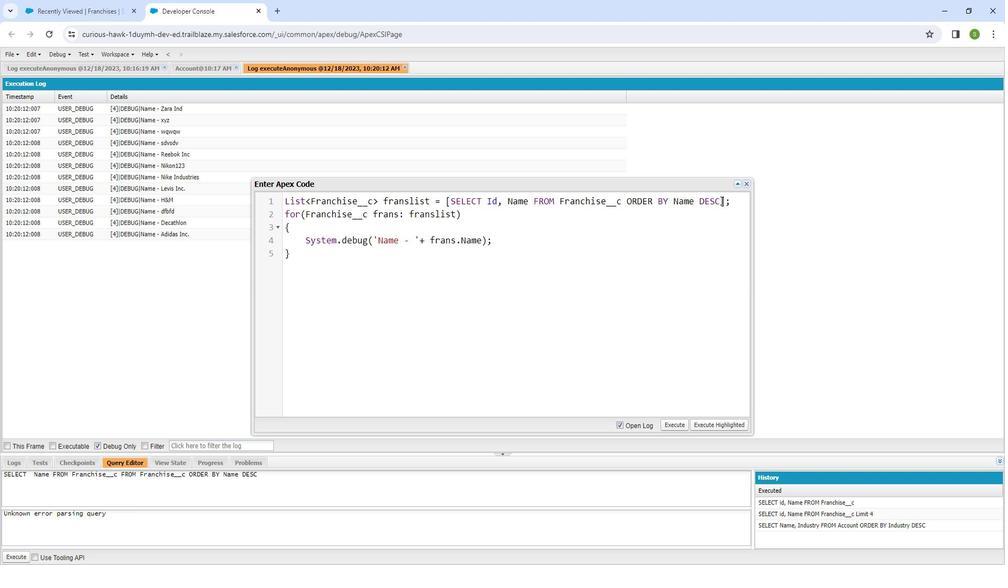 
Action: Mouse moved to (452, 202)
Screenshot: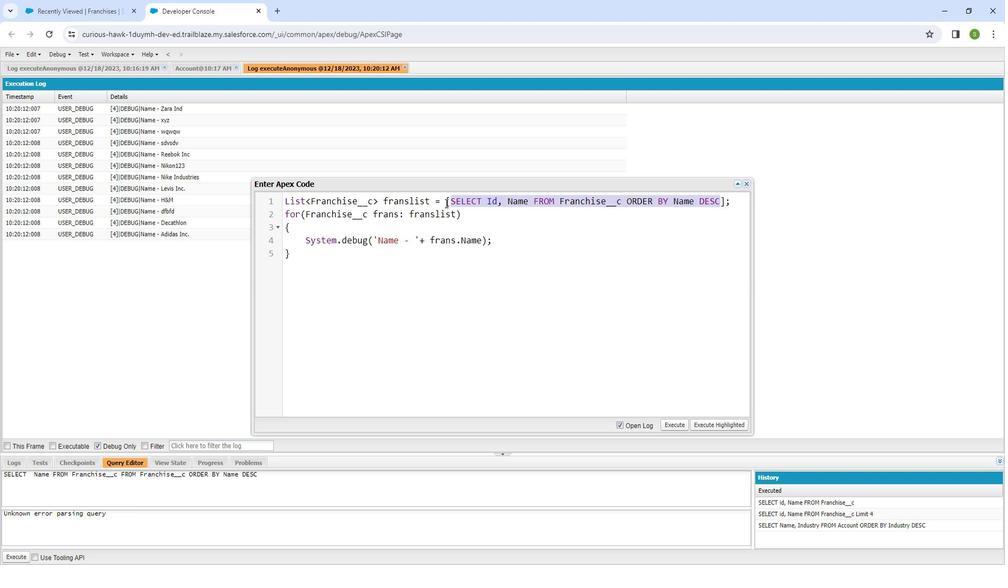 
Action: Key pressed ctrl+C
Screenshot: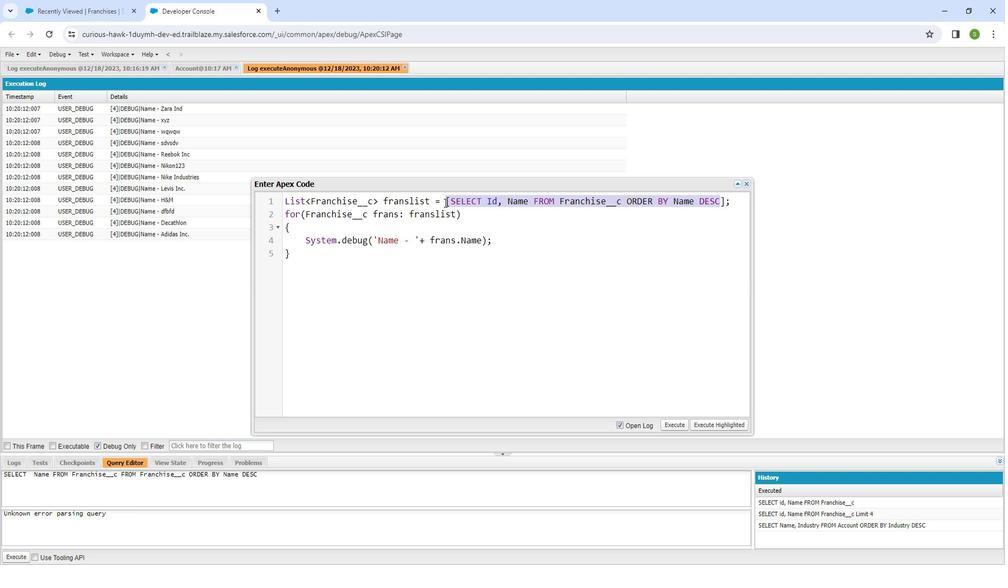 
Action: Mouse moved to (266, 464)
Screenshot: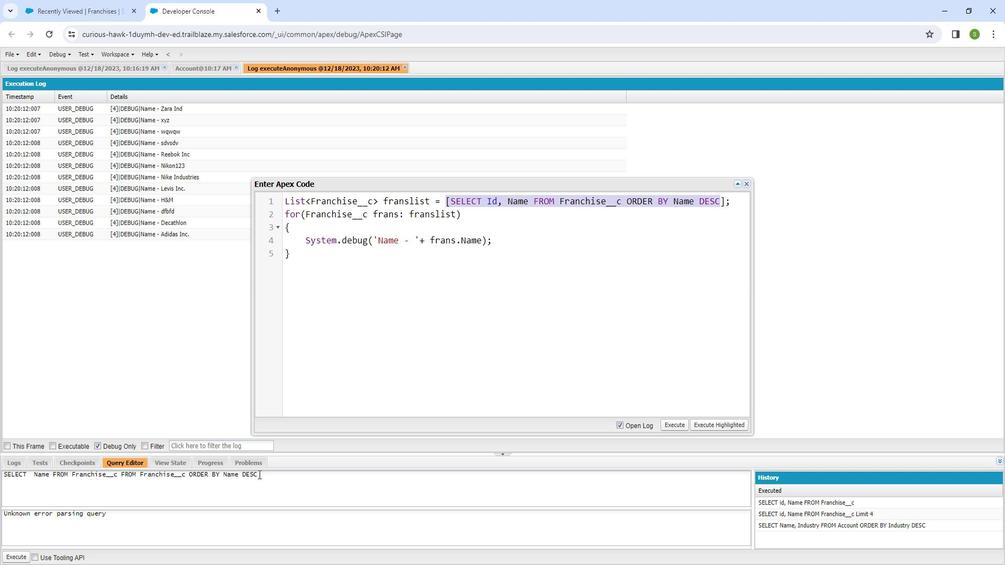 
Action: Mouse pressed left at (266, 464)
Screenshot: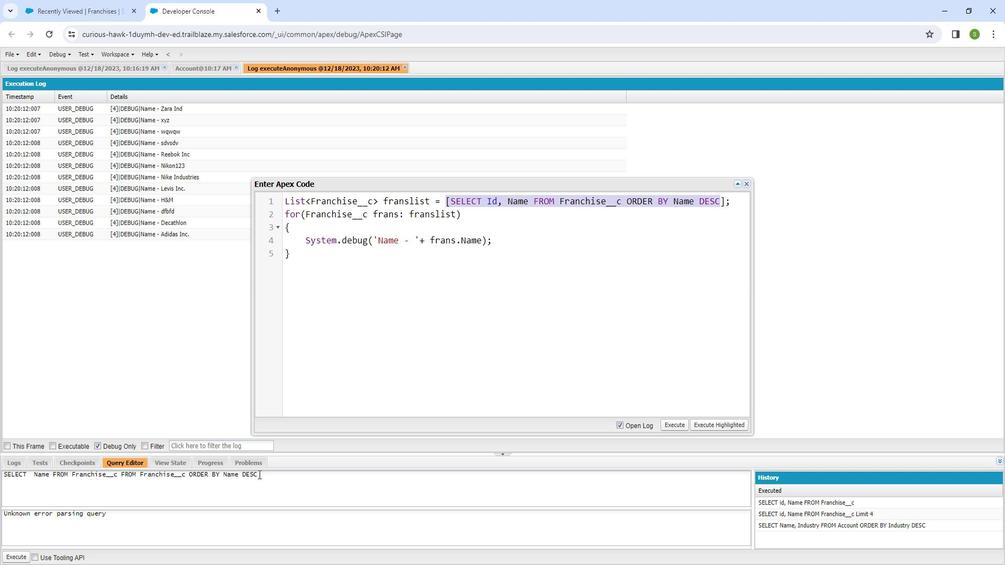 
Action: Mouse moved to (8, 468)
Screenshot: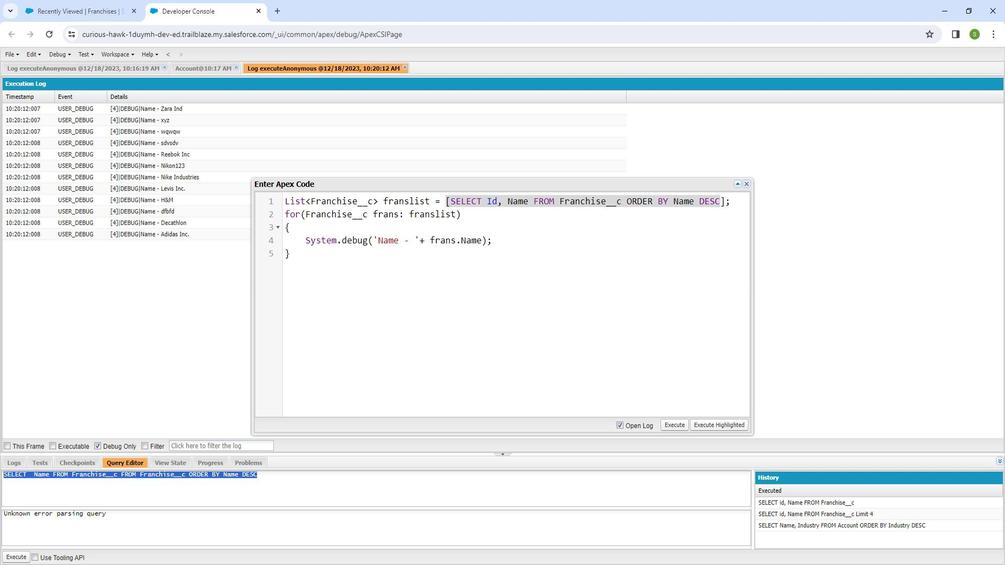 
Action: Key pressed ctrl+V
Screenshot: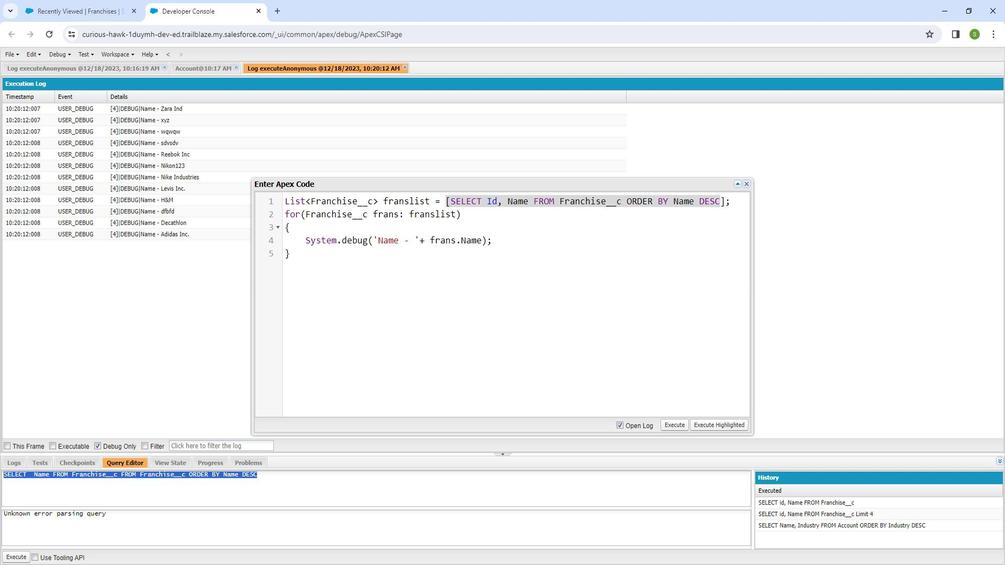 
Action: Mouse moved to (15, 466)
Screenshot: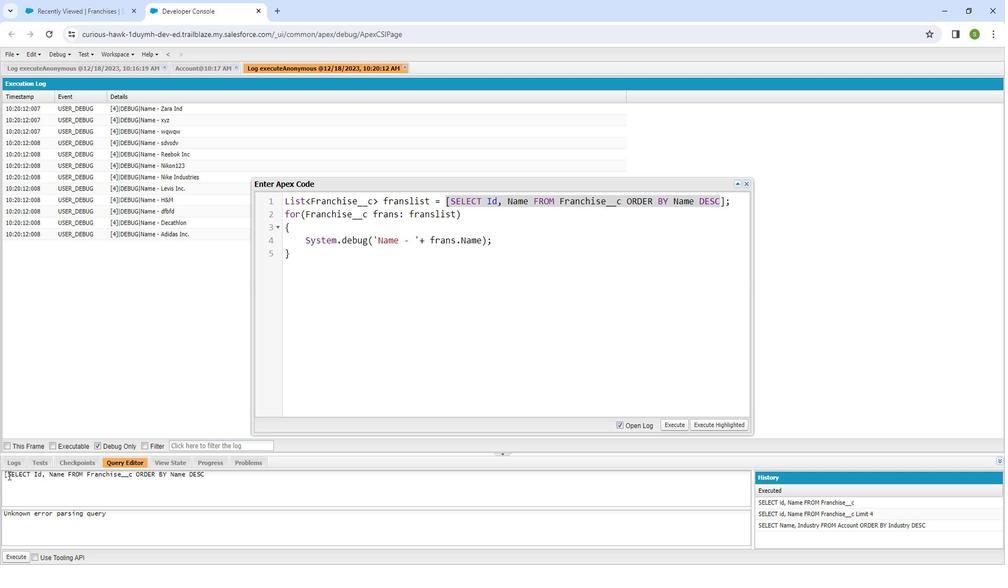 
Action: Mouse pressed left at (15, 466)
Screenshot: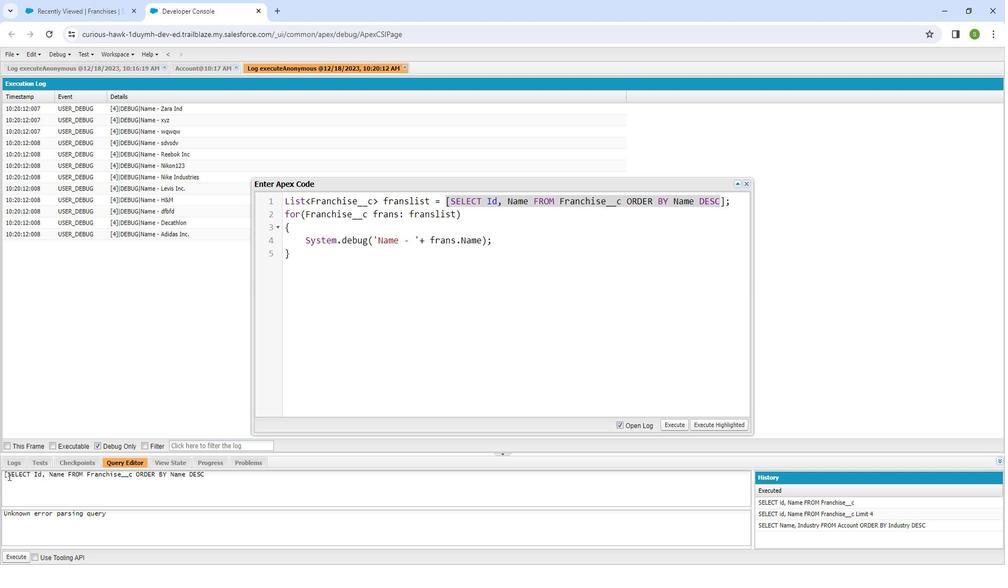 
Action: Mouse moved to (47, 470)
Screenshot: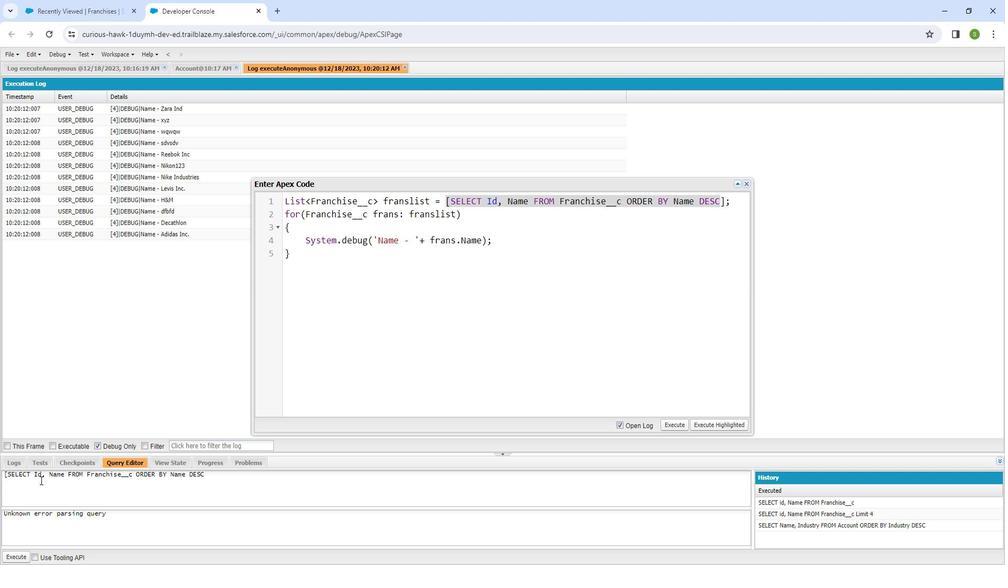 
Action: Key pressed <Key.backspace>
Screenshot: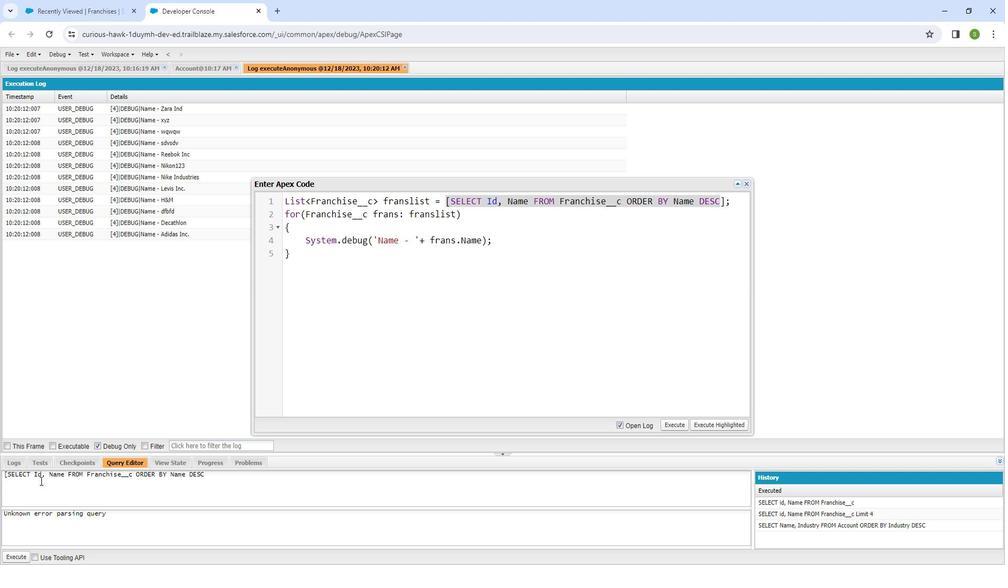 
Action: Mouse moved to (15, 540)
Screenshot: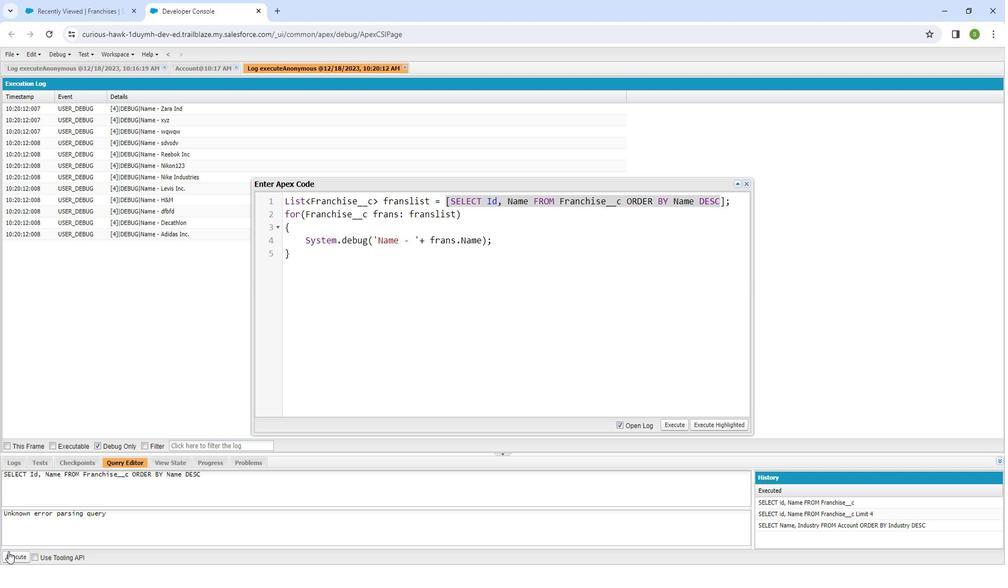
Action: Mouse pressed left at (15, 540)
Screenshot: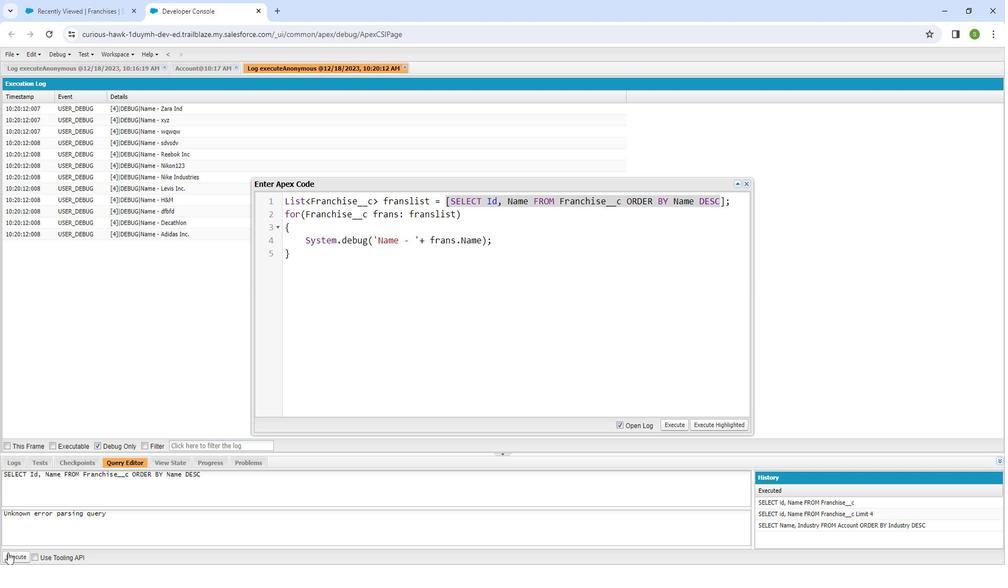 
Action: Mouse moved to (754, 184)
Screenshot: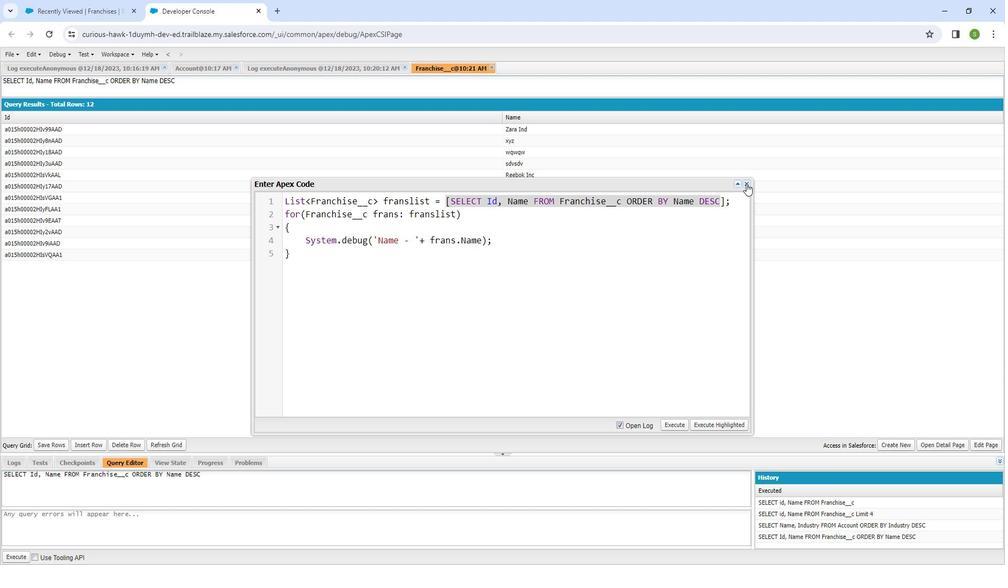 
Action: Mouse pressed left at (754, 184)
Screenshot: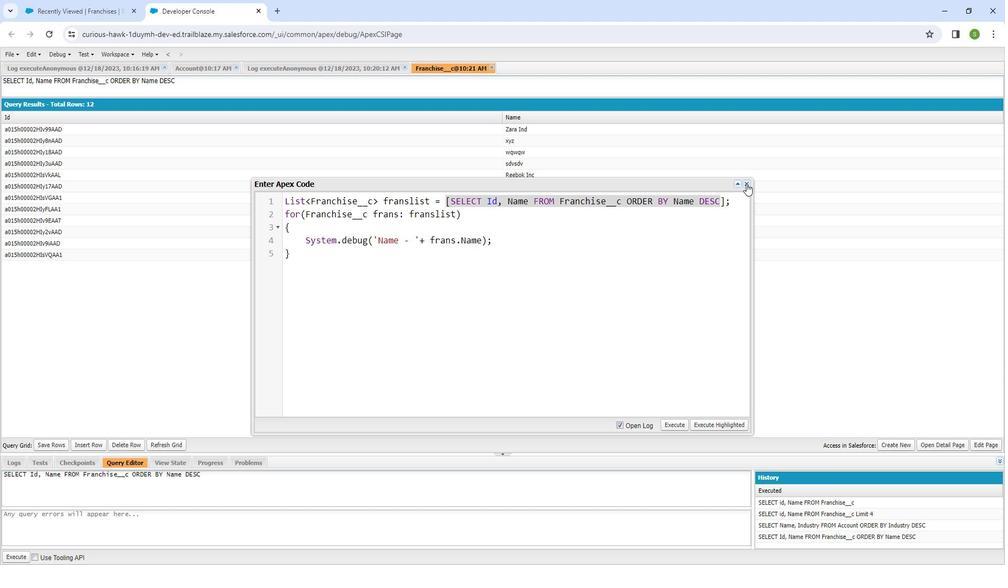 
Action: Mouse moved to (501, 293)
Screenshot: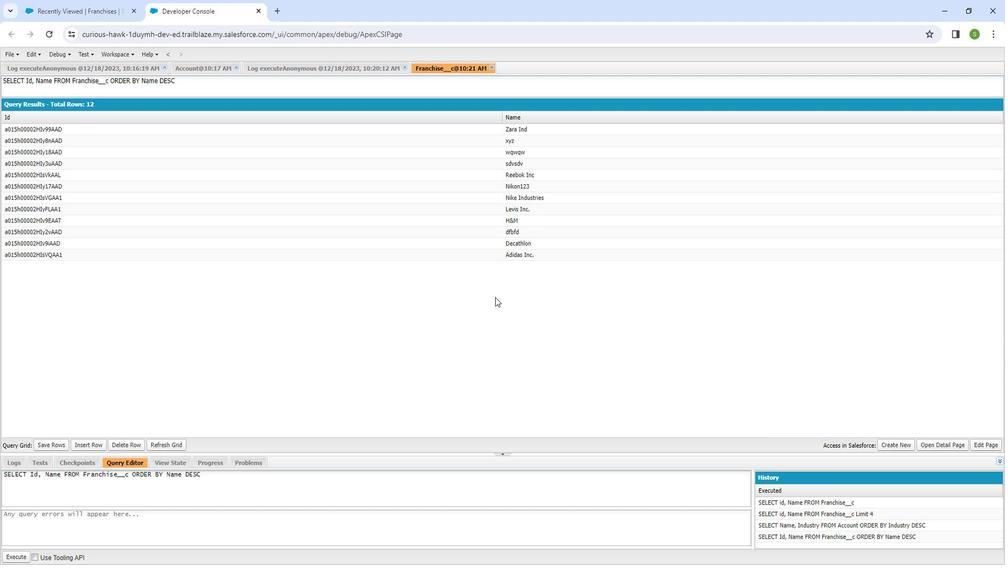
